 Task: Find a house in Great Bend, United States, for 2 guests from June 2 to June 15, with a price range of ₹10,000 to ₹15,000, 1 bedroom, 1 bed, 1 bathroom, self check-in, and English-speaking host.
Action: Mouse moved to (521, 124)
Screenshot: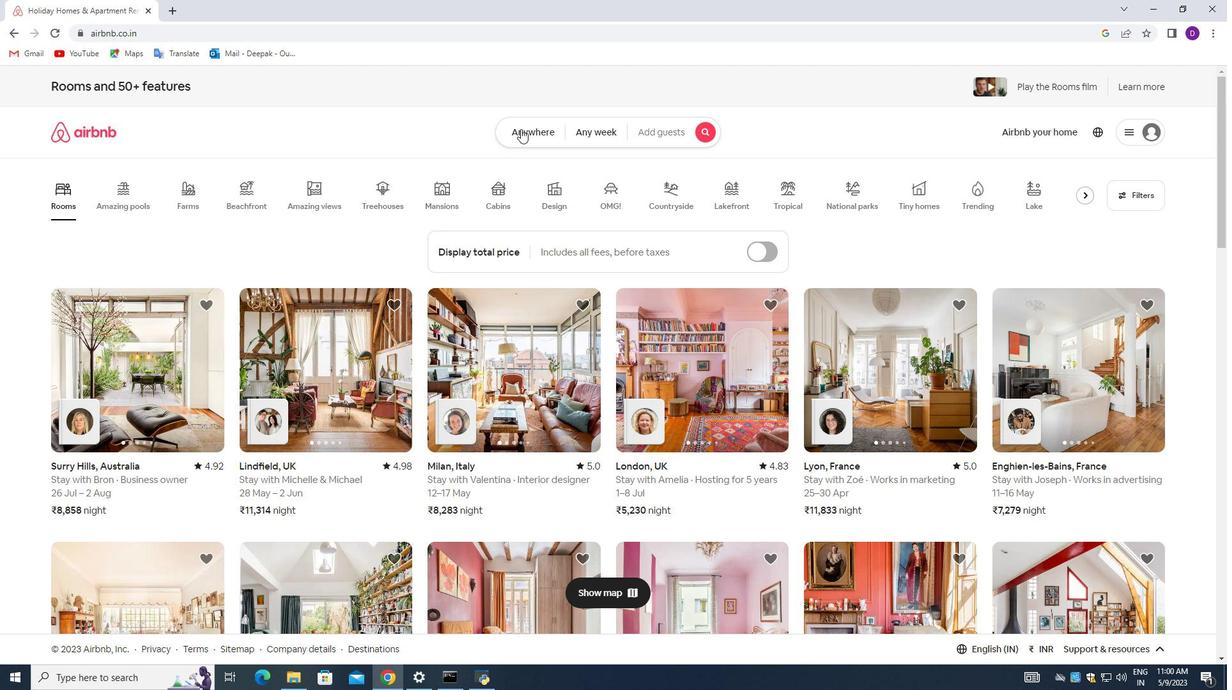
Action: Mouse pressed left at (521, 124)
Screenshot: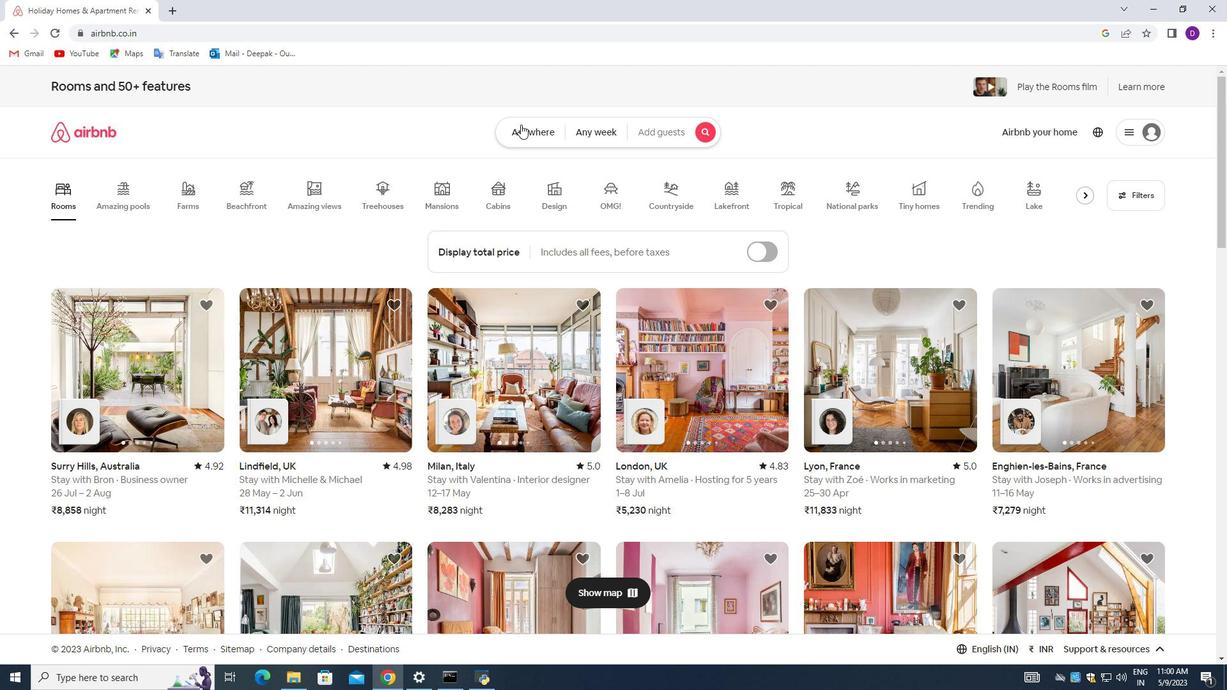 
Action: Mouse moved to (427, 179)
Screenshot: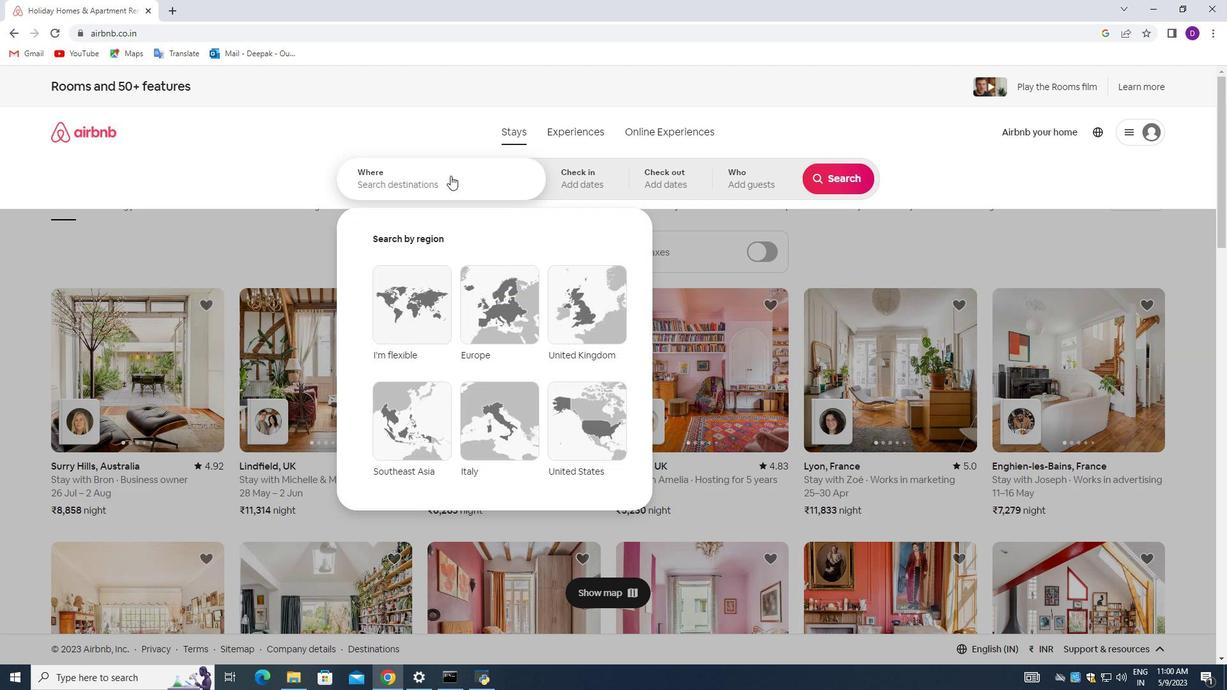 
Action: Mouse pressed left at (427, 179)
Screenshot: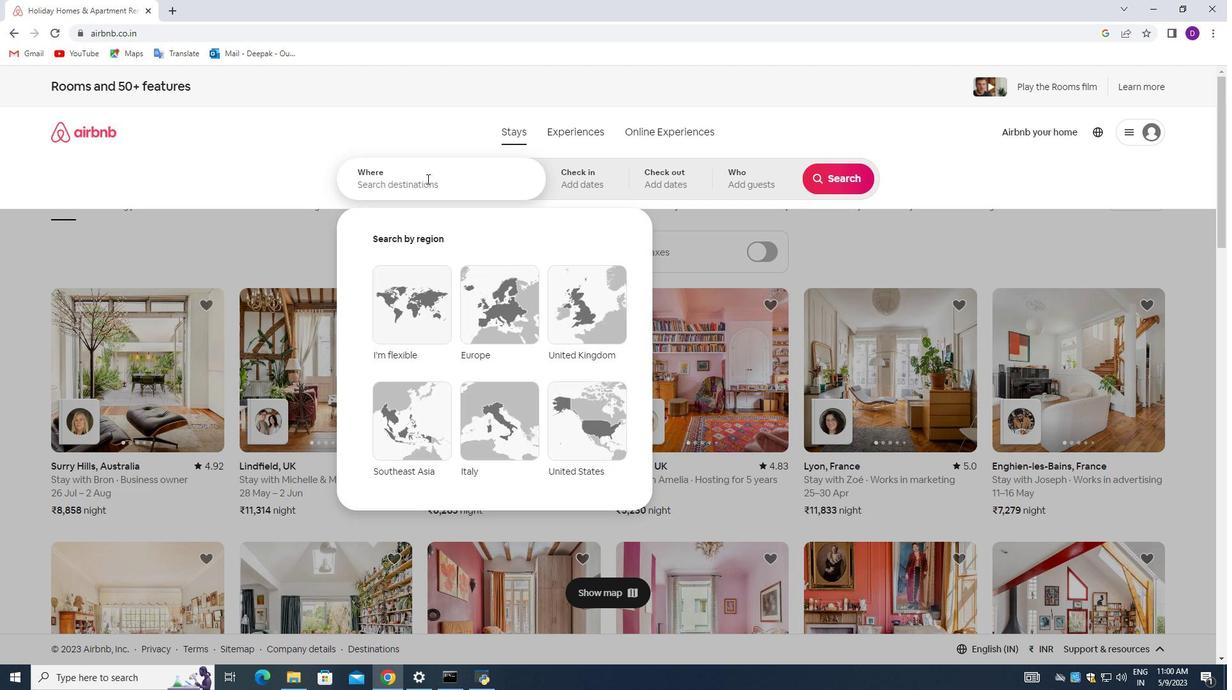 
Action: Mouse moved to (220, 283)
Screenshot: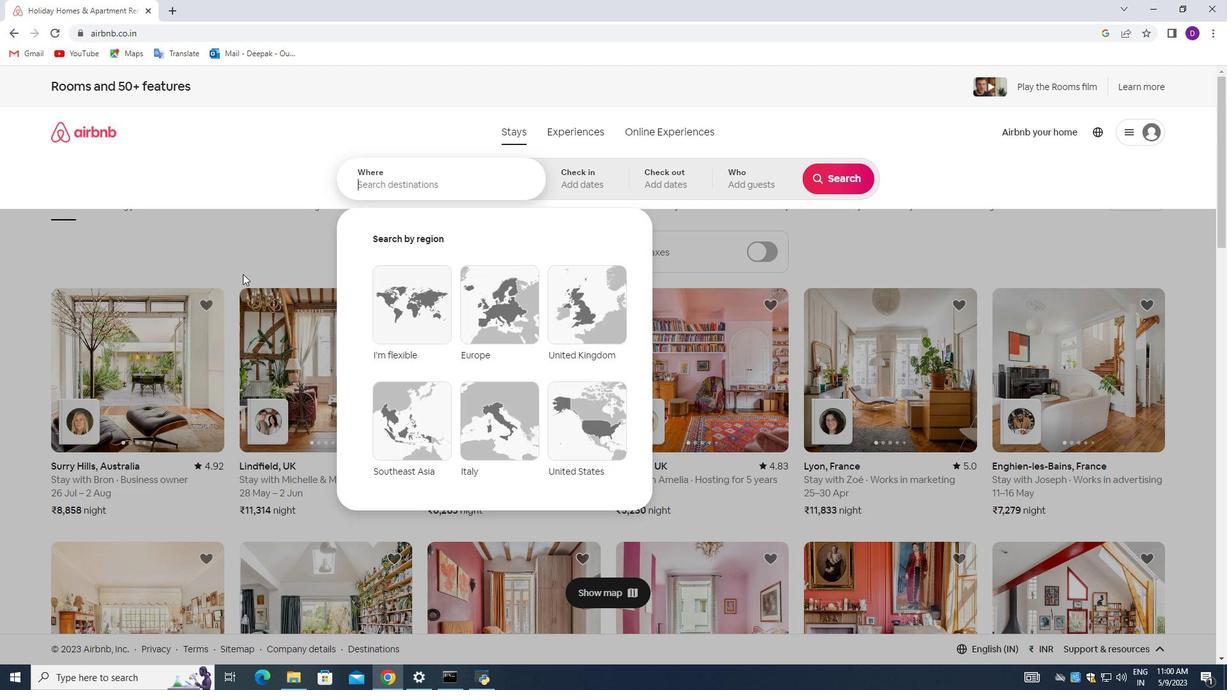 
Action: Key pressed <Key.shift_r><Key.shift_r><Key.shift_r><Key.shift_r><Key.shift_r><Key.shift_r><Key.shift_r><Key.shift_r><Key.shift_r><Key.shift_r><Key.shift_r>Great<Key.space><Key.shift_r>Bend,<Key.space><Key.shift>United<Key.space><Key.shift_r>States<Key.enter>
Screenshot: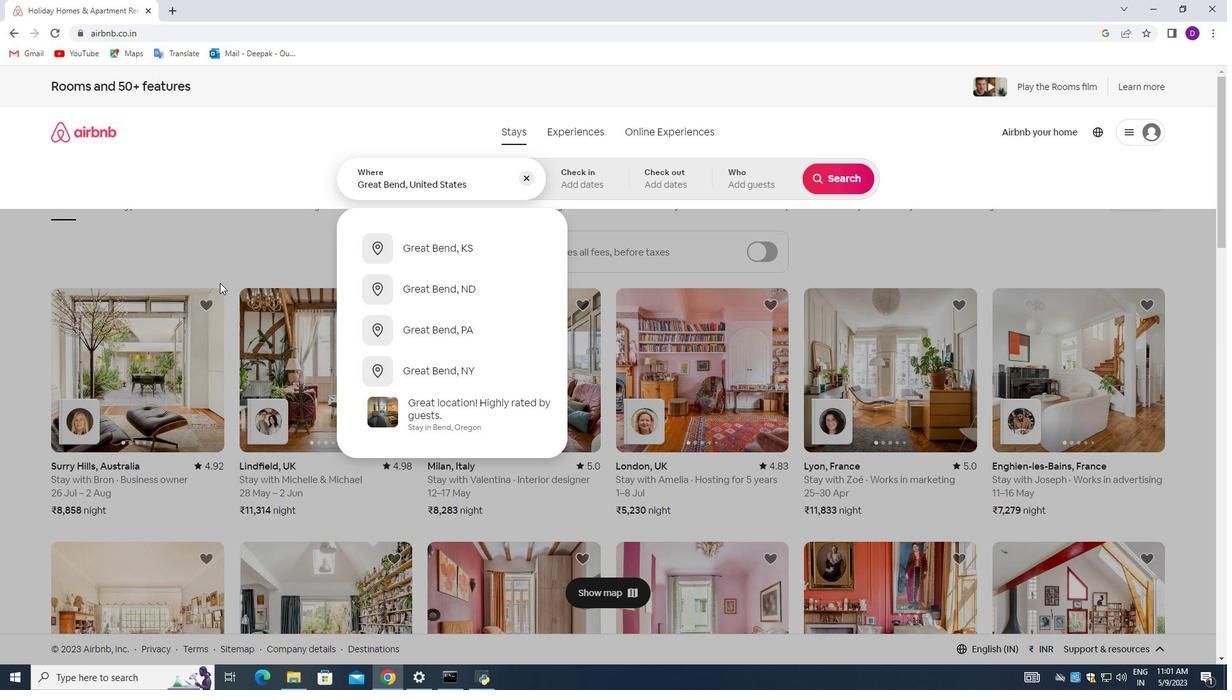 
Action: Mouse moved to (787, 339)
Screenshot: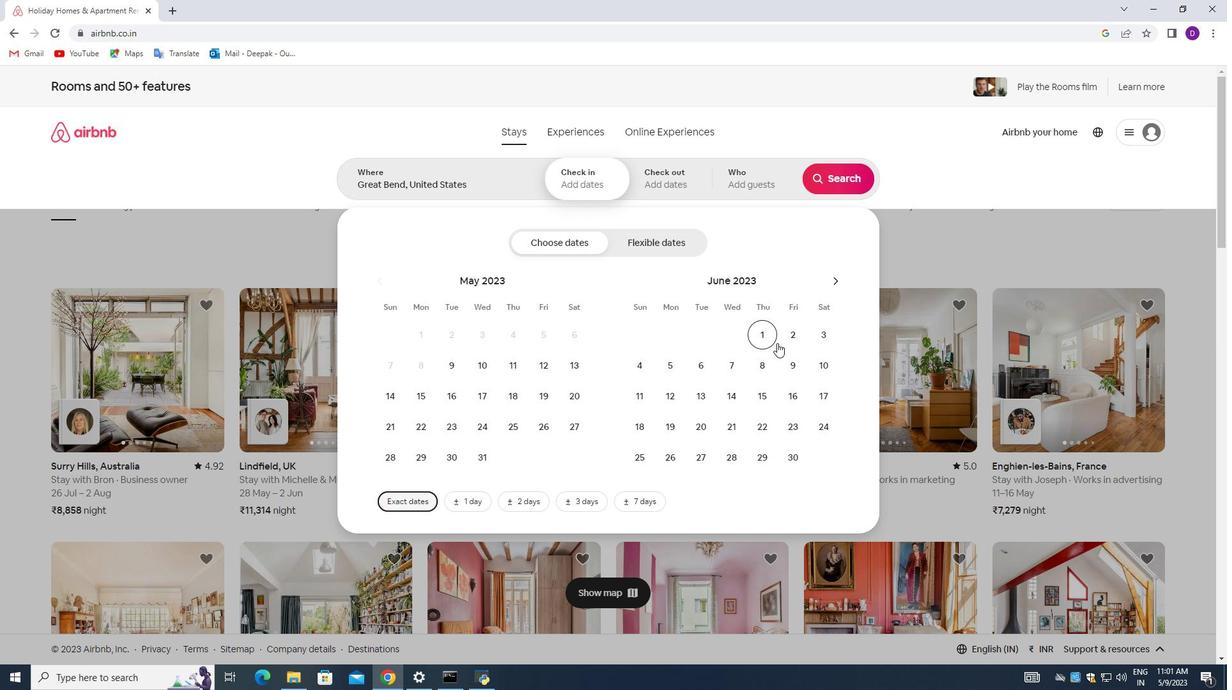 
Action: Mouse pressed left at (787, 339)
Screenshot: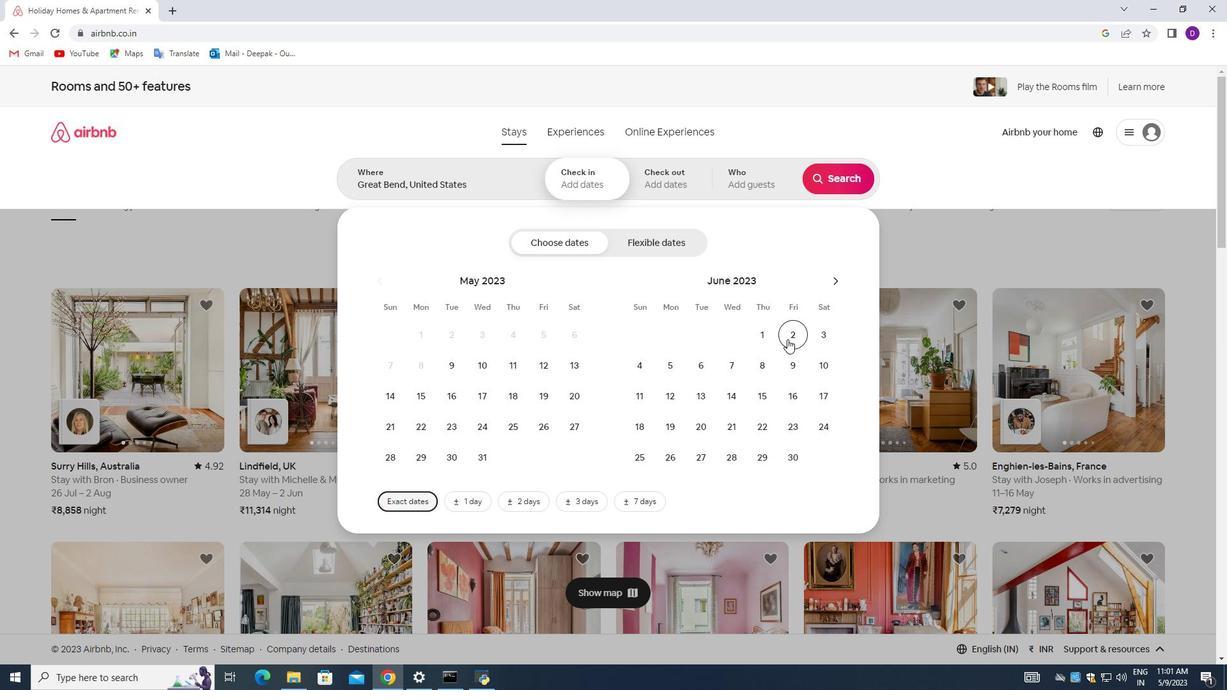 
Action: Mouse moved to (765, 396)
Screenshot: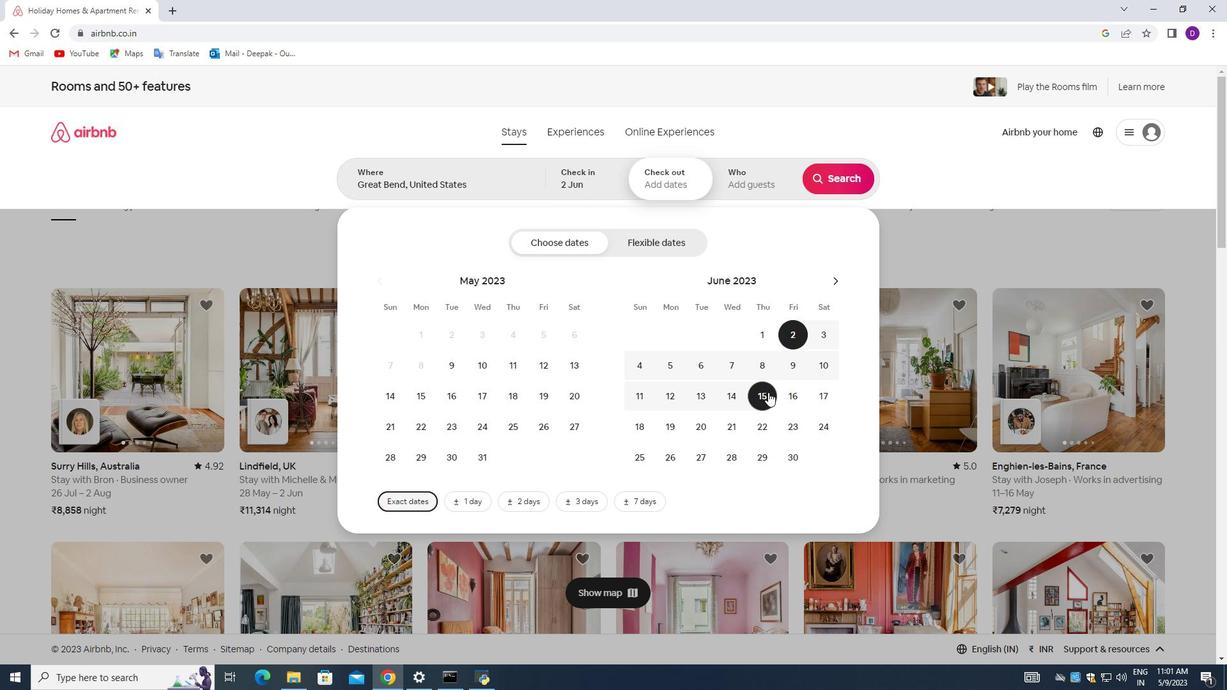 
Action: Mouse pressed left at (765, 396)
Screenshot: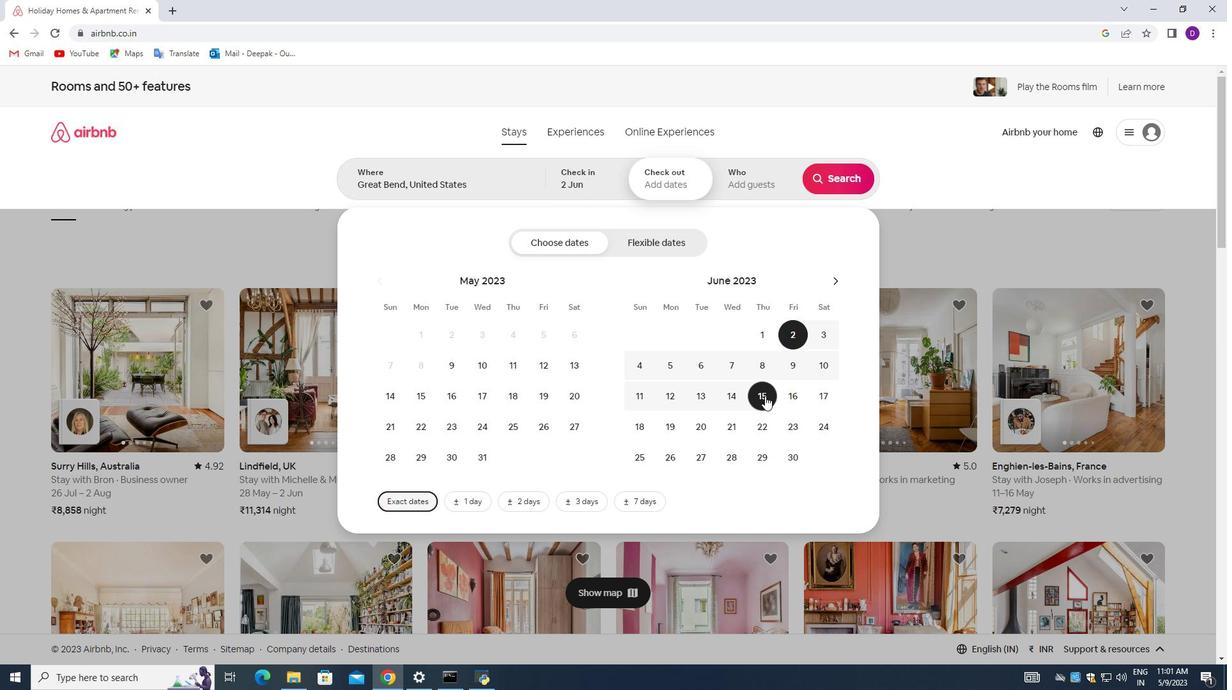 
Action: Mouse moved to (743, 181)
Screenshot: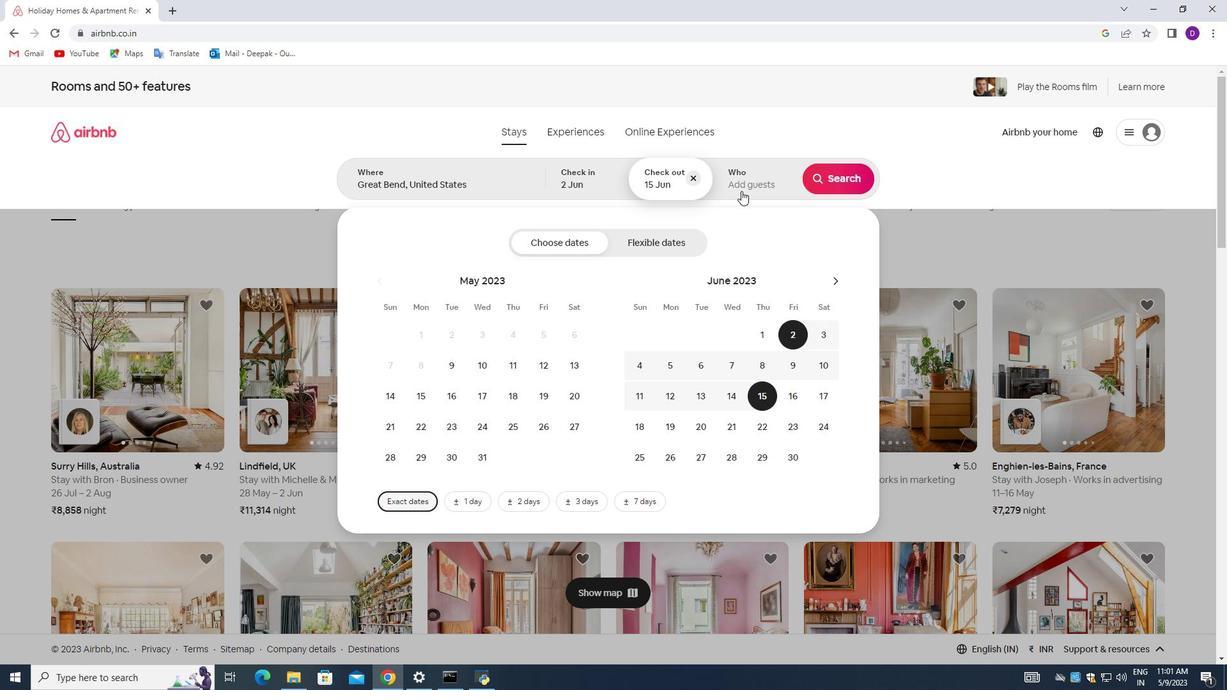 
Action: Mouse pressed left at (743, 181)
Screenshot: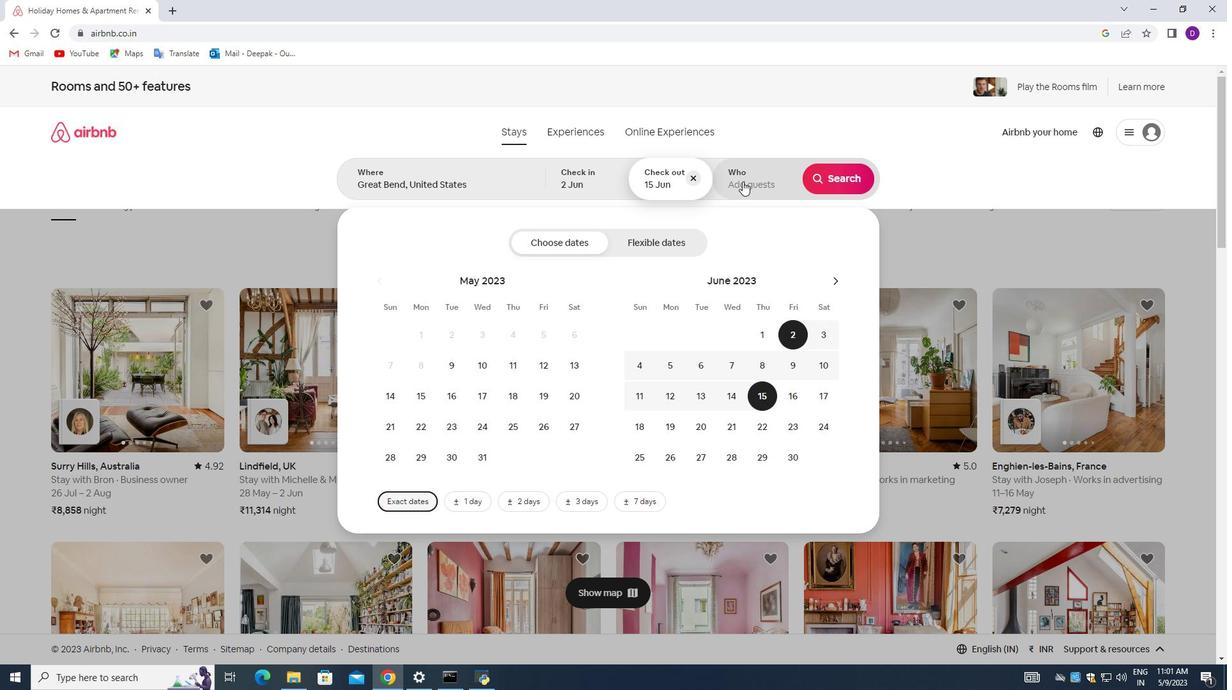 
Action: Mouse moved to (842, 247)
Screenshot: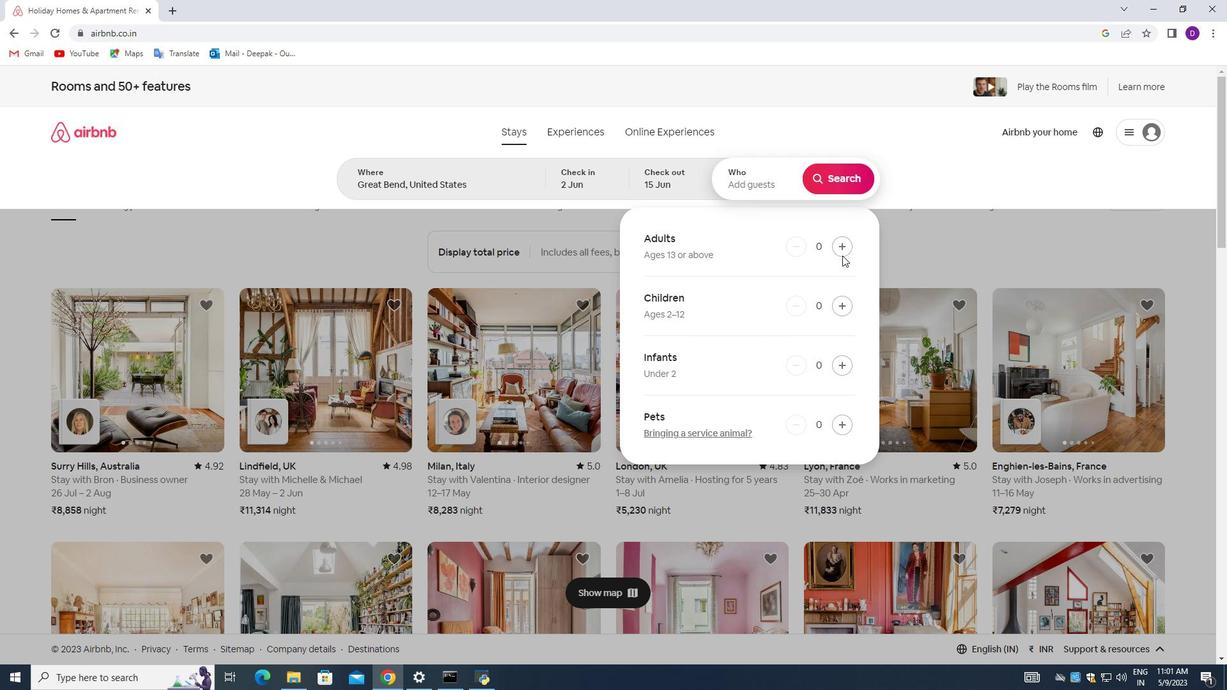 
Action: Mouse pressed left at (842, 247)
Screenshot: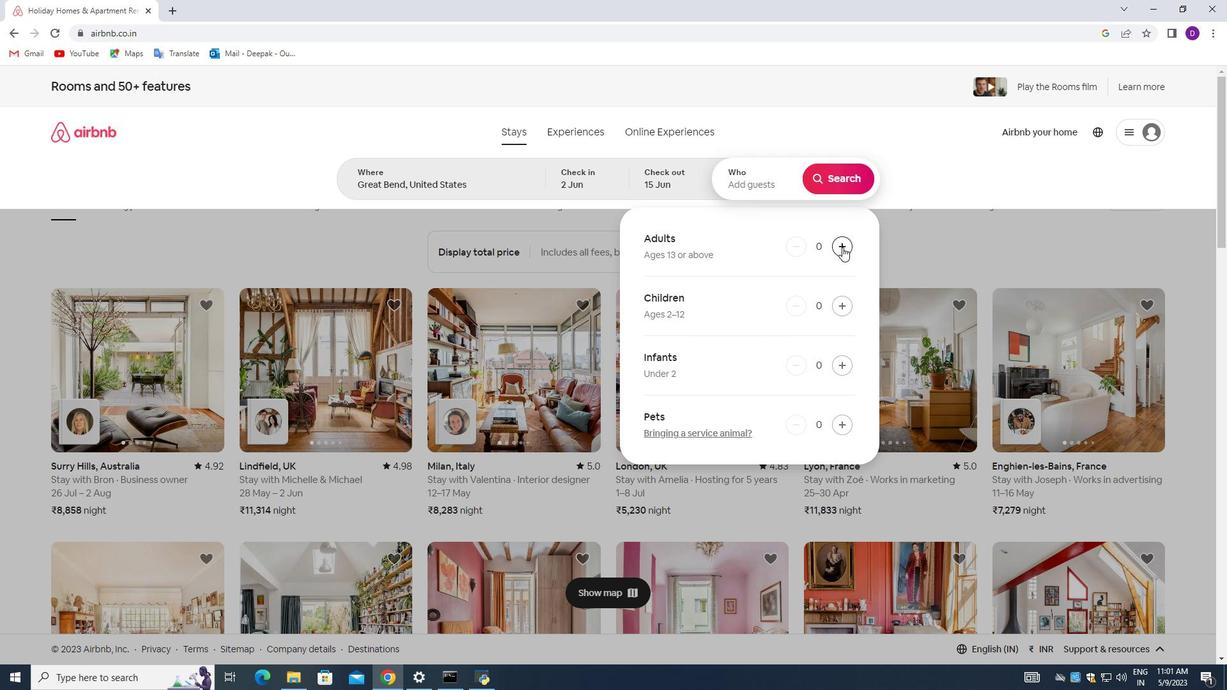 
Action: Mouse pressed left at (842, 247)
Screenshot: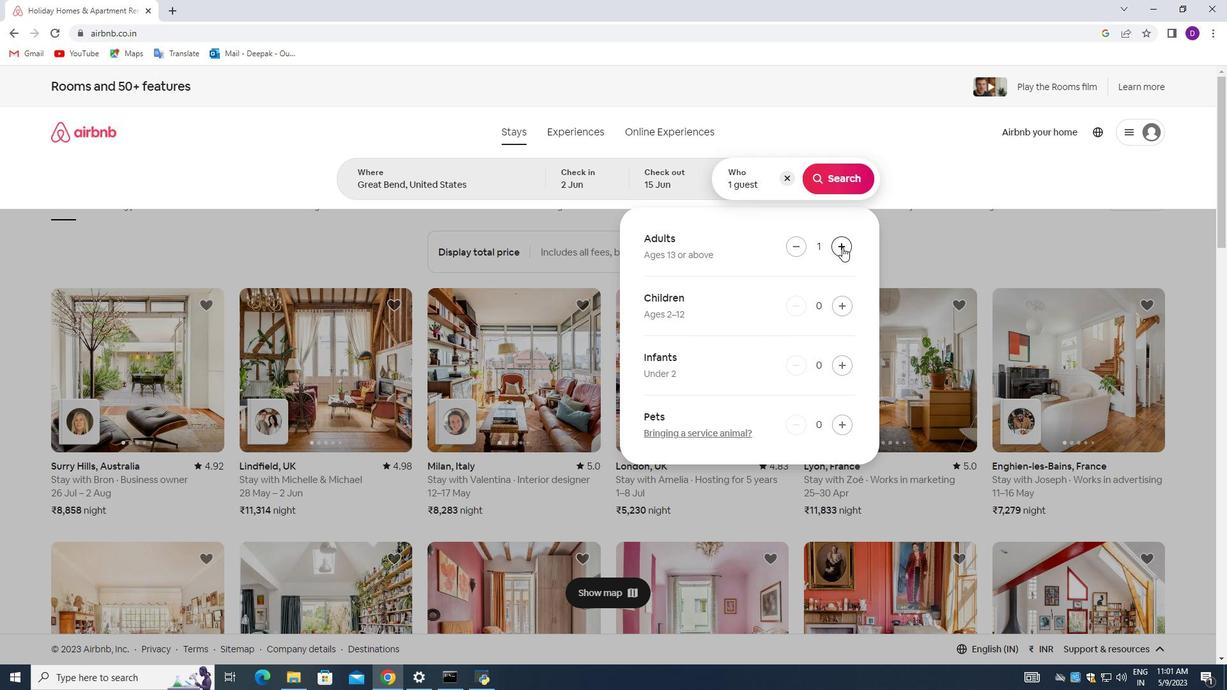 
Action: Mouse moved to (842, 175)
Screenshot: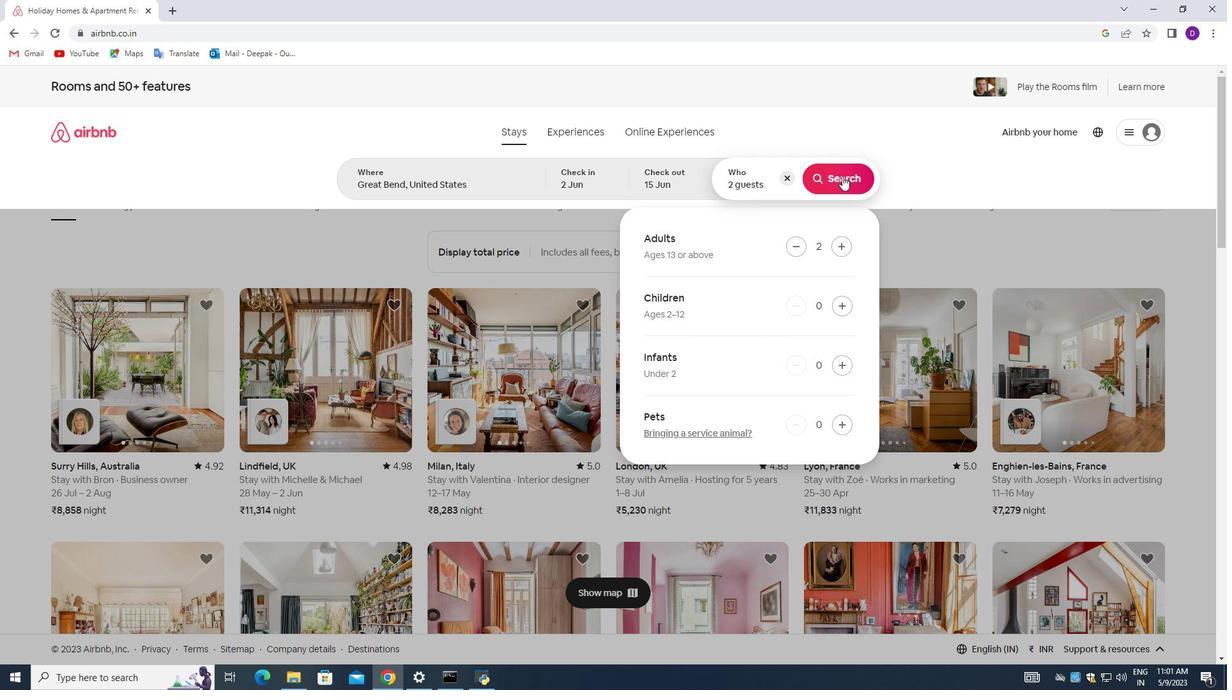
Action: Mouse pressed left at (842, 175)
Screenshot: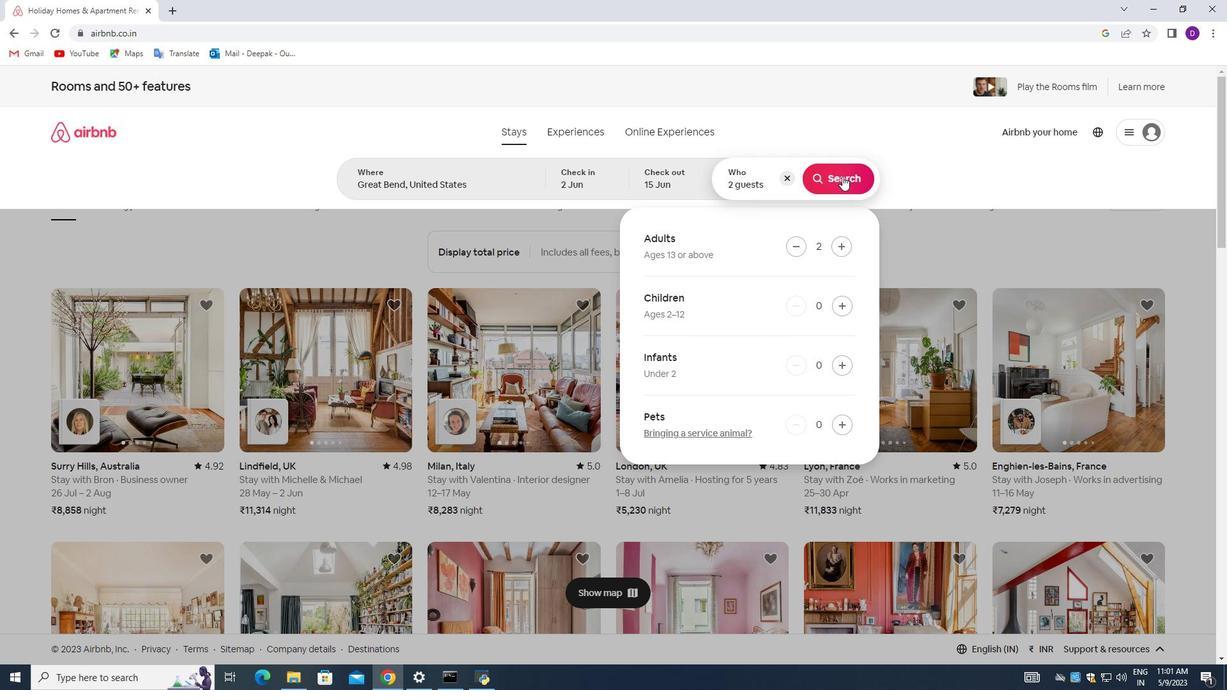 
Action: Mouse moved to (1160, 141)
Screenshot: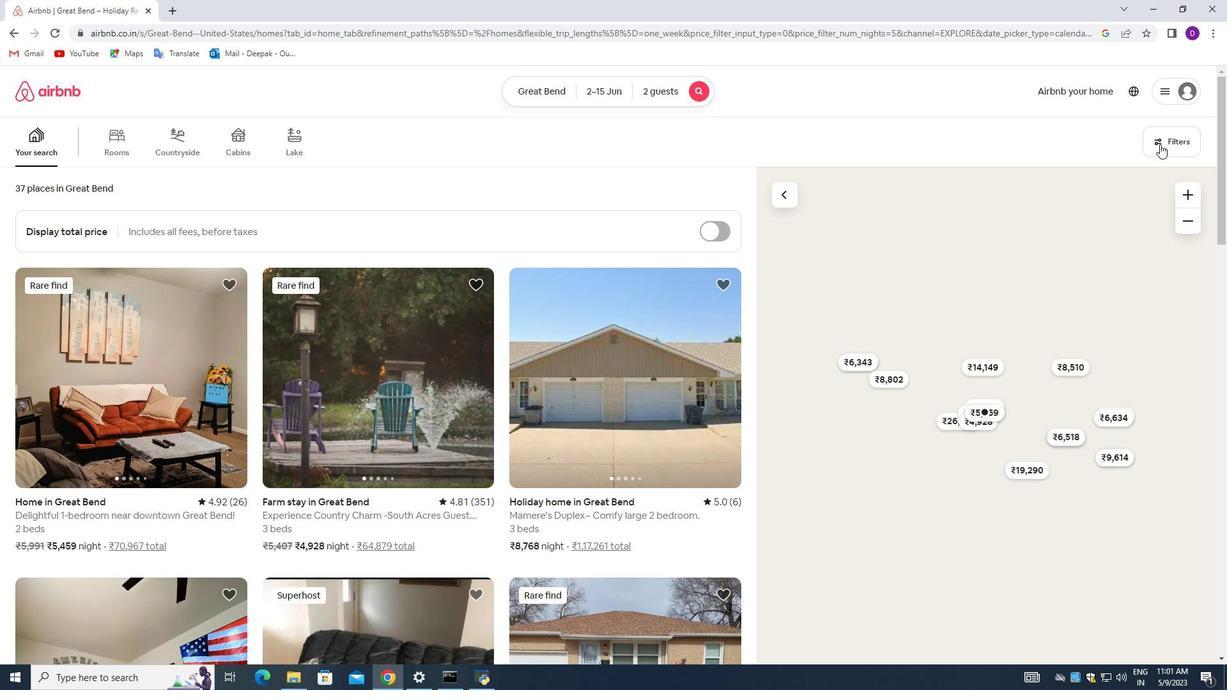 
Action: Mouse pressed left at (1160, 141)
Screenshot: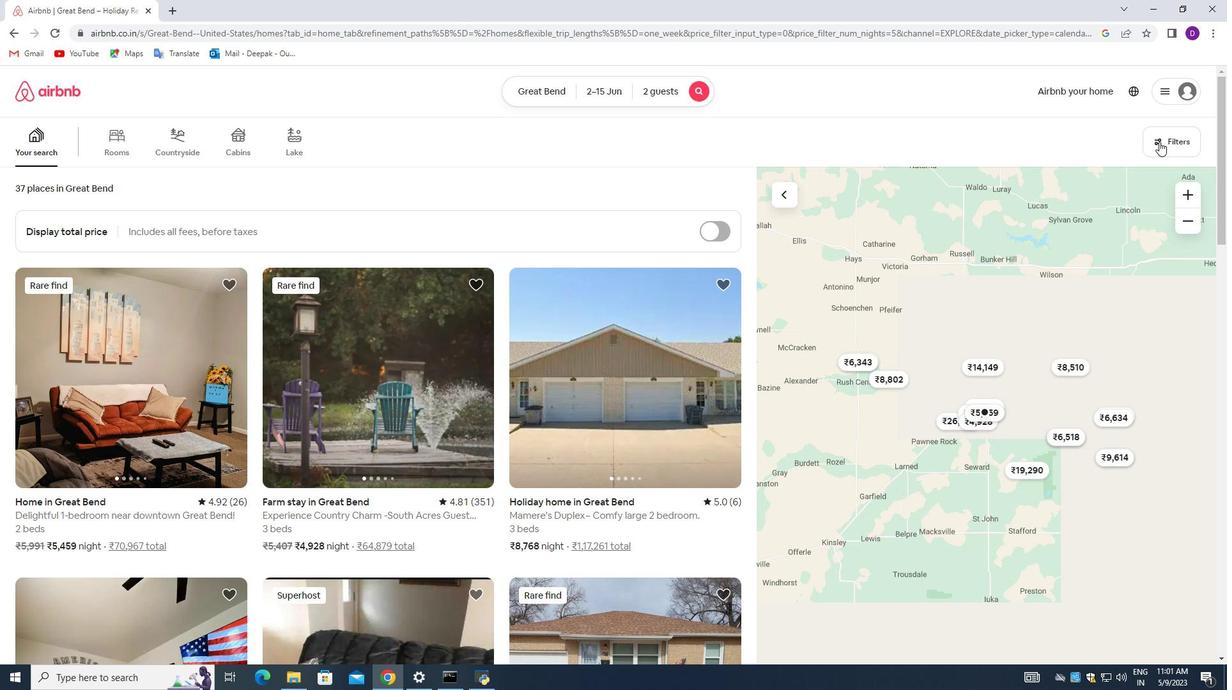 
Action: Mouse moved to (477, 457)
Screenshot: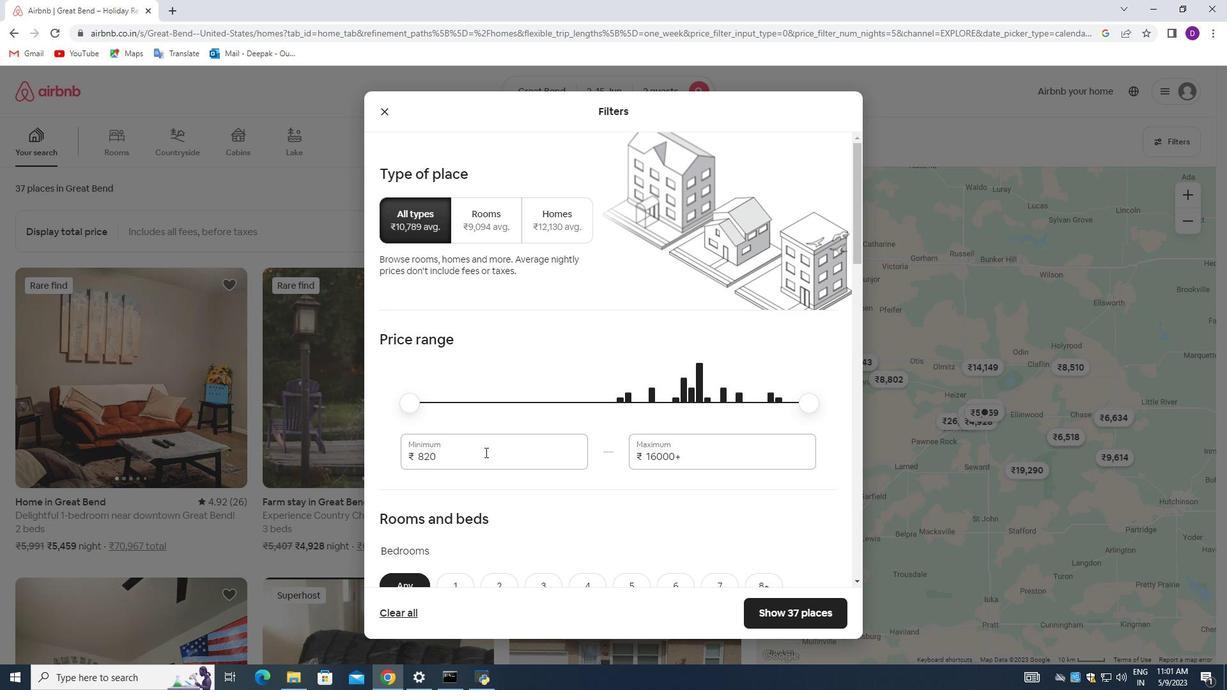 
Action: Mouse pressed left at (477, 457)
Screenshot: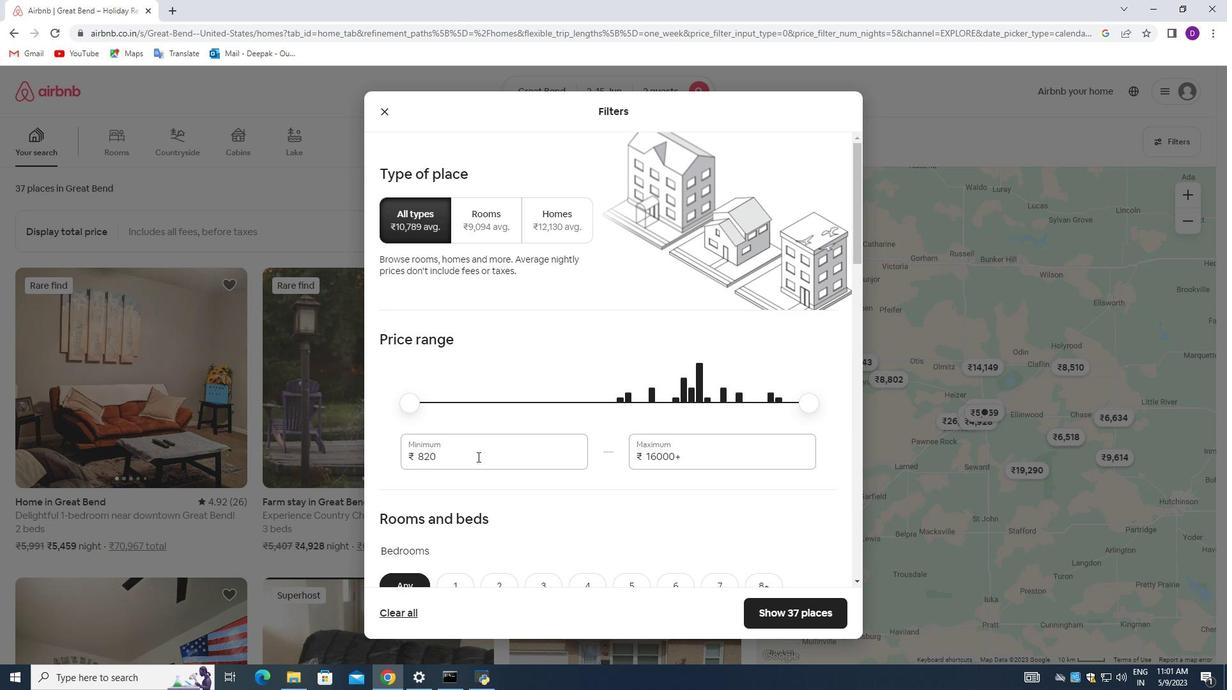 
Action: Mouse pressed left at (477, 457)
Screenshot: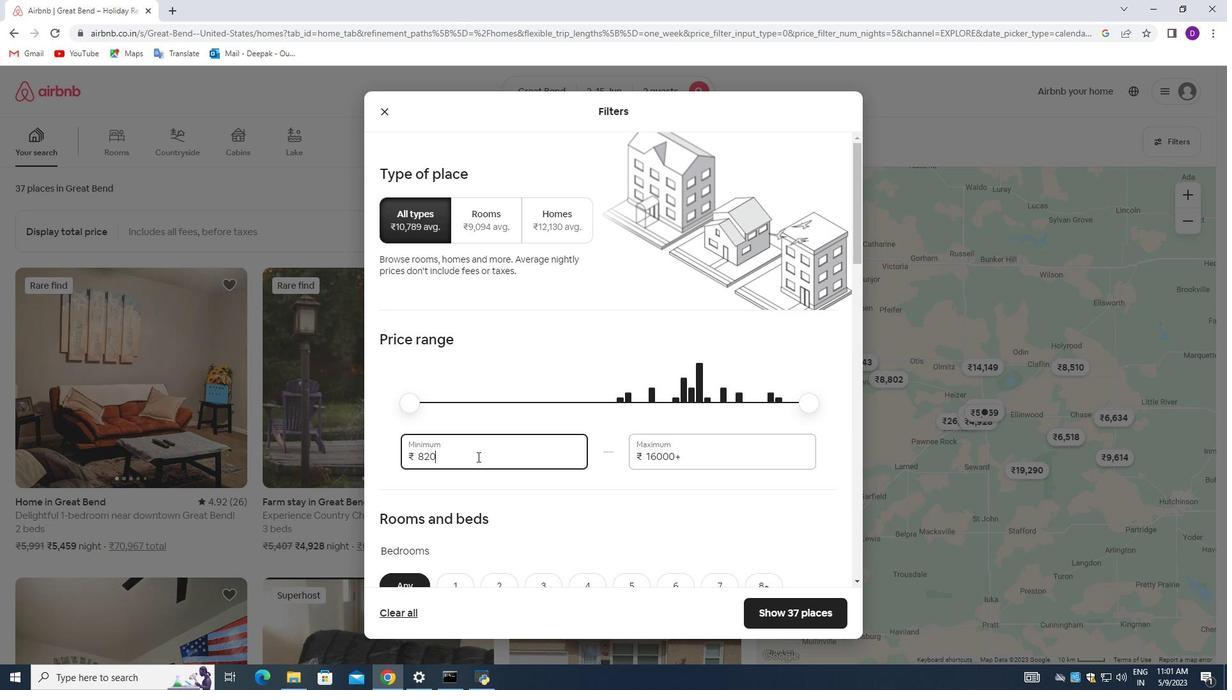 
Action: Key pressed 10000<Key.tab>15000
Screenshot: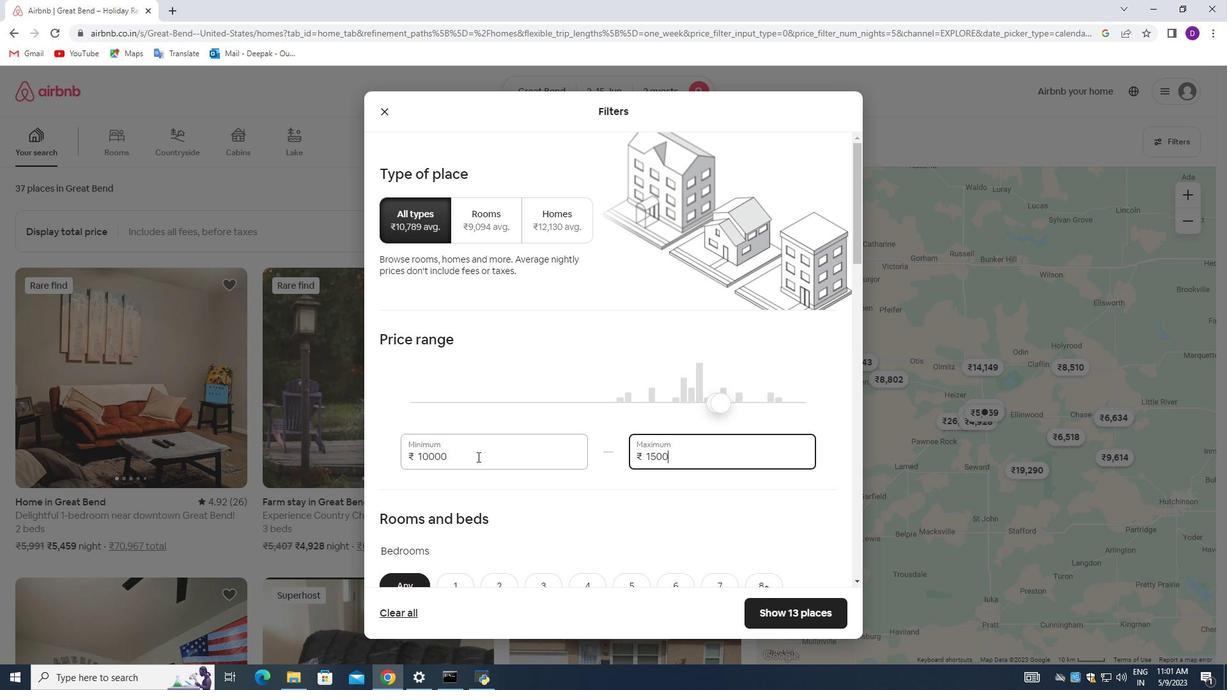 
Action: Mouse moved to (633, 394)
Screenshot: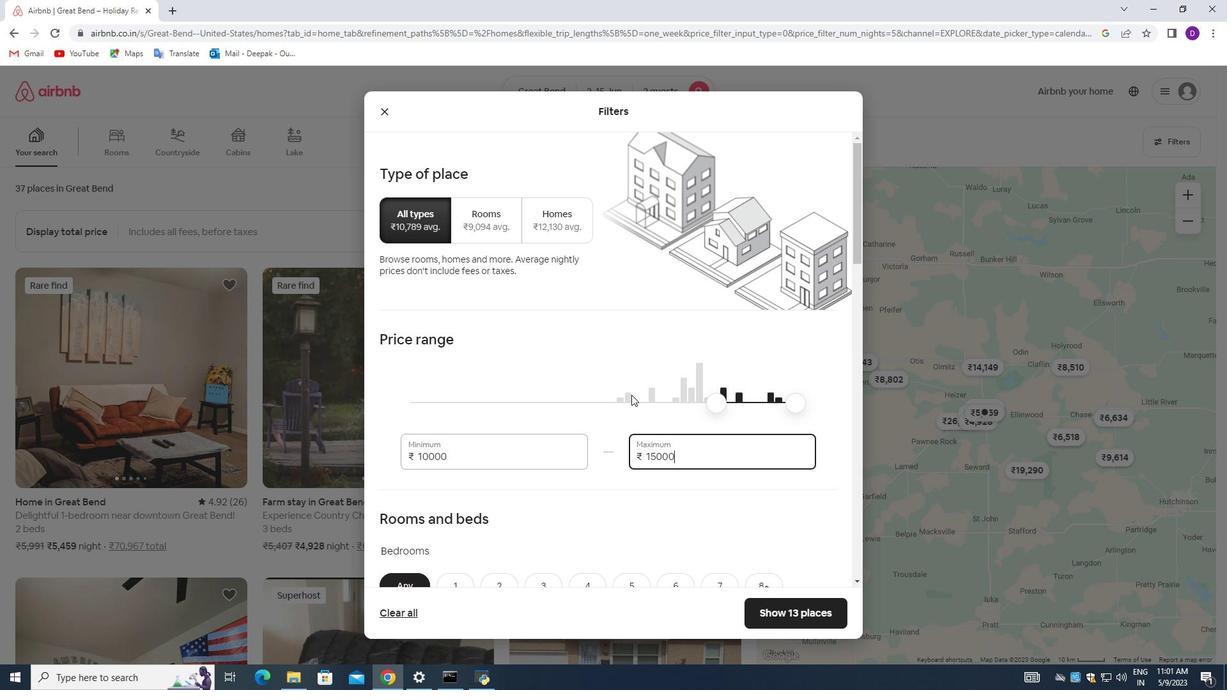 
Action: Mouse scrolled (633, 393) with delta (0, 0)
Screenshot: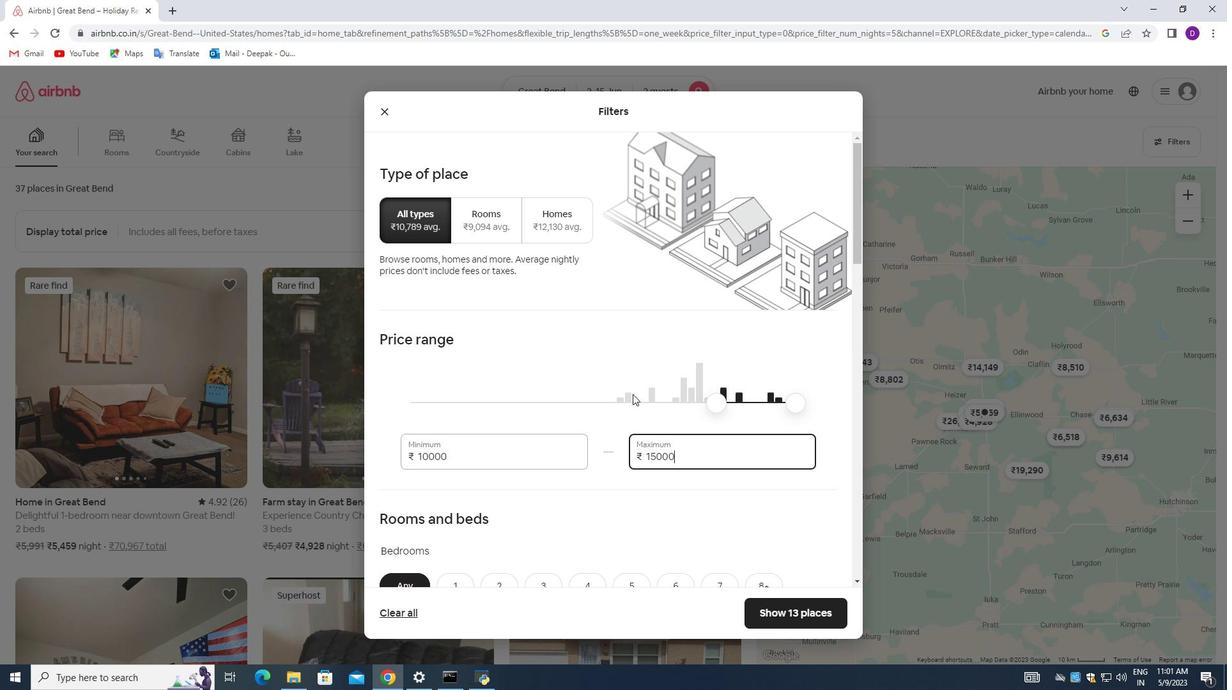 
Action: Mouse moved to (635, 394)
Screenshot: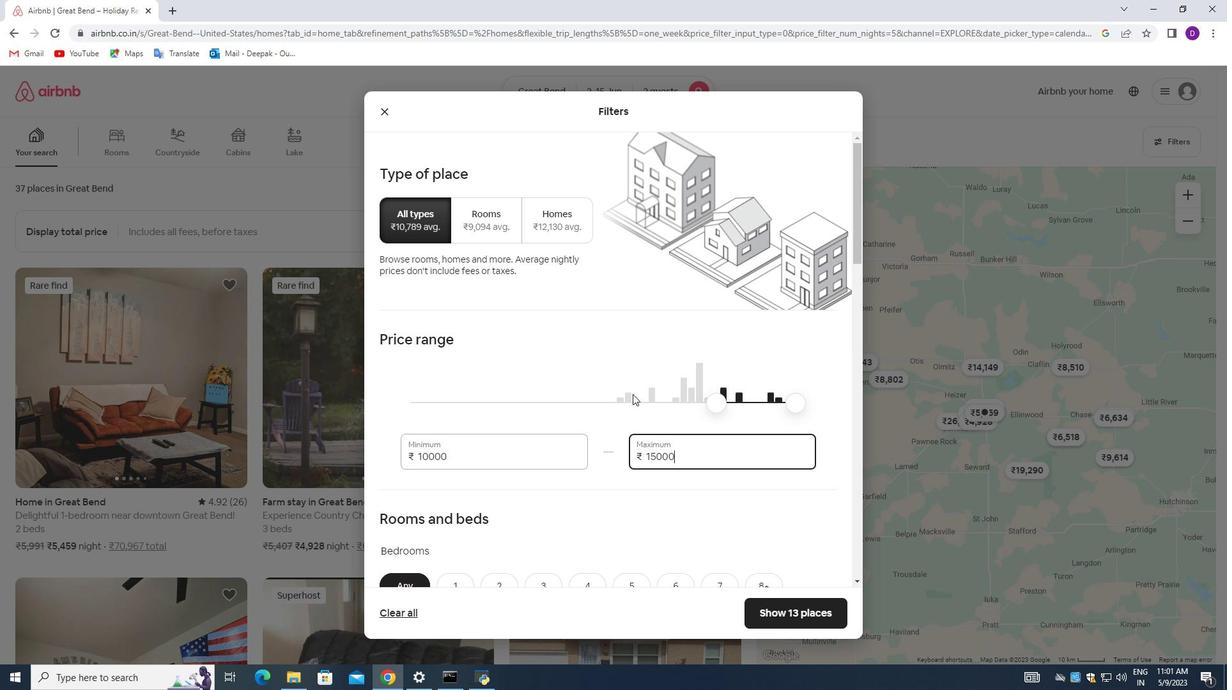 
Action: Mouse scrolled (635, 393) with delta (0, 0)
Screenshot: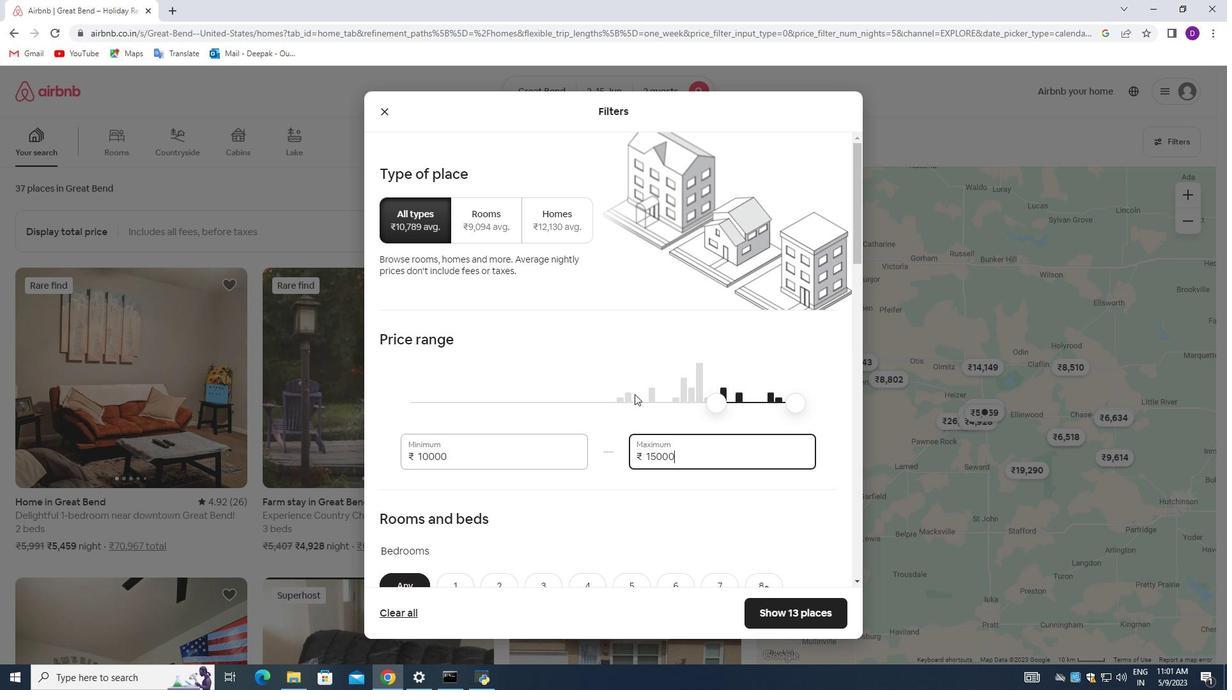 
Action: Mouse moved to (635, 395)
Screenshot: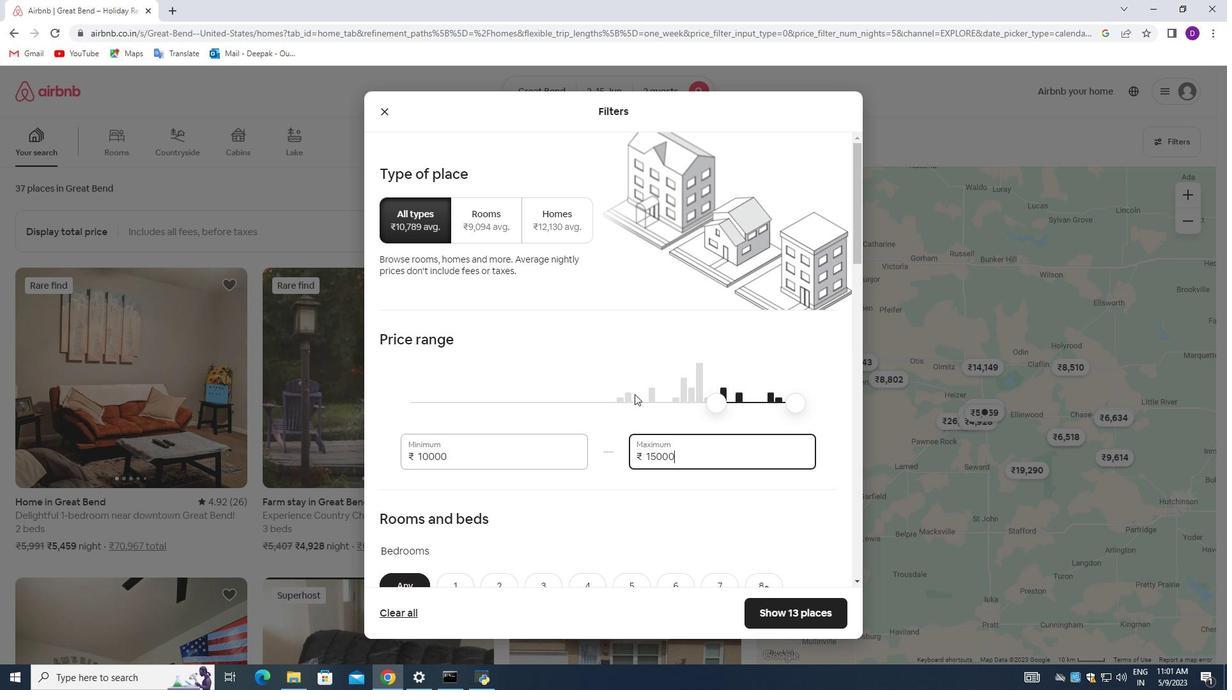 
Action: Mouse scrolled (635, 395) with delta (0, 0)
Screenshot: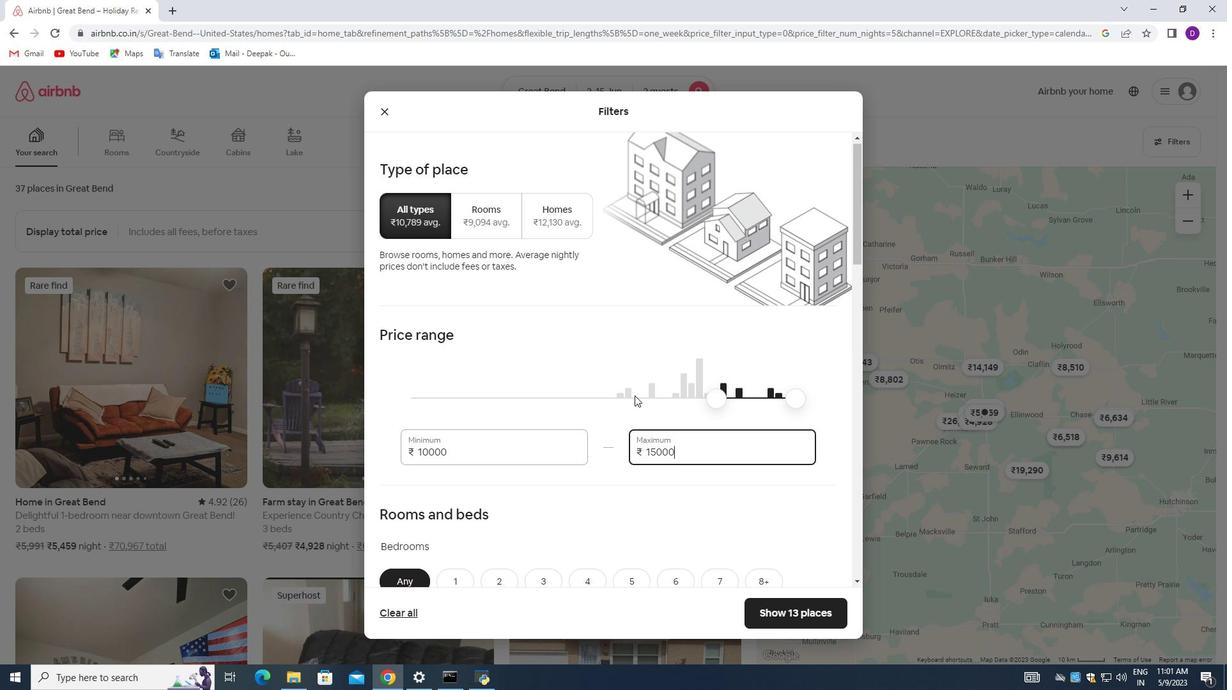
Action: Mouse scrolled (635, 395) with delta (0, 0)
Screenshot: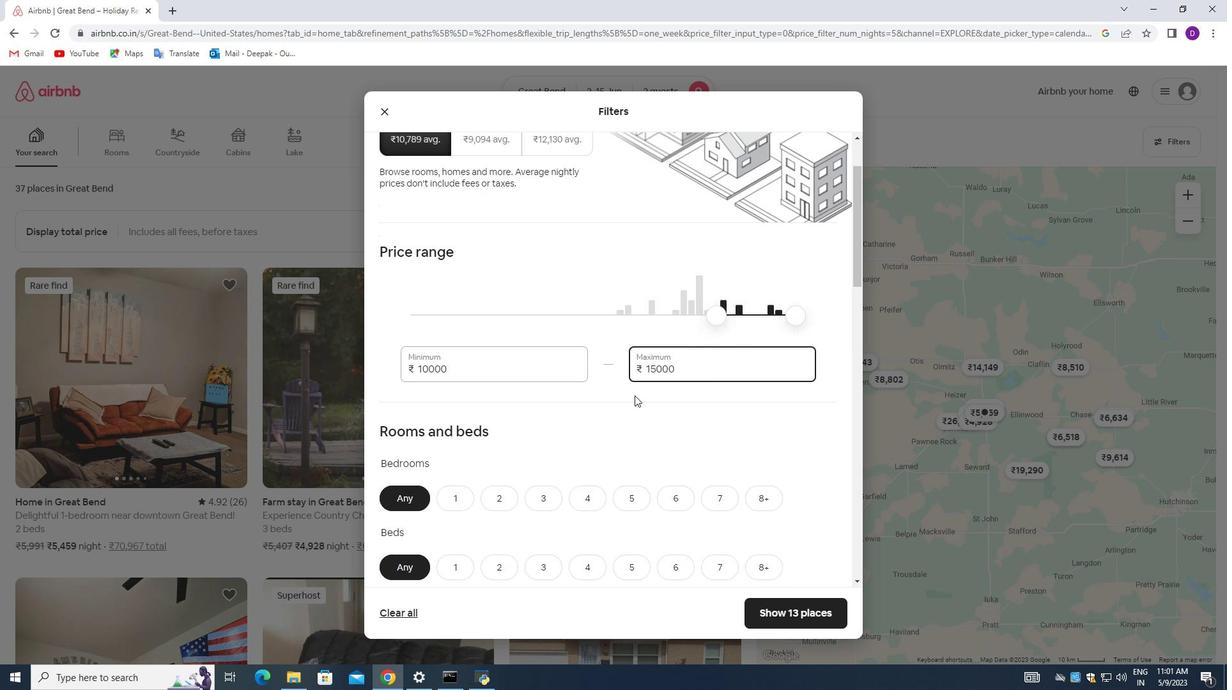 
Action: Mouse moved to (459, 342)
Screenshot: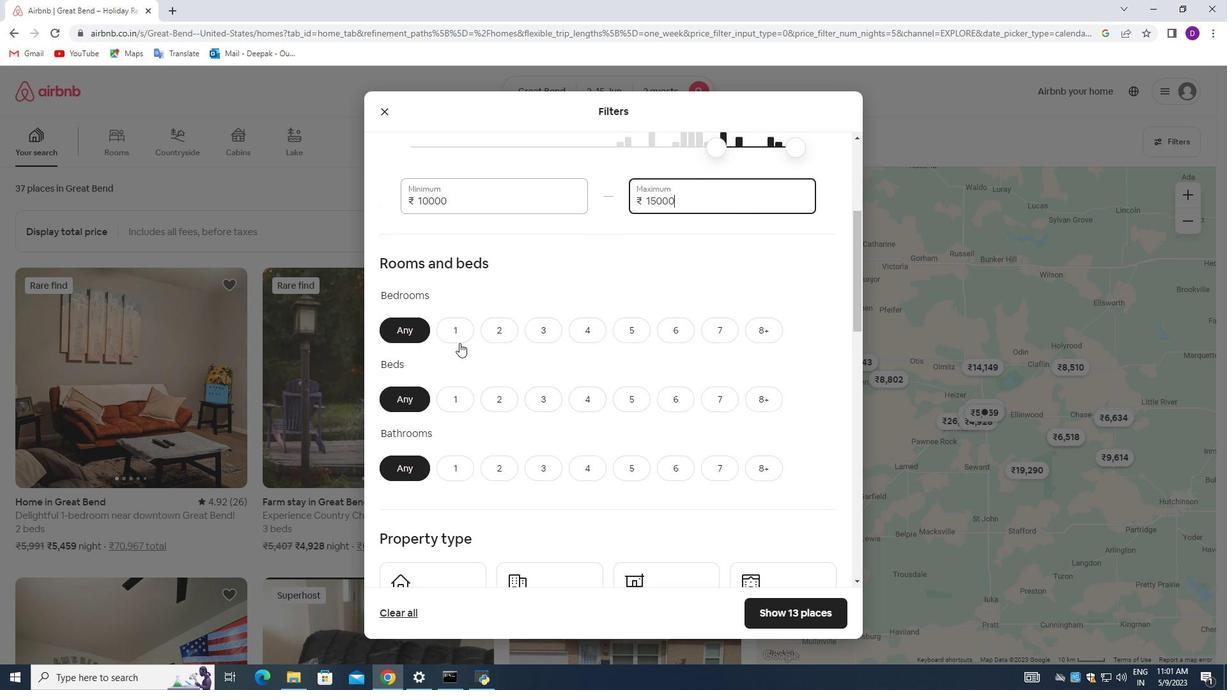 
Action: Mouse pressed left at (459, 342)
Screenshot: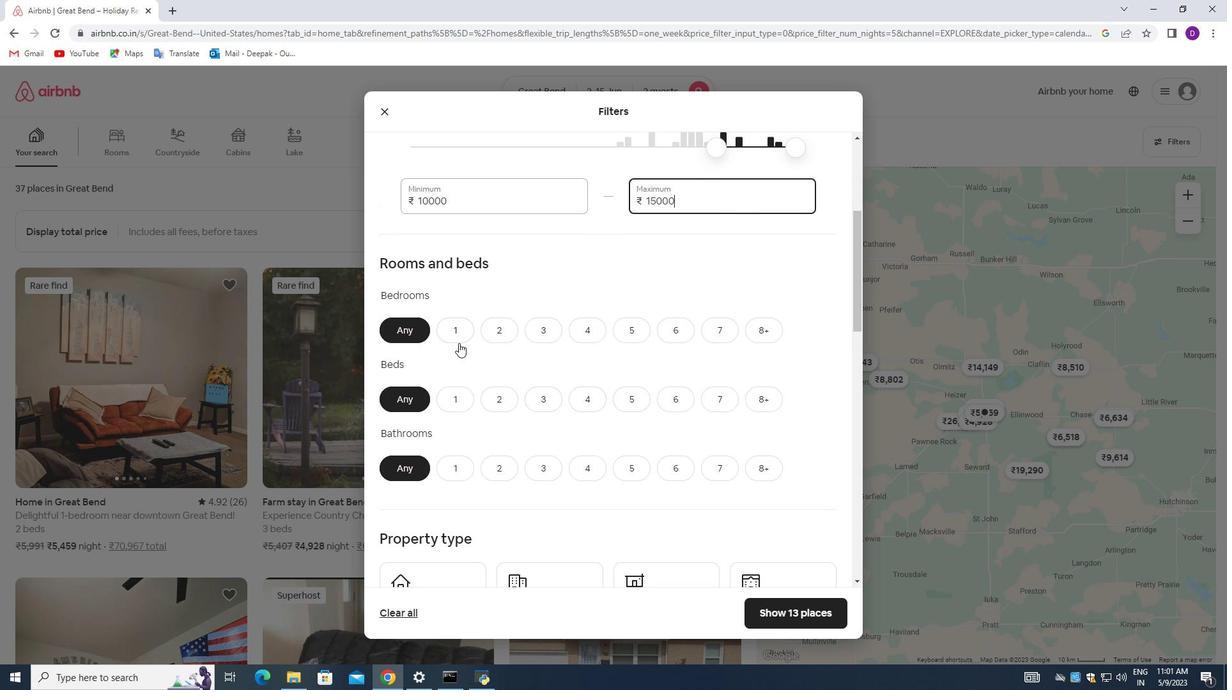 
Action: Mouse moved to (462, 404)
Screenshot: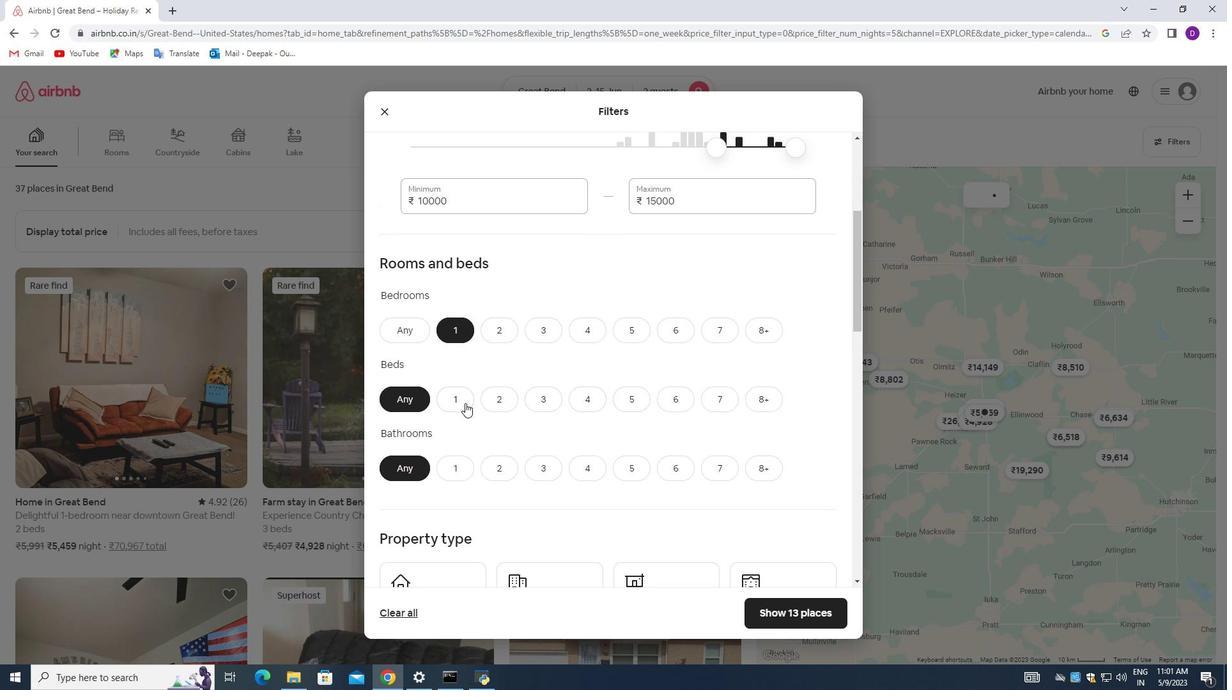 
Action: Mouse pressed left at (462, 404)
Screenshot: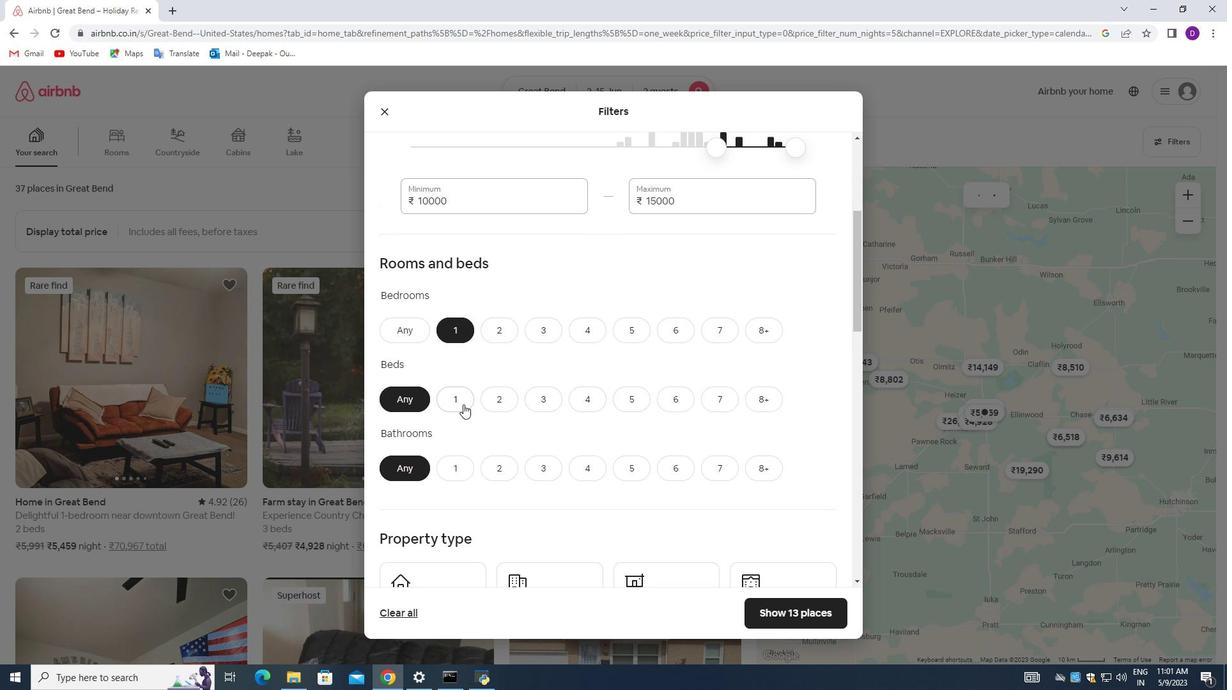 
Action: Mouse moved to (463, 471)
Screenshot: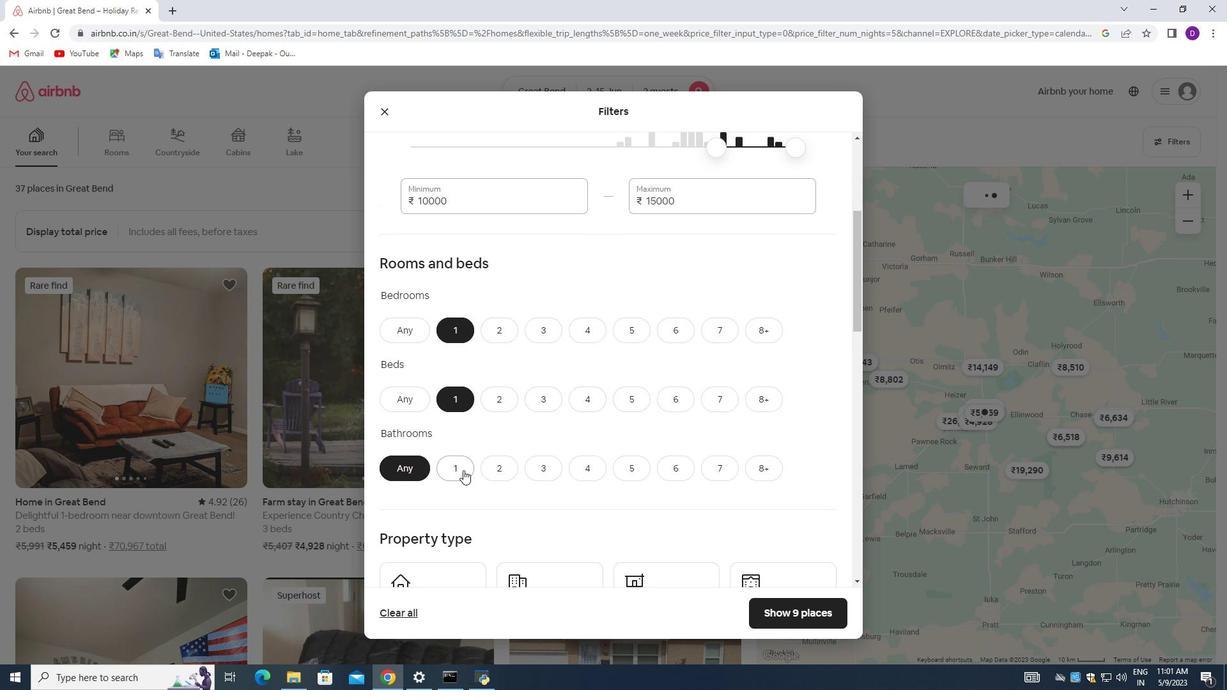 
Action: Mouse pressed left at (463, 471)
Screenshot: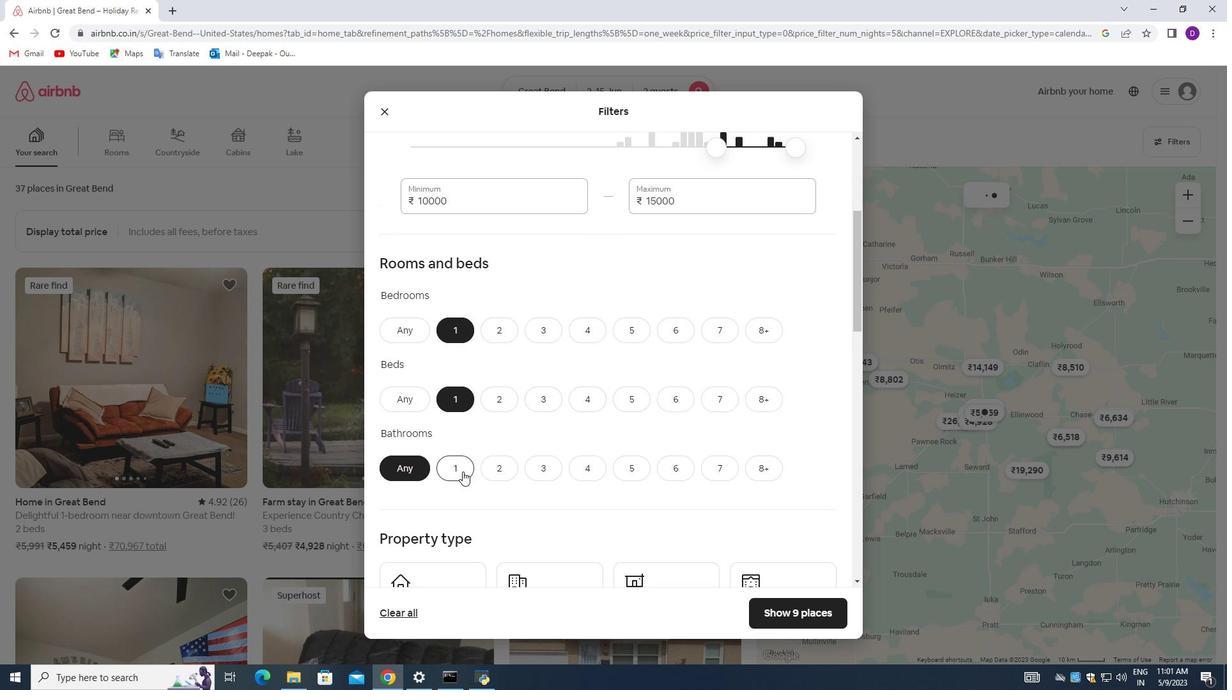 
Action: Mouse moved to (524, 389)
Screenshot: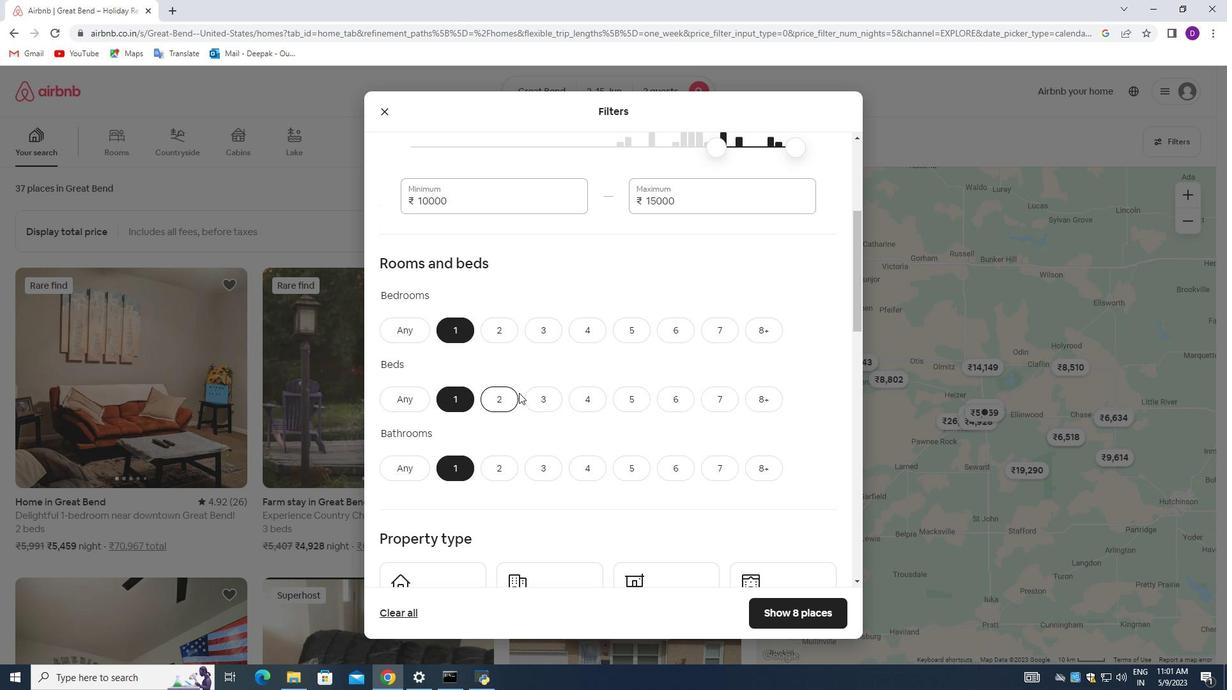 
Action: Mouse scrolled (524, 388) with delta (0, 0)
Screenshot: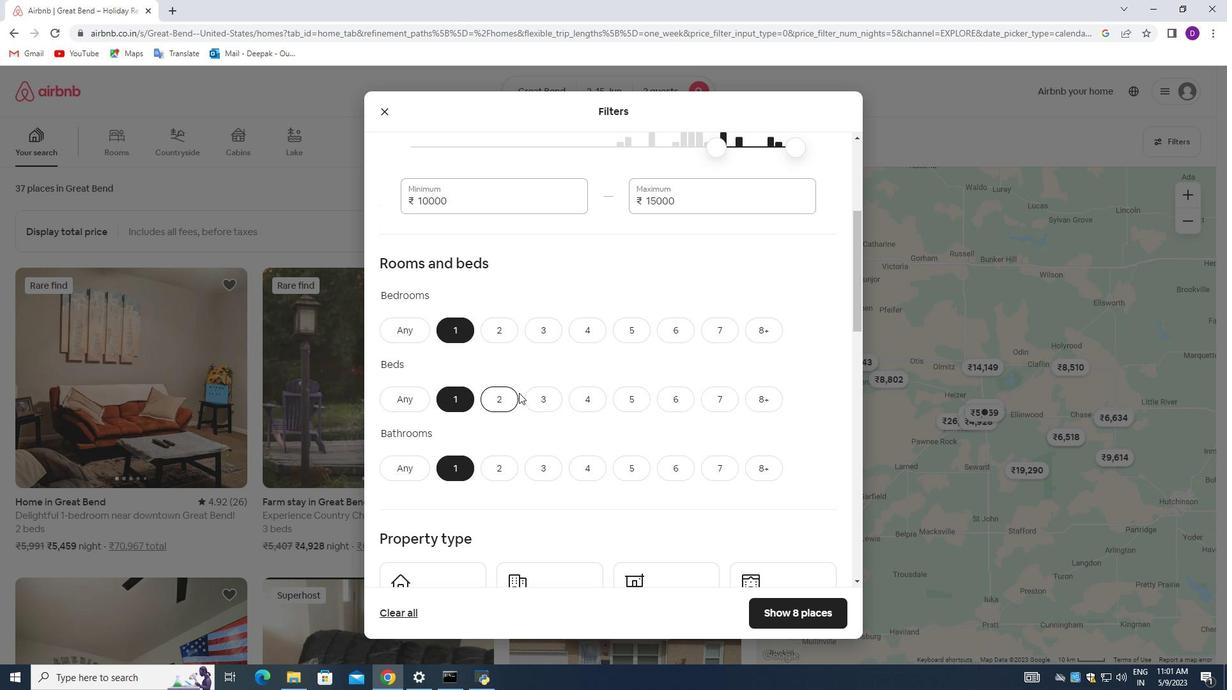 
Action: Mouse moved to (541, 353)
Screenshot: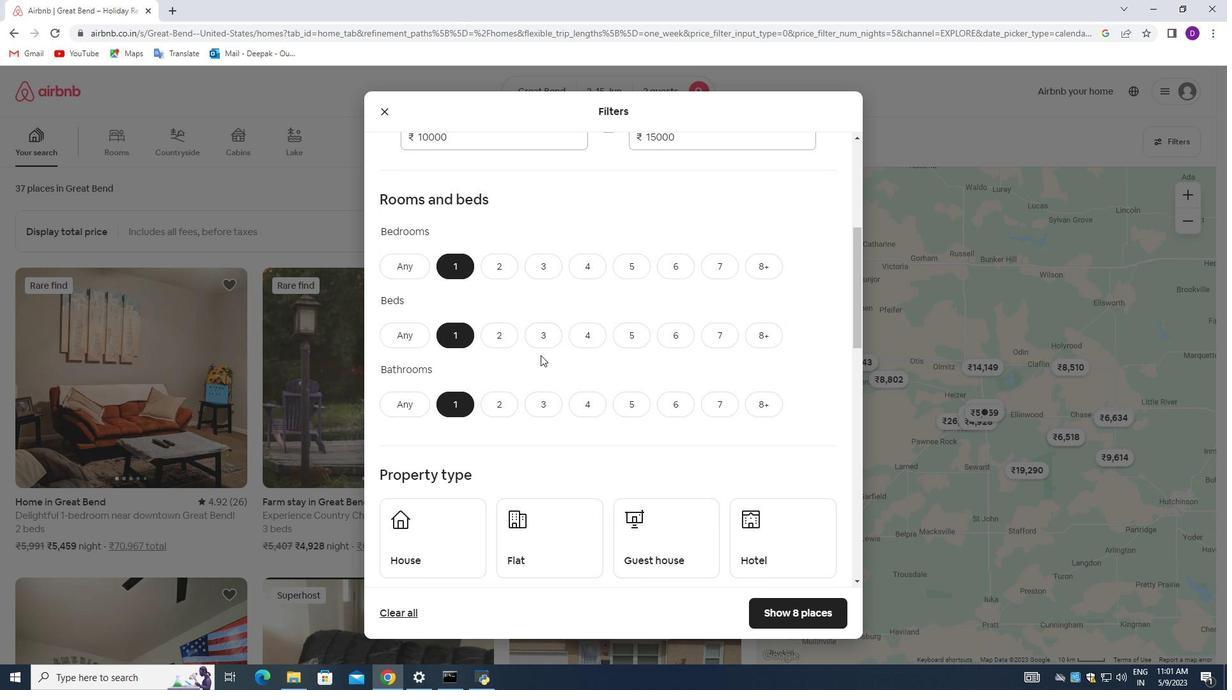 
Action: Mouse scrolled (541, 353) with delta (0, 0)
Screenshot: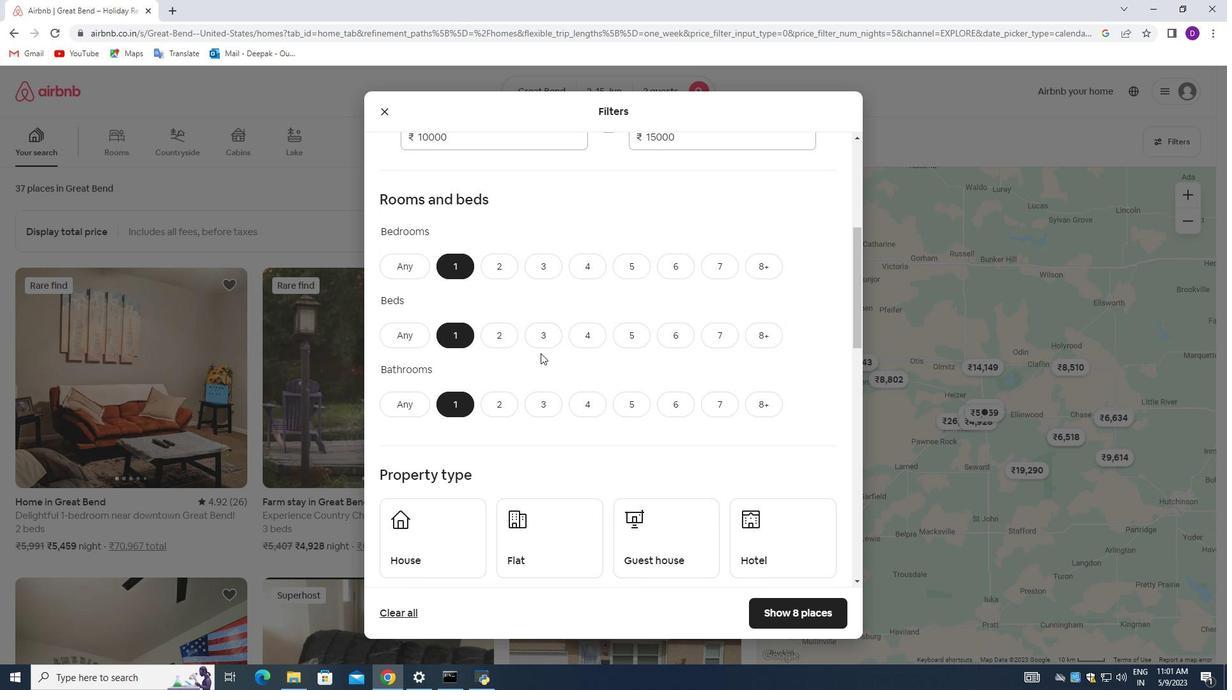 
Action: Mouse scrolled (541, 353) with delta (0, 0)
Screenshot: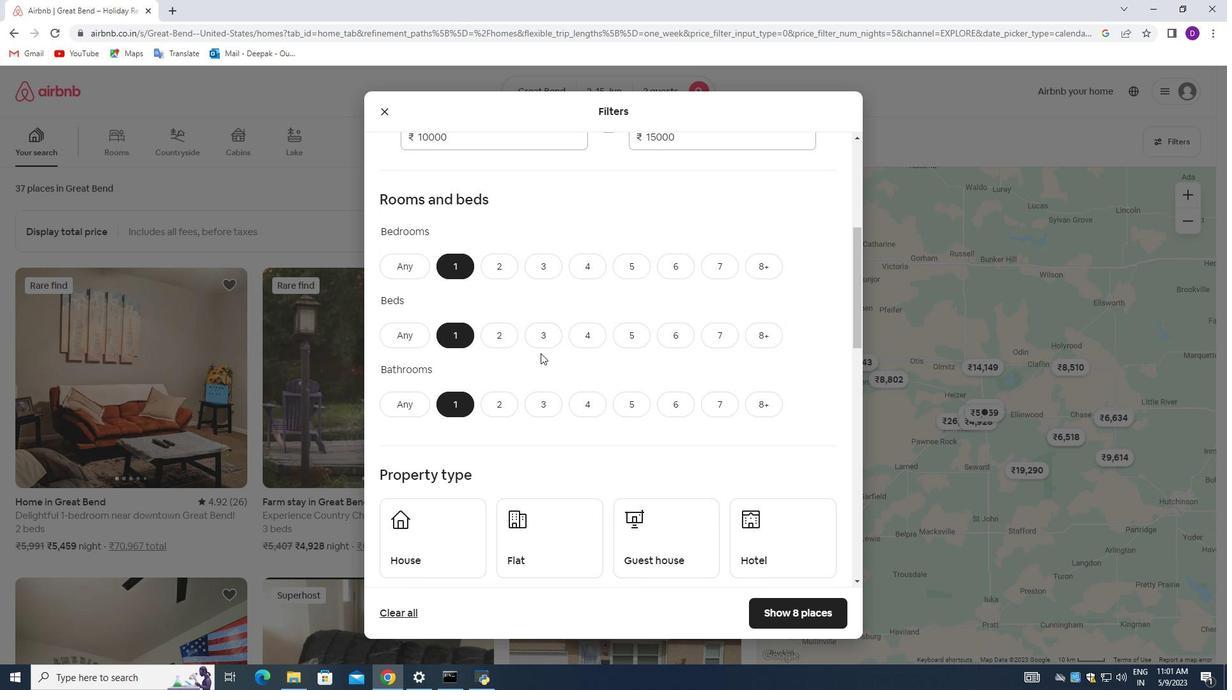 
Action: Mouse scrolled (541, 353) with delta (0, 0)
Screenshot: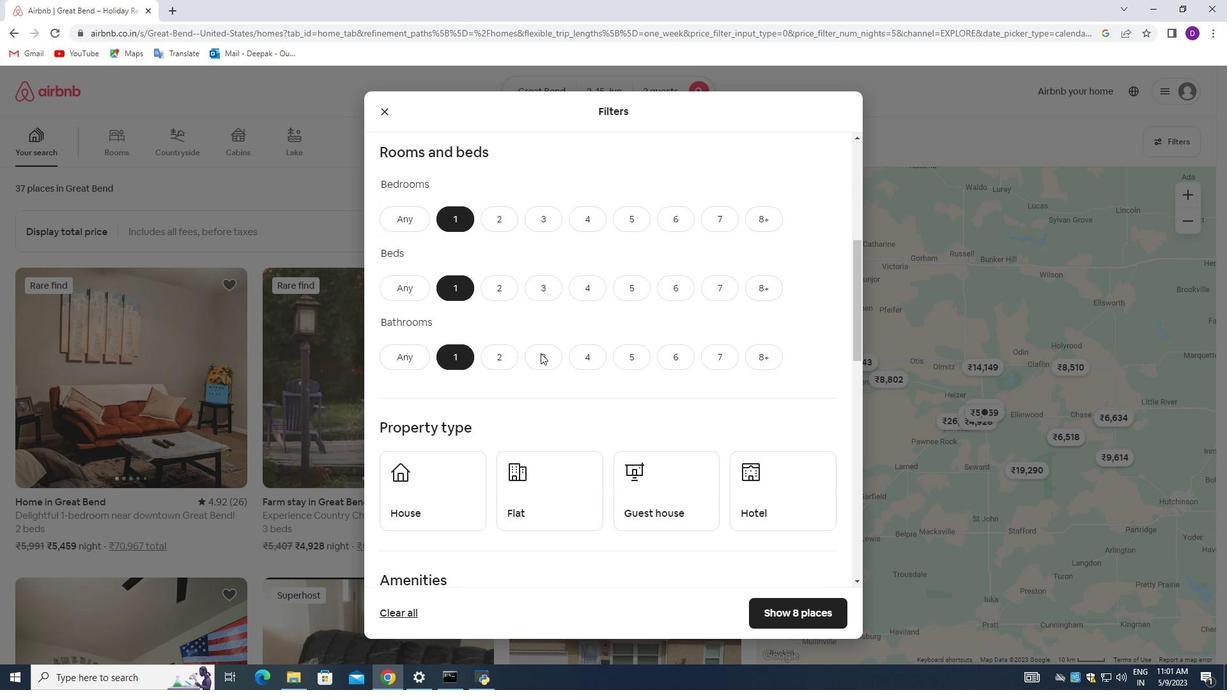 
Action: Mouse moved to (447, 333)
Screenshot: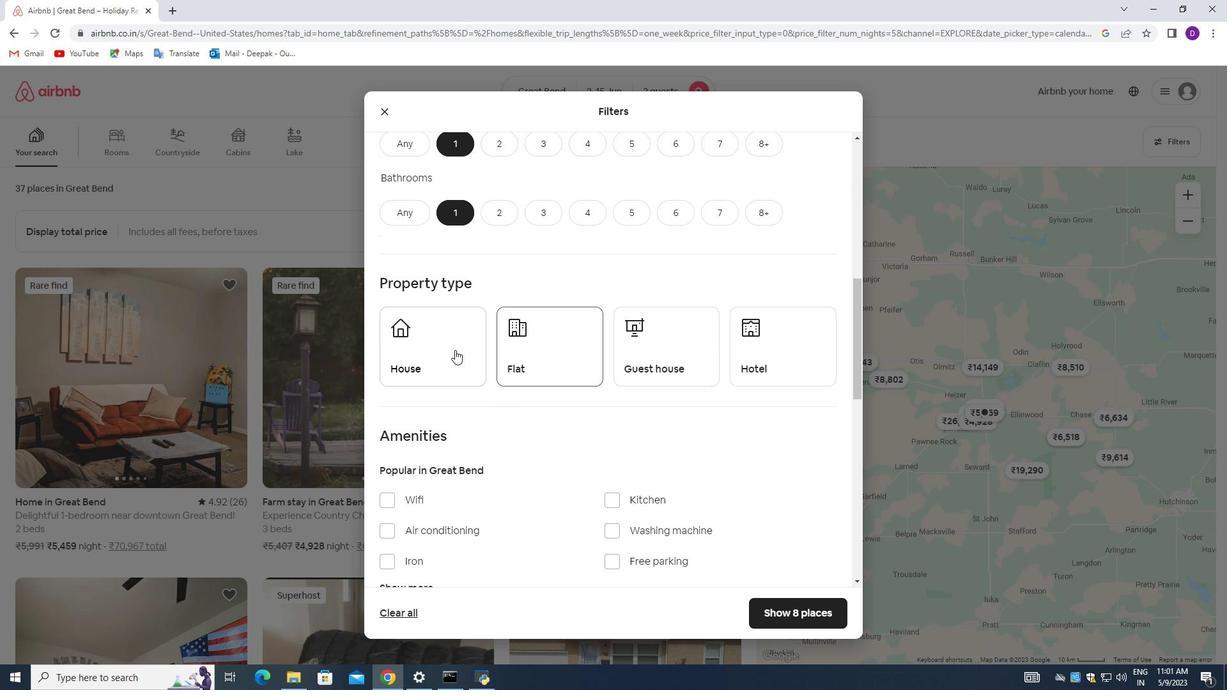 
Action: Mouse pressed left at (447, 333)
Screenshot: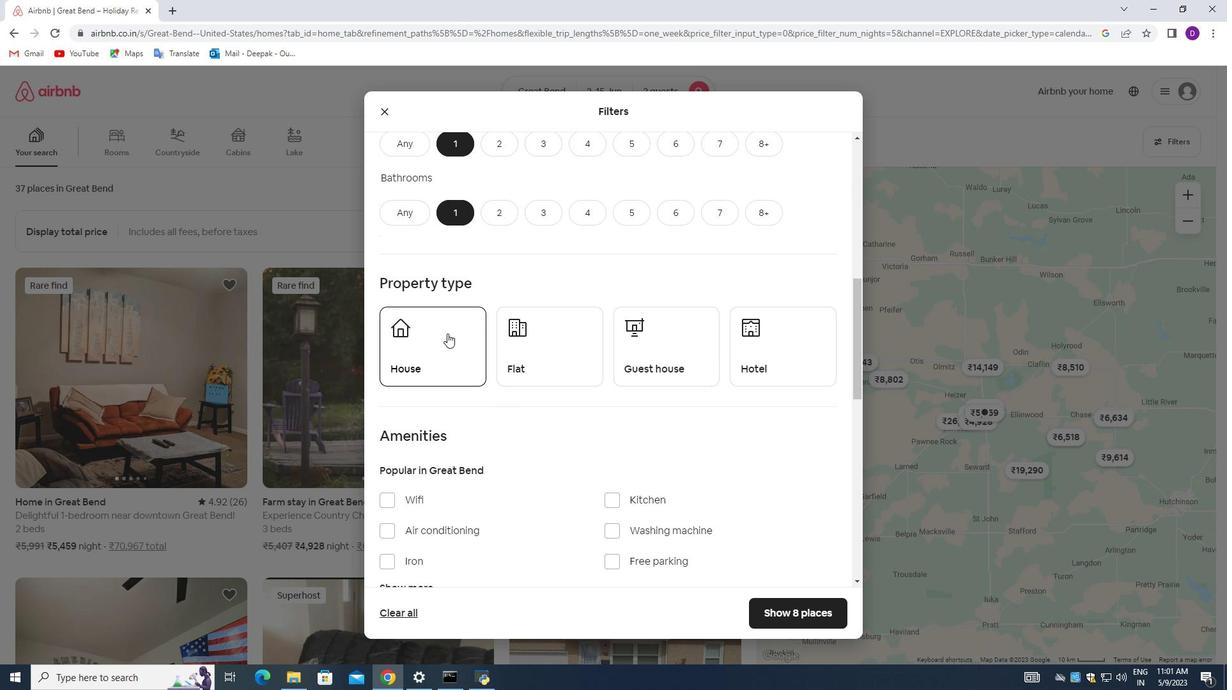 
Action: Mouse moved to (539, 341)
Screenshot: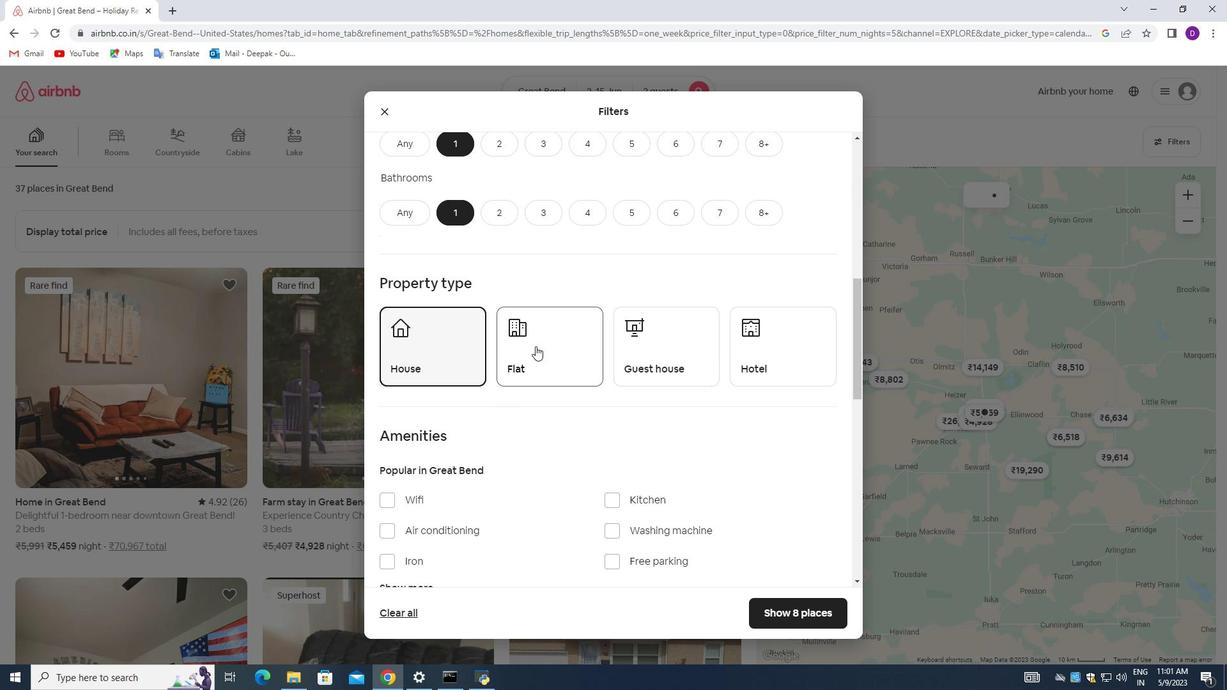 
Action: Mouse pressed left at (539, 341)
Screenshot: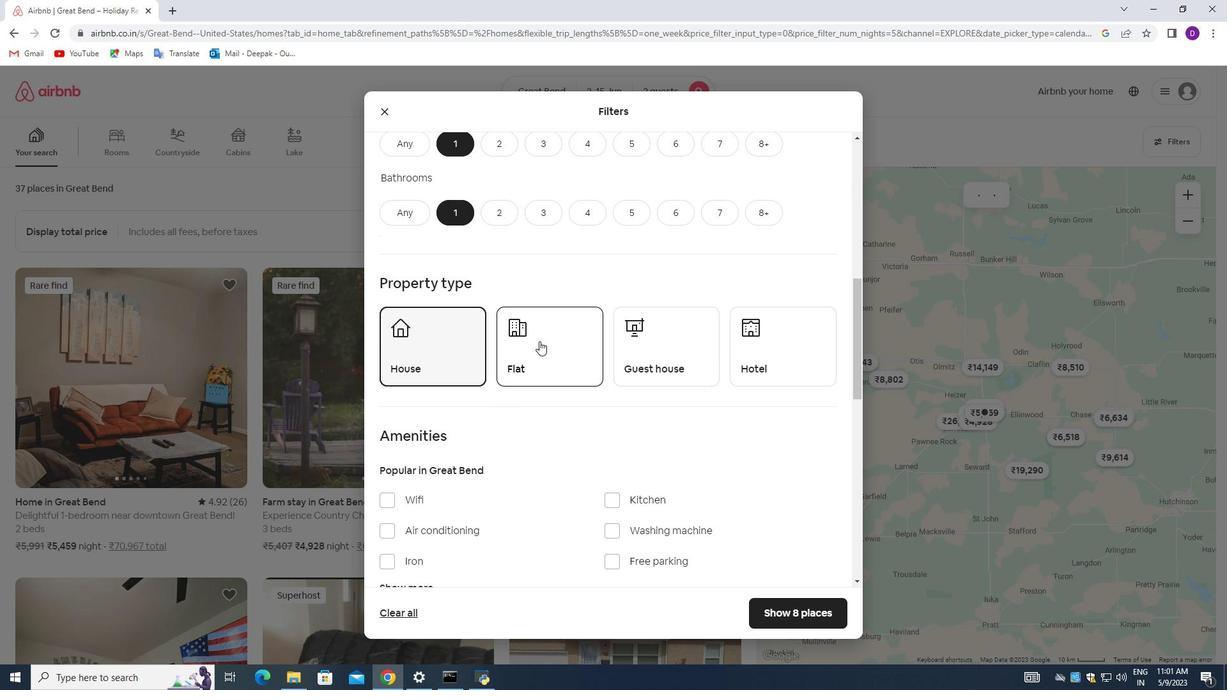 
Action: Mouse moved to (652, 344)
Screenshot: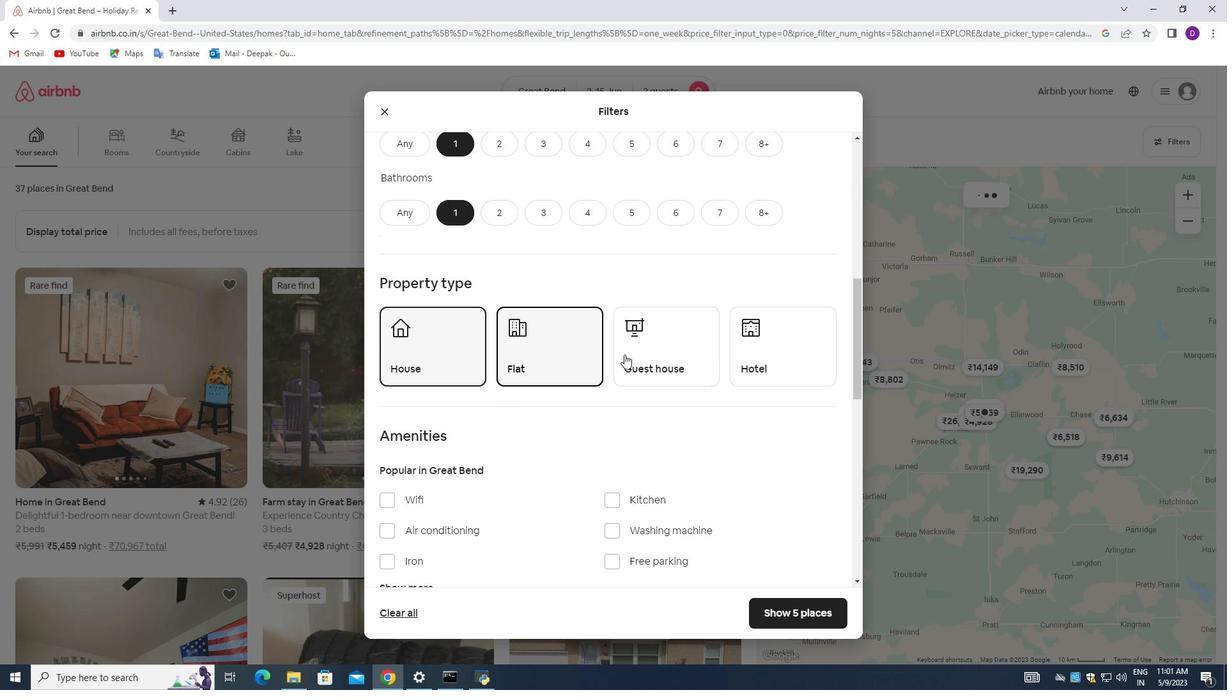 
Action: Mouse pressed left at (652, 344)
Screenshot: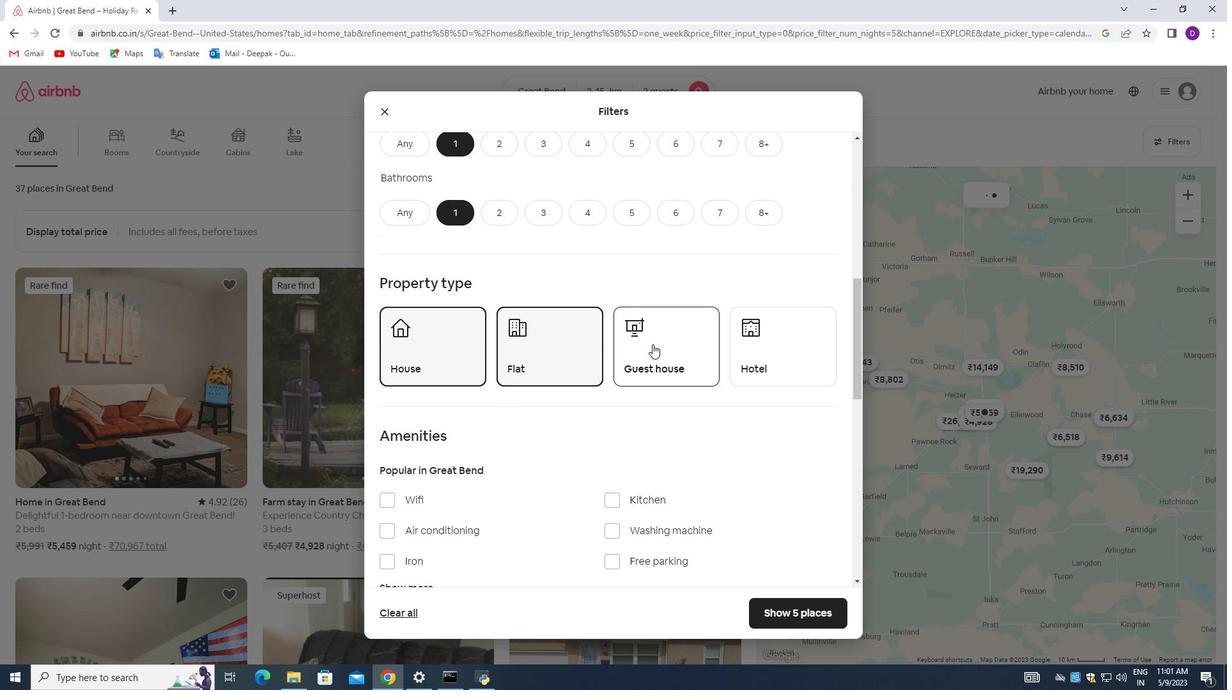
Action: Mouse moved to (767, 347)
Screenshot: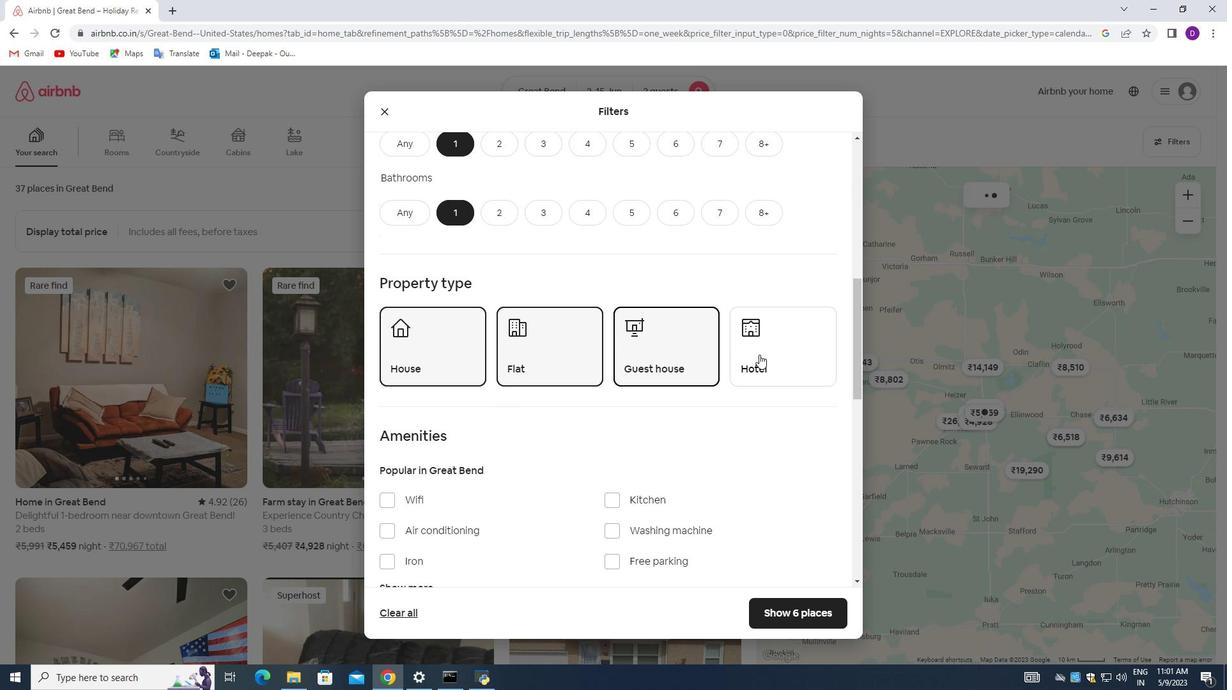 
Action: Mouse pressed left at (767, 347)
Screenshot: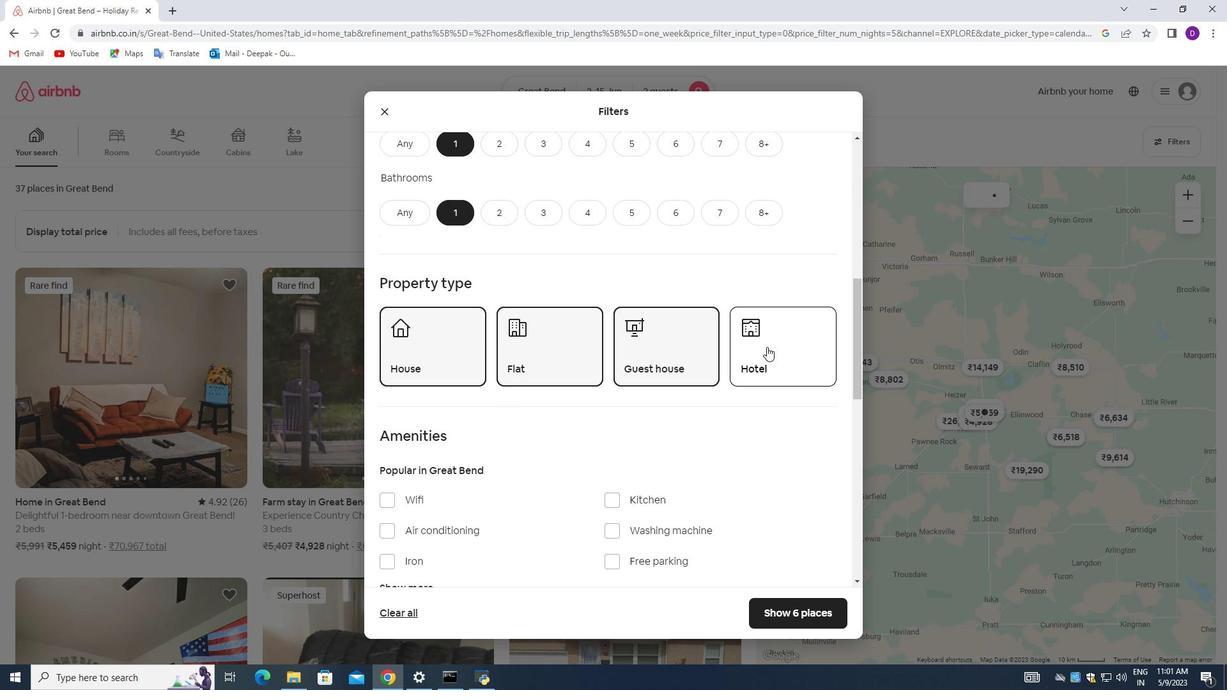 
Action: Mouse moved to (523, 377)
Screenshot: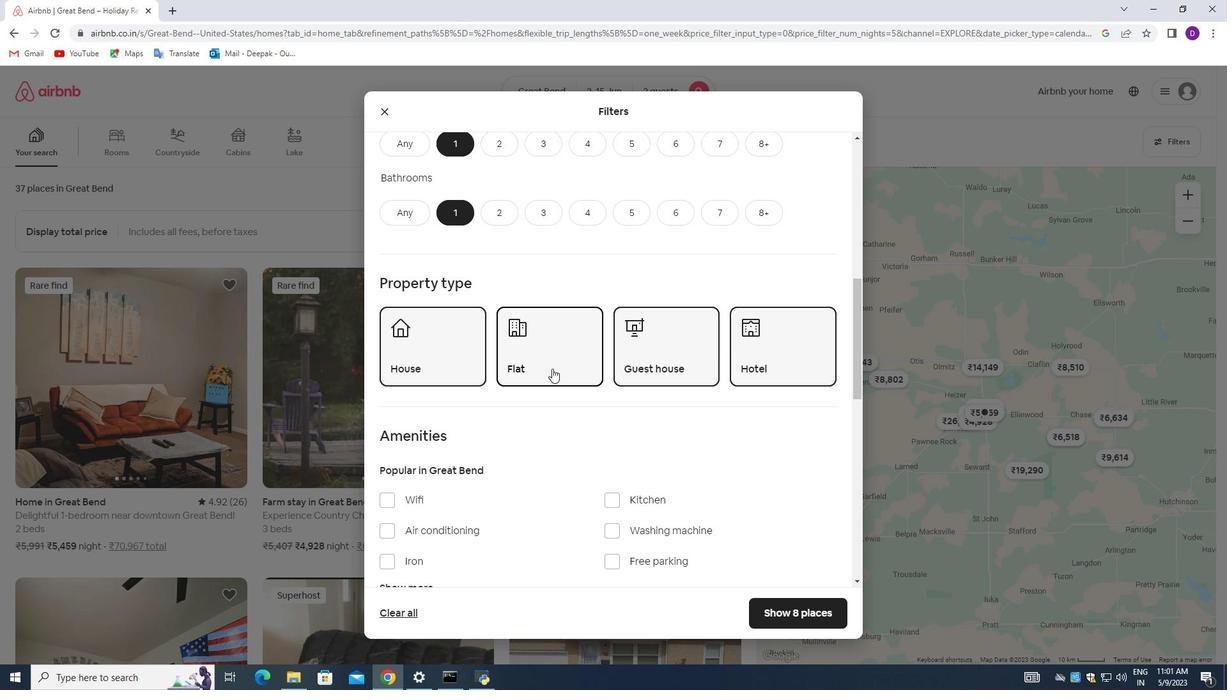 
Action: Mouse scrolled (523, 377) with delta (0, 0)
Screenshot: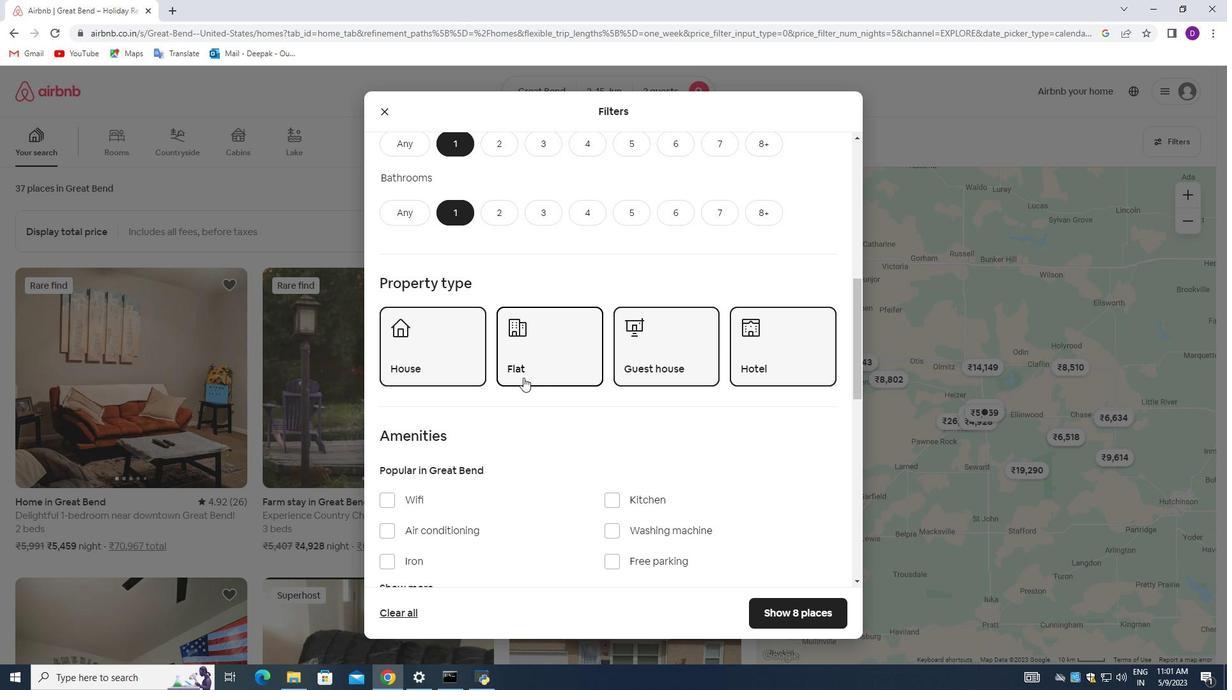 
Action: Mouse moved to (535, 376)
Screenshot: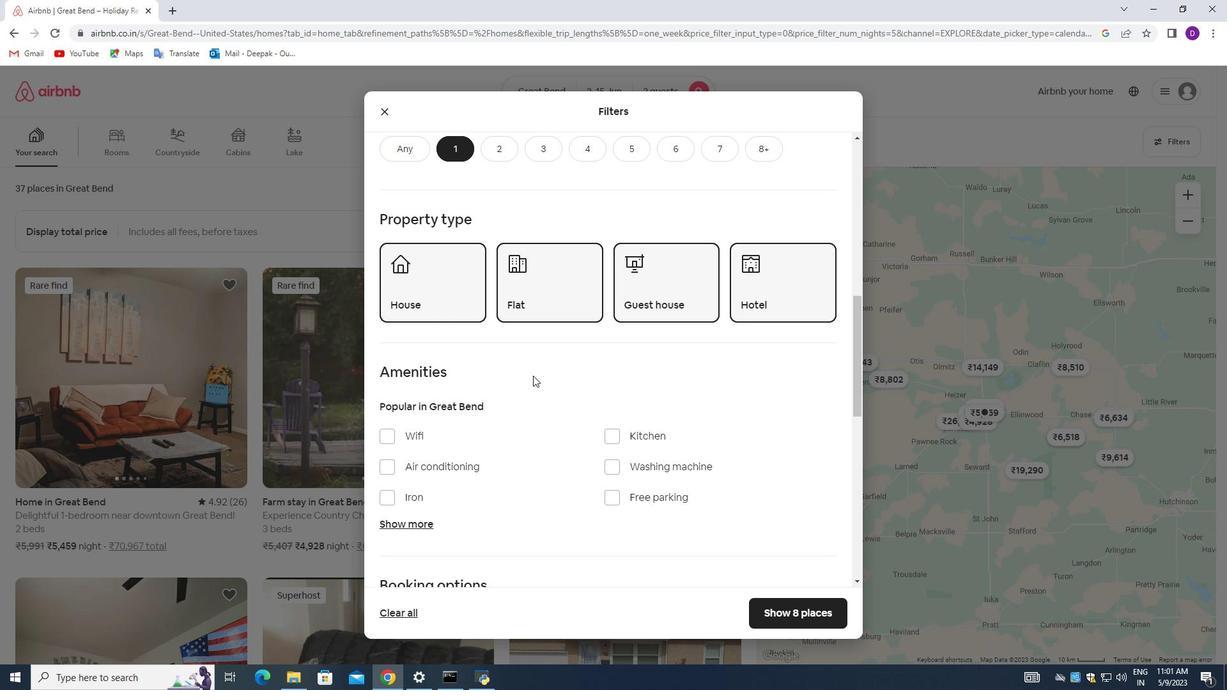 
Action: Mouse scrolled (535, 375) with delta (0, 0)
Screenshot: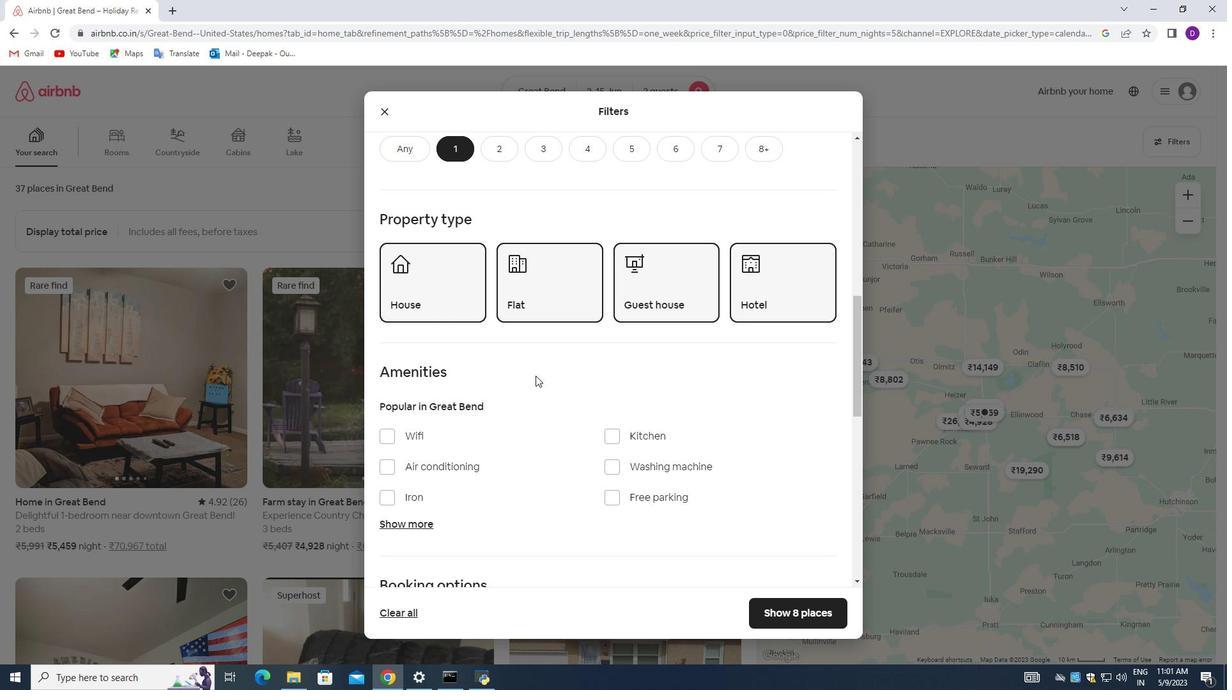 
Action: Mouse scrolled (535, 375) with delta (0, 0)
Screenshot: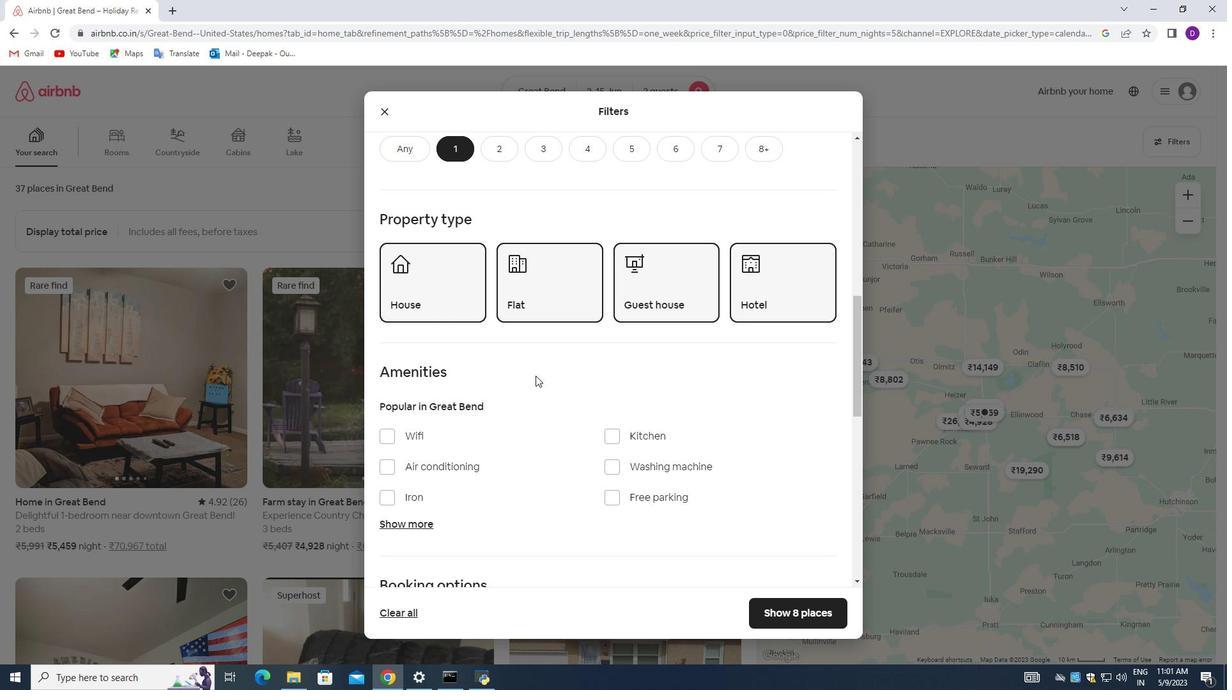 
Action: Mouse moved to (587, 386)
Screenshot: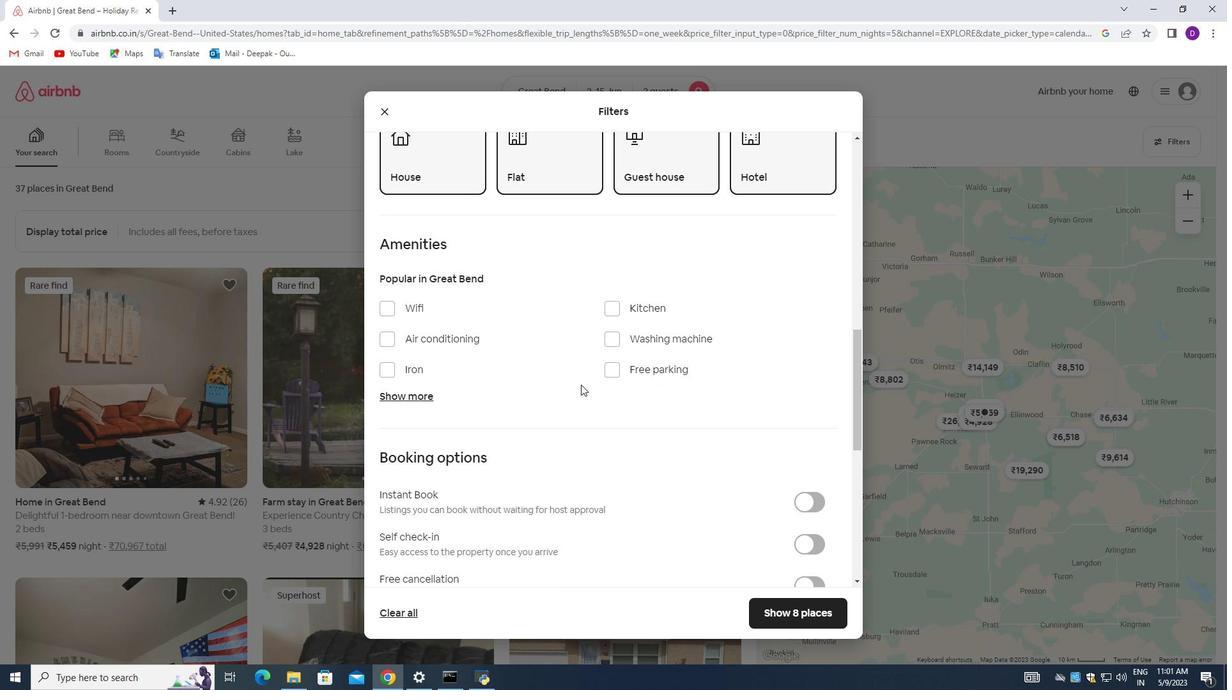 
Action: Mouse scrolled (587, 386) with delta (0, 0)
Screenshot: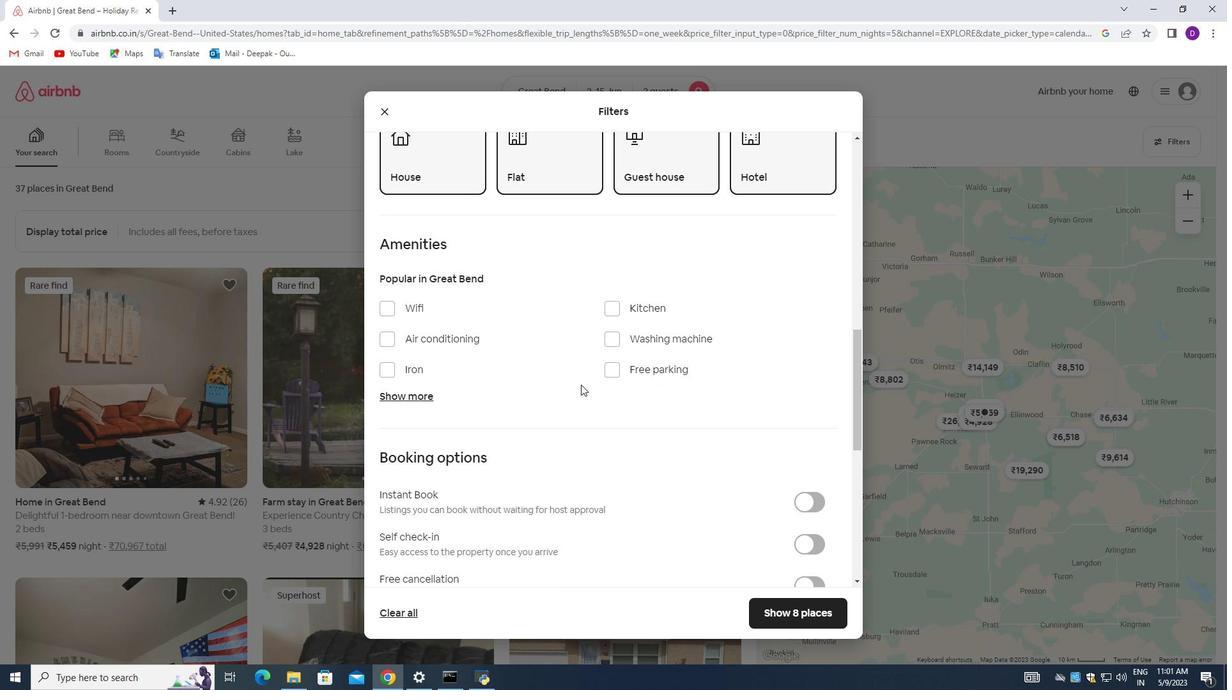 
Action: Mouse moved to (590, 388)
Screenshot: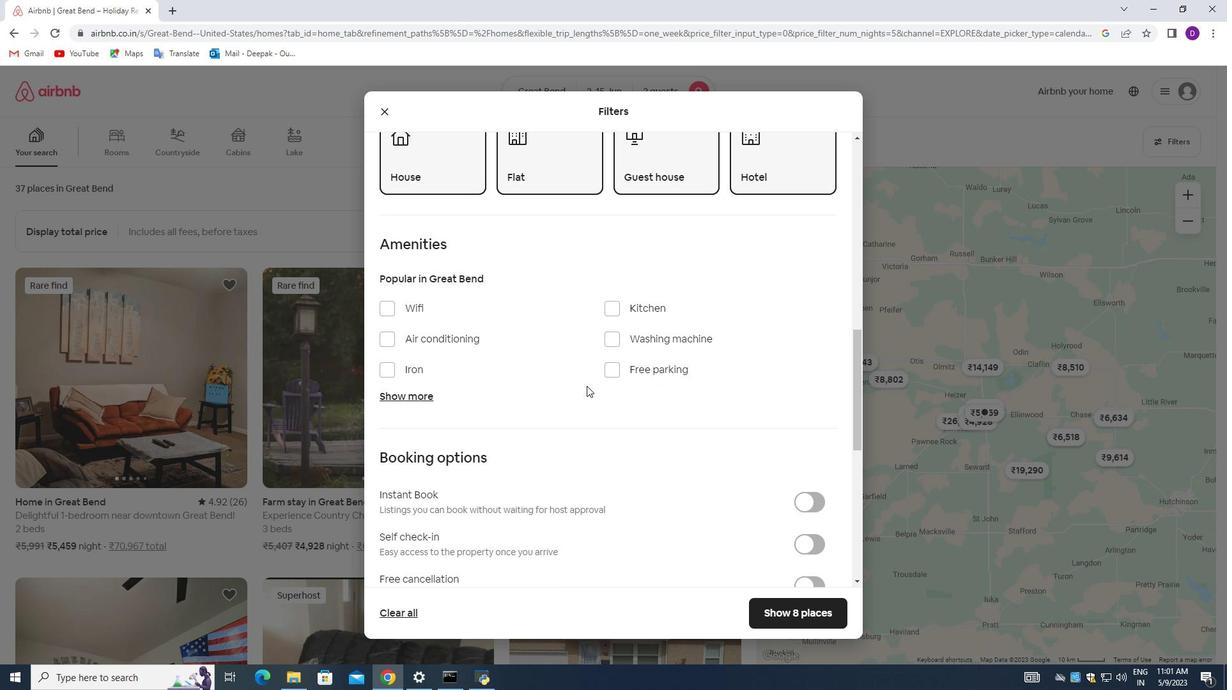 
Action: Mouse scrolled (590, 387) with delta (0, 0)
Screenshot: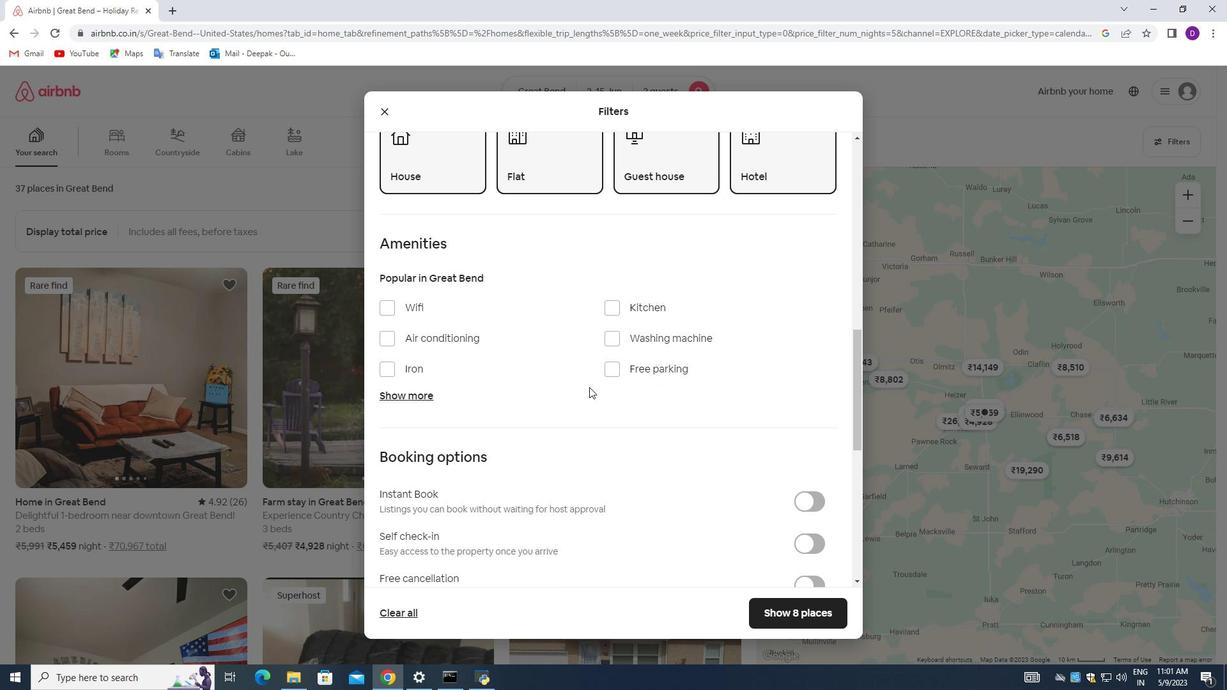 
Action: Mouse moved to (803, 412)
Screenshot: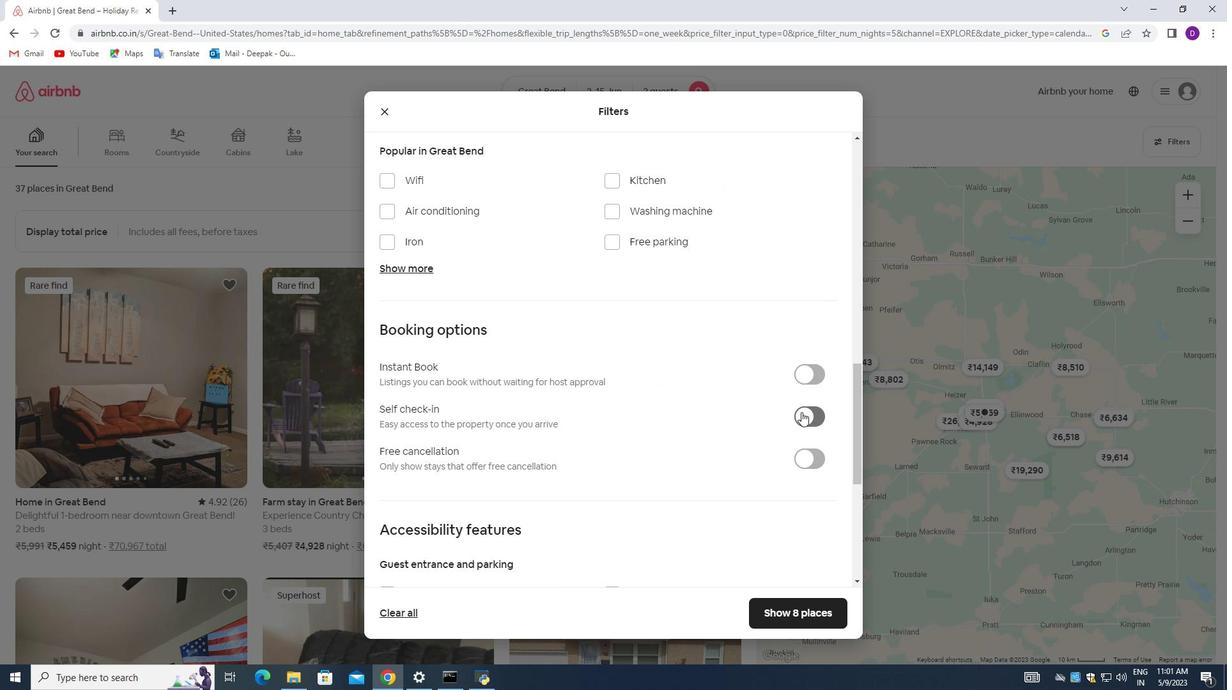 
Action: Mouse pressed left at (803, 412)
Screenshot: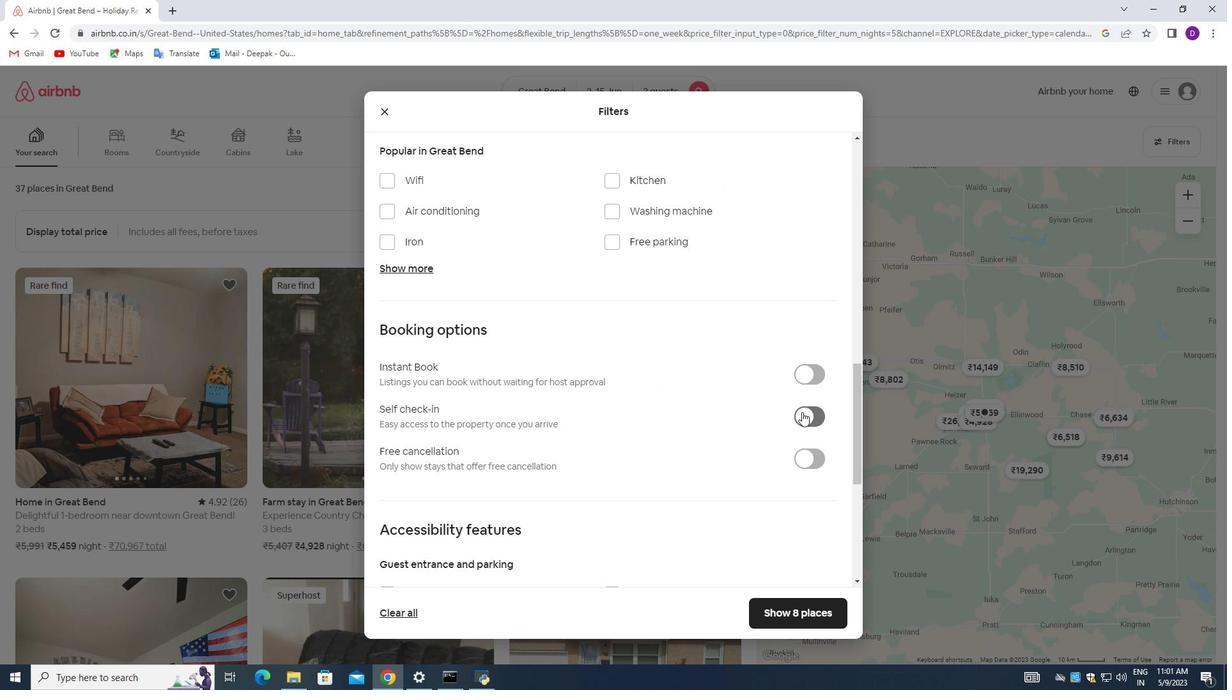 
Action: Mouse moved to (604, 410)
Screenshot: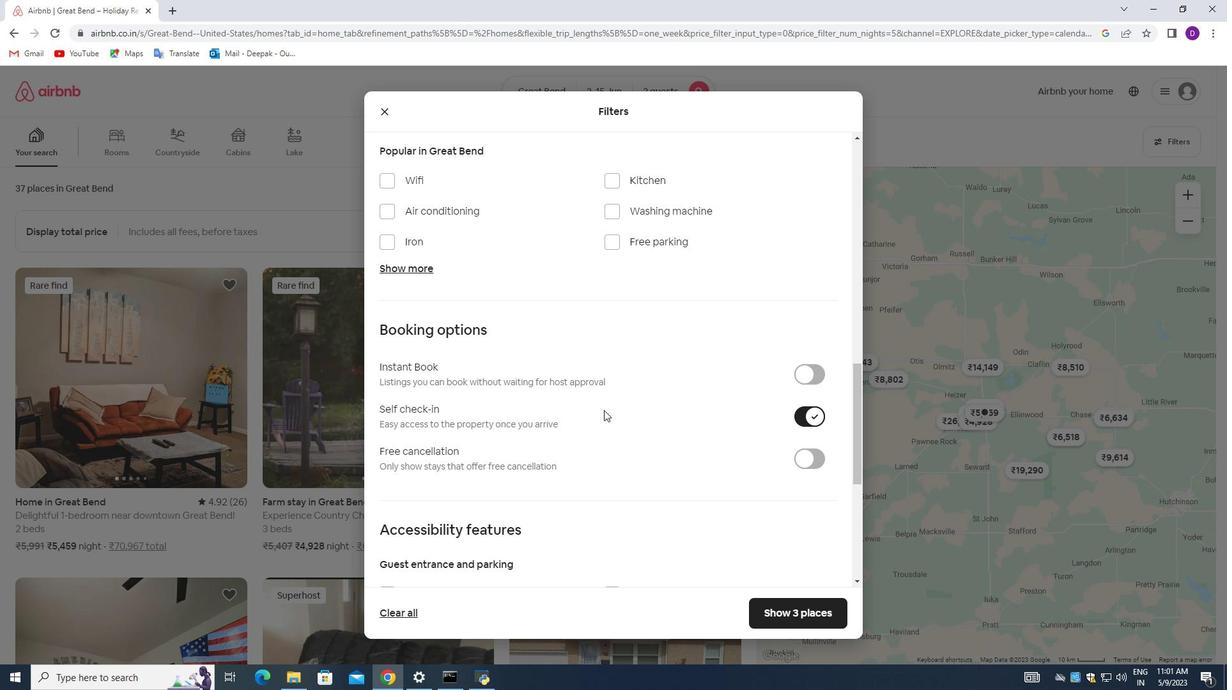
Action: Mouse scrolled (604, 409) with delta (0, 0)
Screenshot: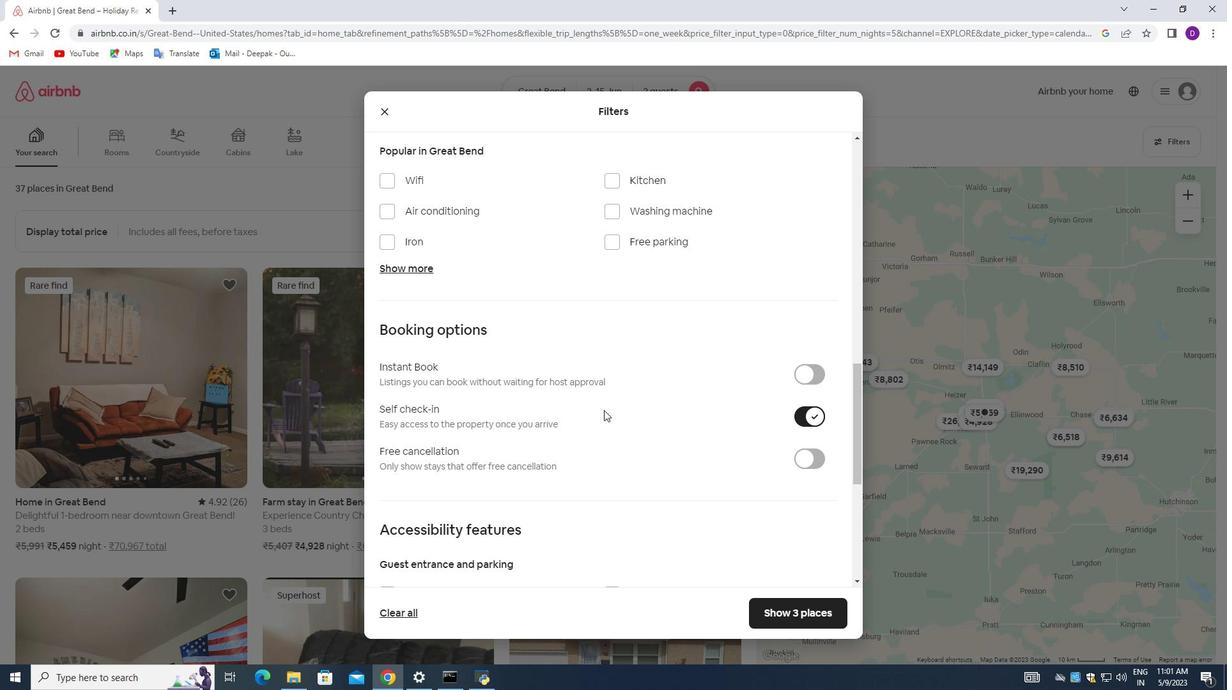 
Action: Mouse scrolled (604, 409) with delta (0, 0)
Screenshot: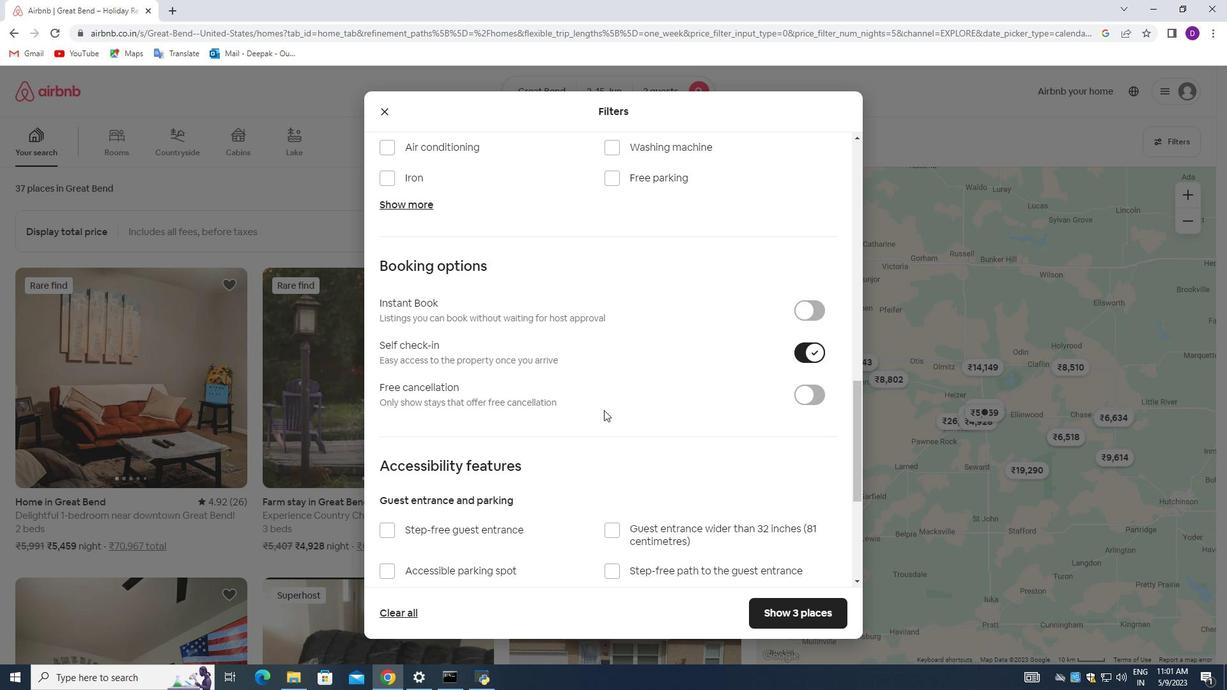 
Action: Mouse scrolled (604, 409) with delta (0, 0)
Screenshot: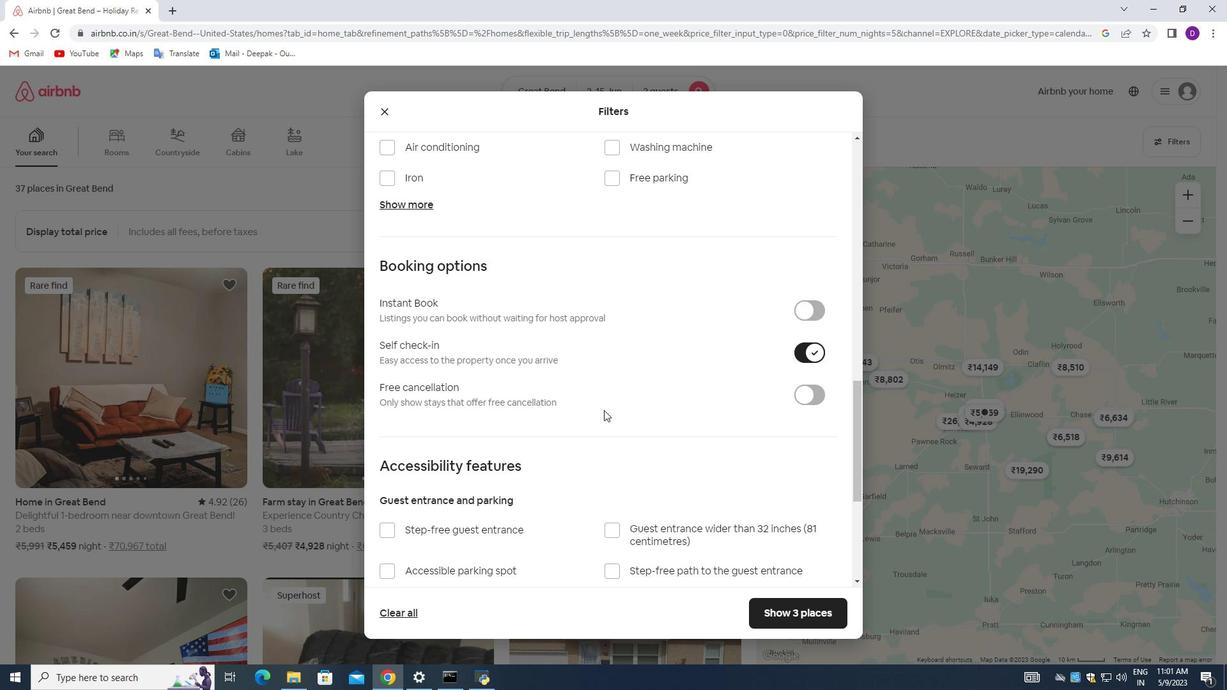 
Action: Mouse scrolled (604, 409) with delta (0, 0)
Screenshot: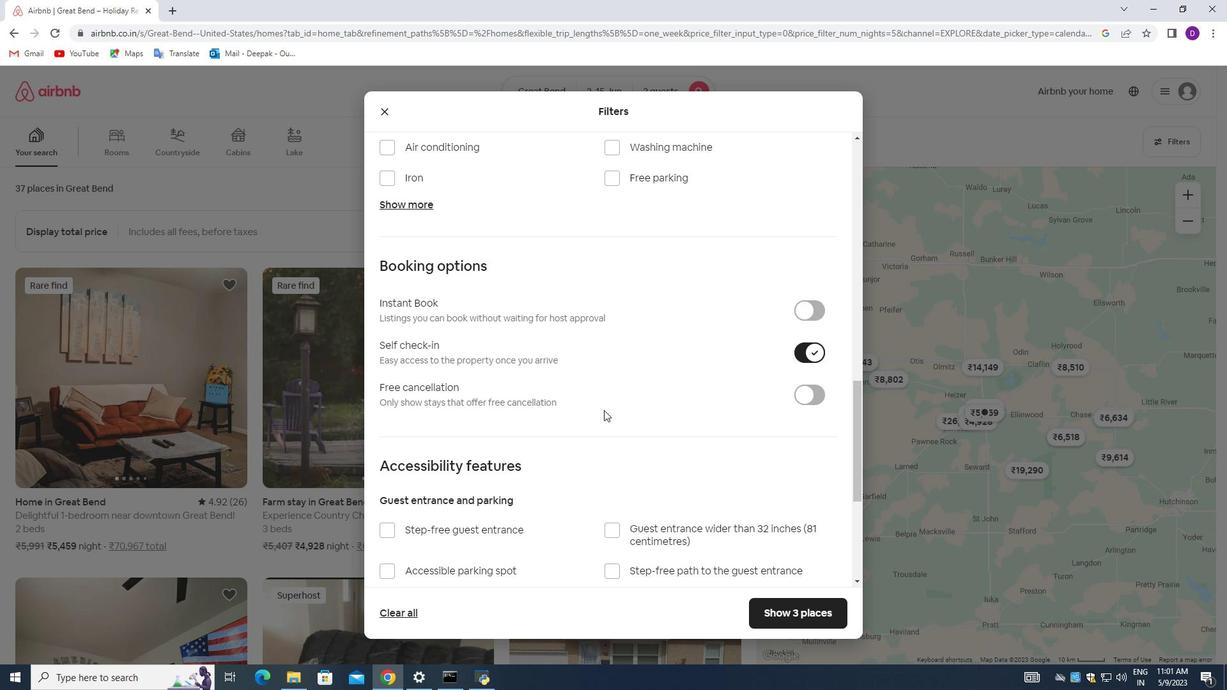 
Action: Mouse moved to (604, 411)
Screenshot: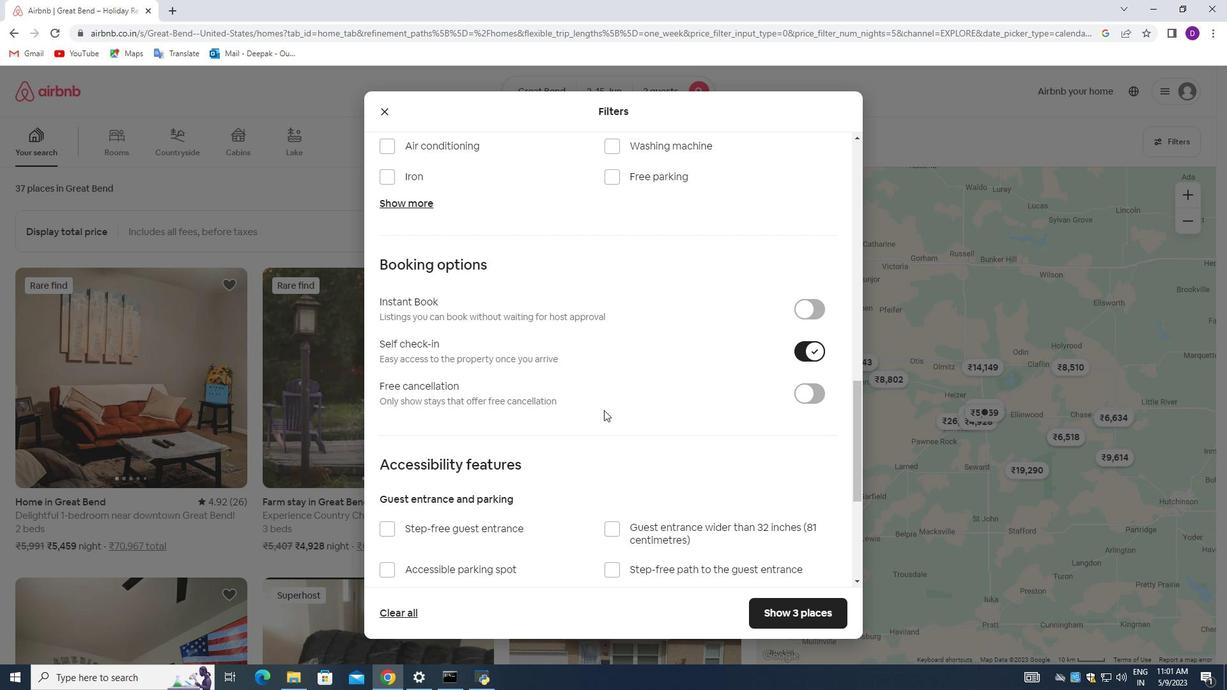 
Action: Mouse scrolled (604, 411) with delta (0, 0)
Screenshot: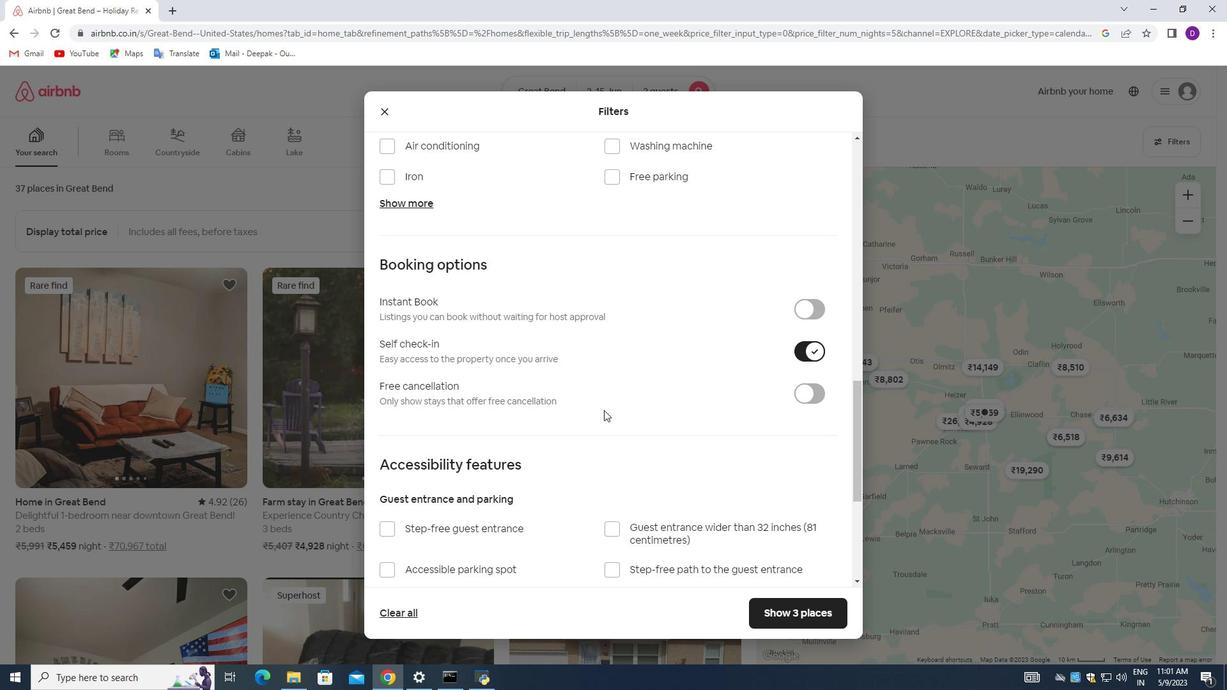 
Action: Mouse moved to (569, 431)
Screenshot: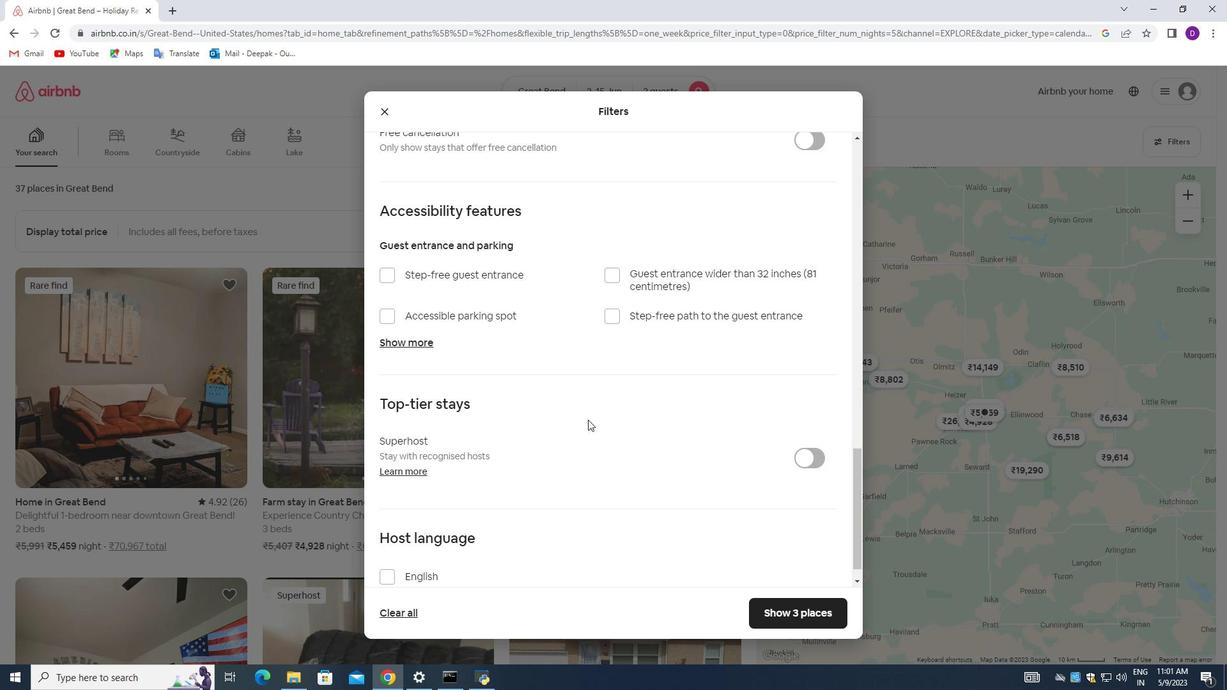 
Action: Mouse scrolled (569, 431) with delta (0, 0)
Screenshot: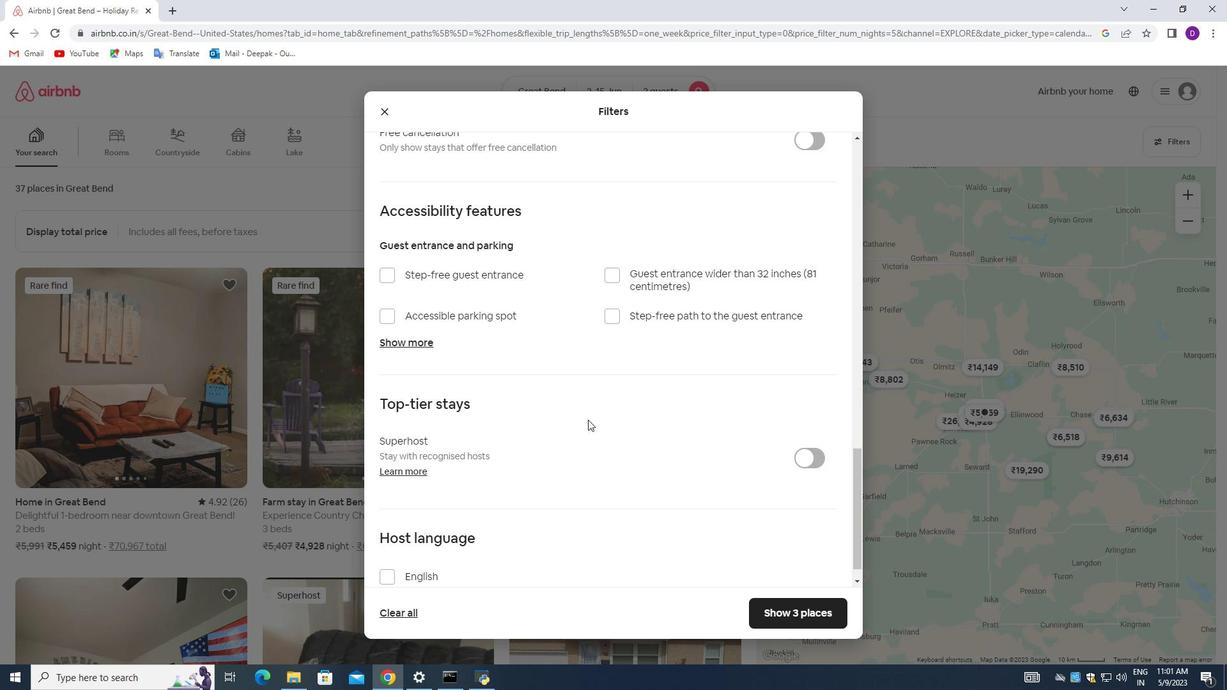 
Action: Mouse moved to (567, 434)
Screenshot: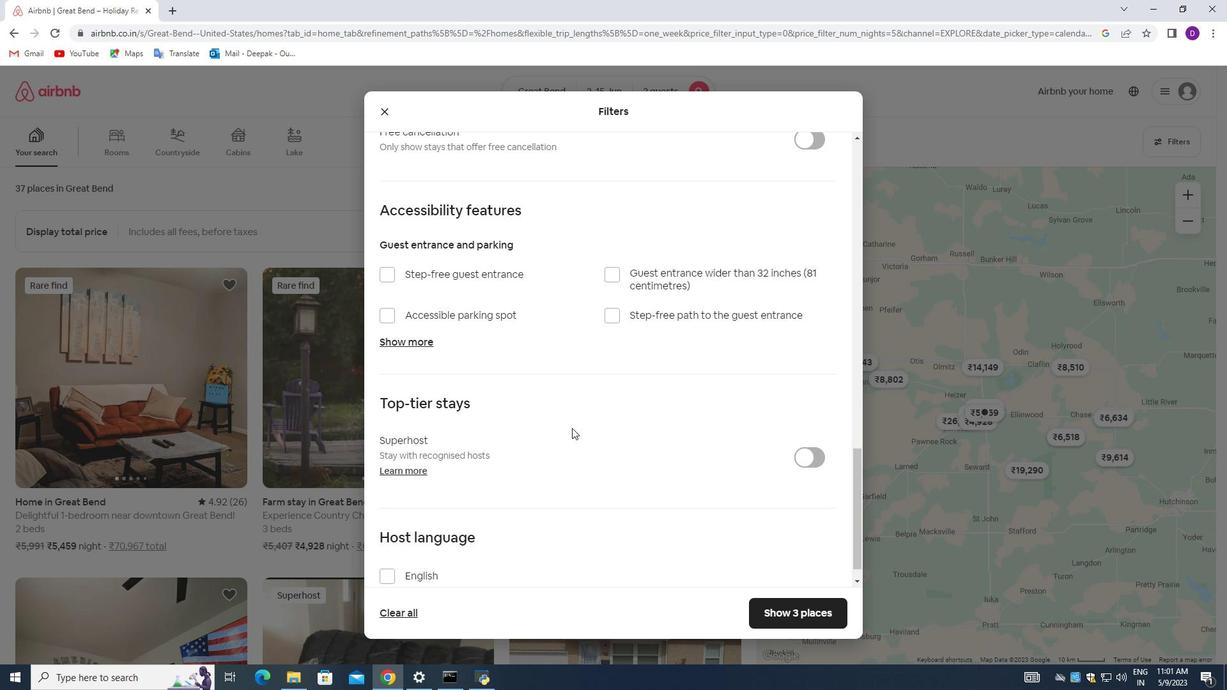 
Action: Mouse scrolled (567, 433) with delta (0, 0)
Screenshot: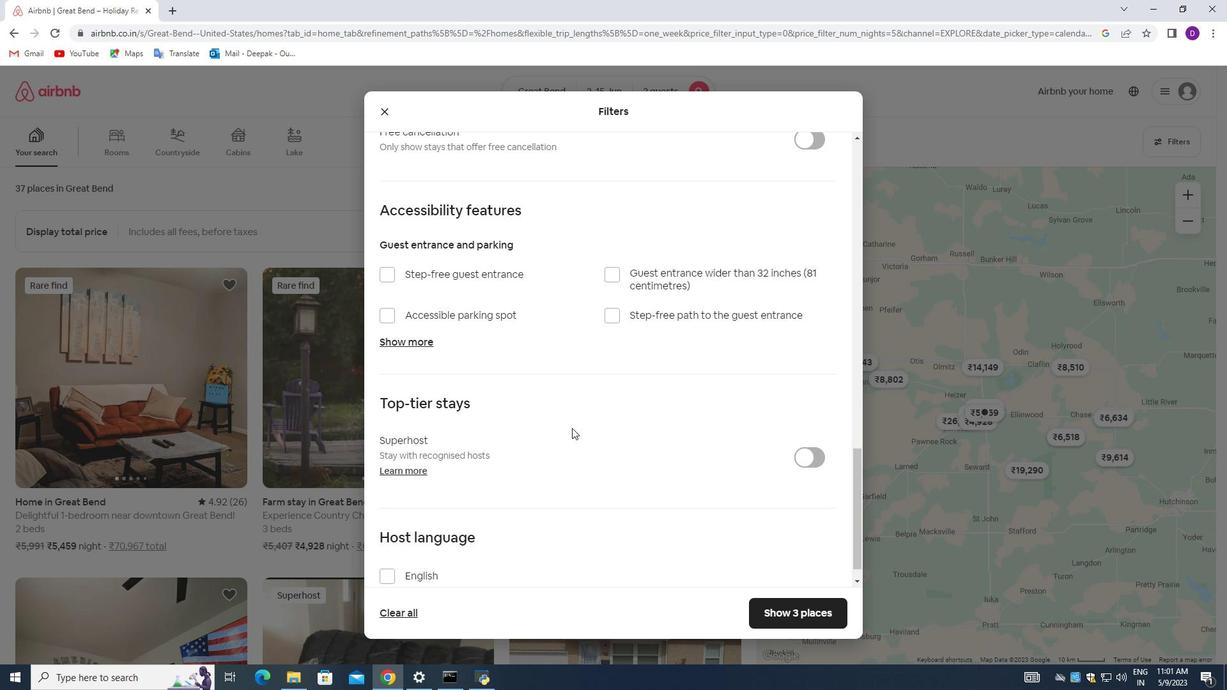 
Action: Mouse moved to (566, 434)
Screenshot: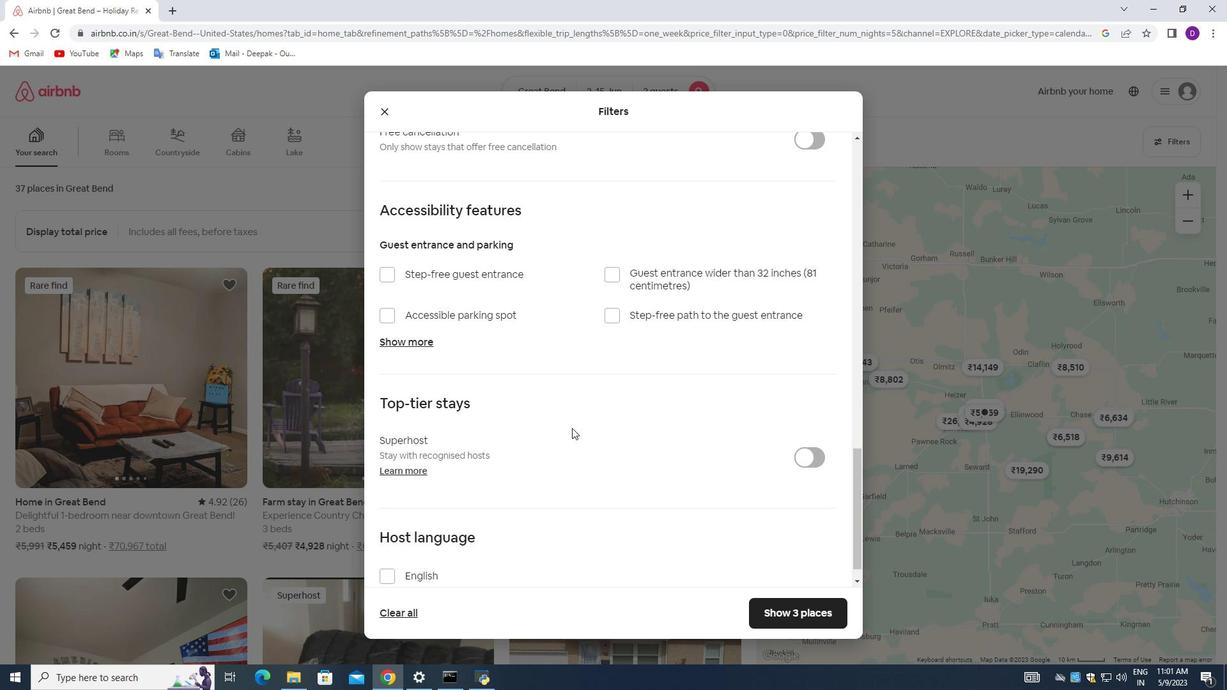 
Action: Mouse scrolled (566, 434) with delta (0, 0)
Screenshot: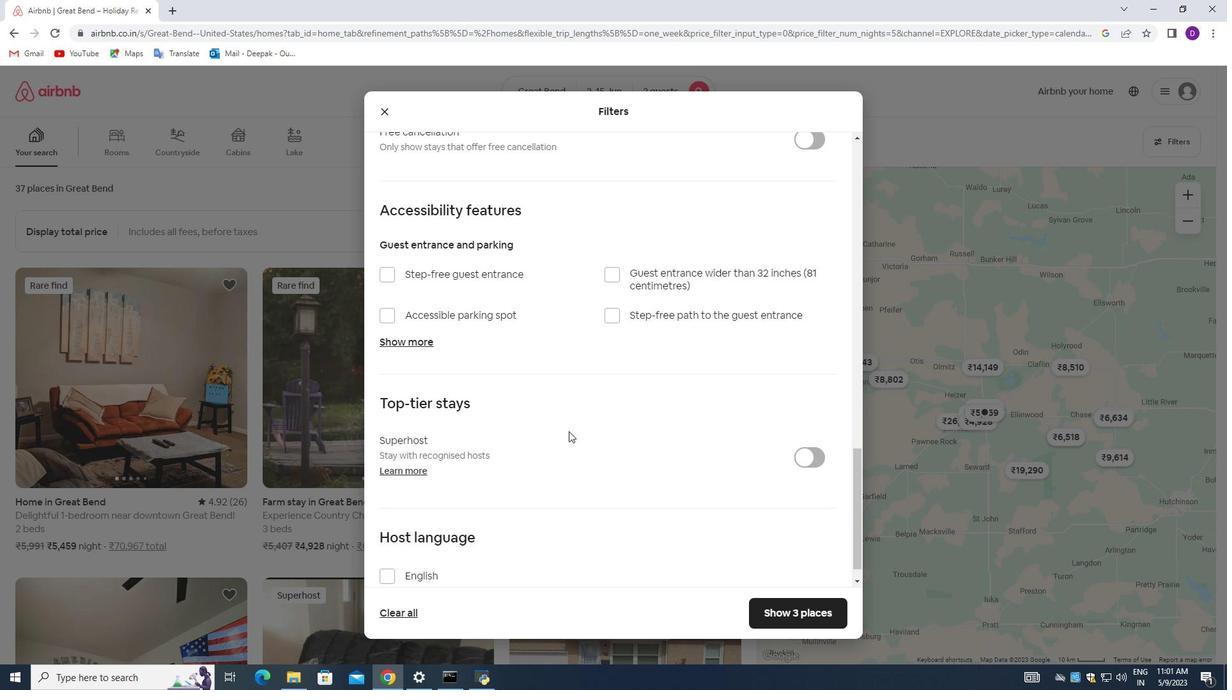 
Action: Mouse moved to (548, 450)
Screenshot: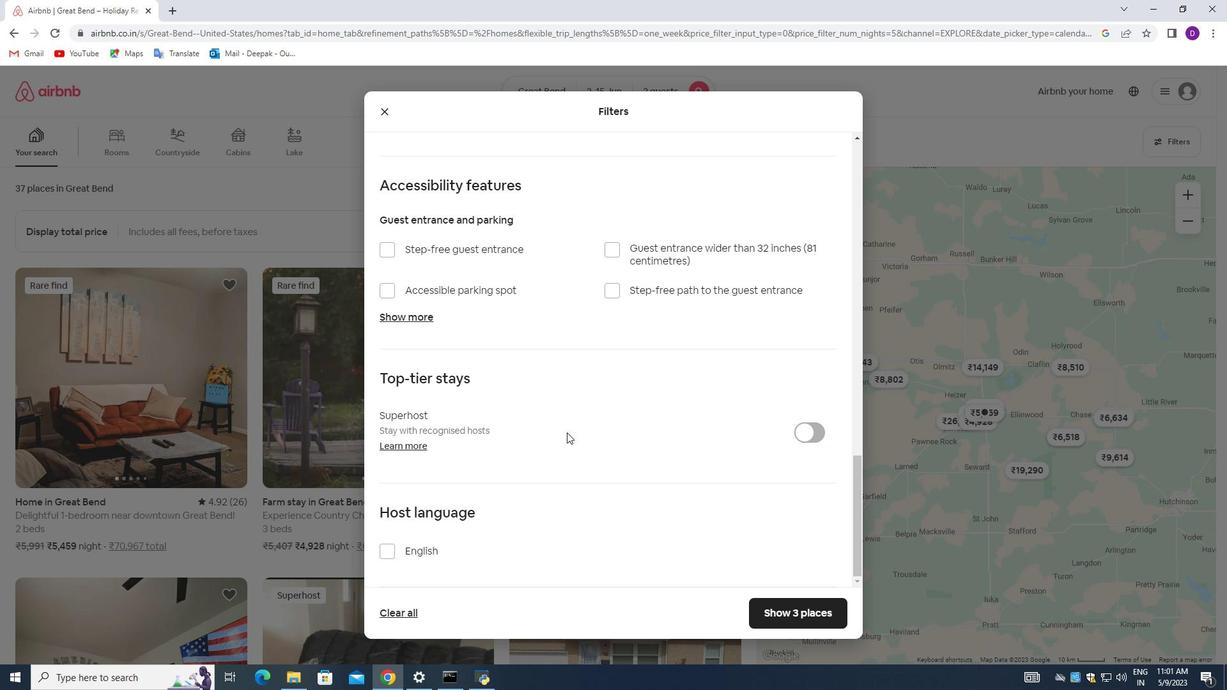 
Action: Mouse scrolled (548, 449) with delta (0, 0)
Screenshot: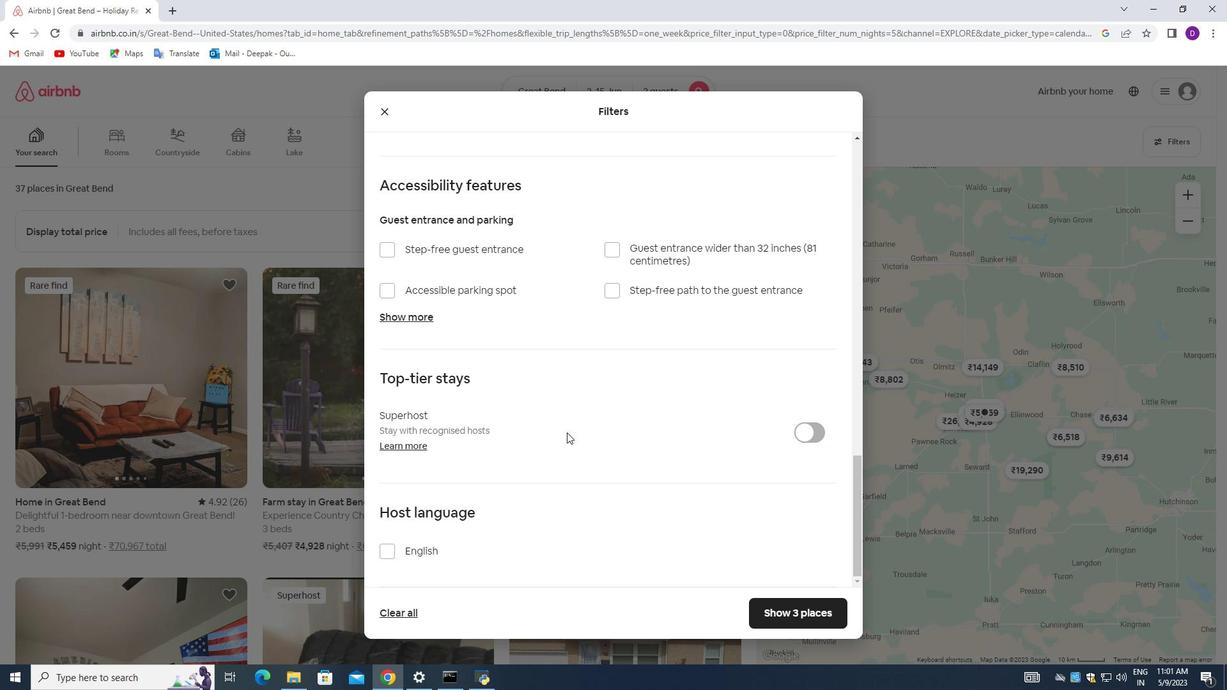 
Action: Mouse moved to (390, 544)
Screenshot: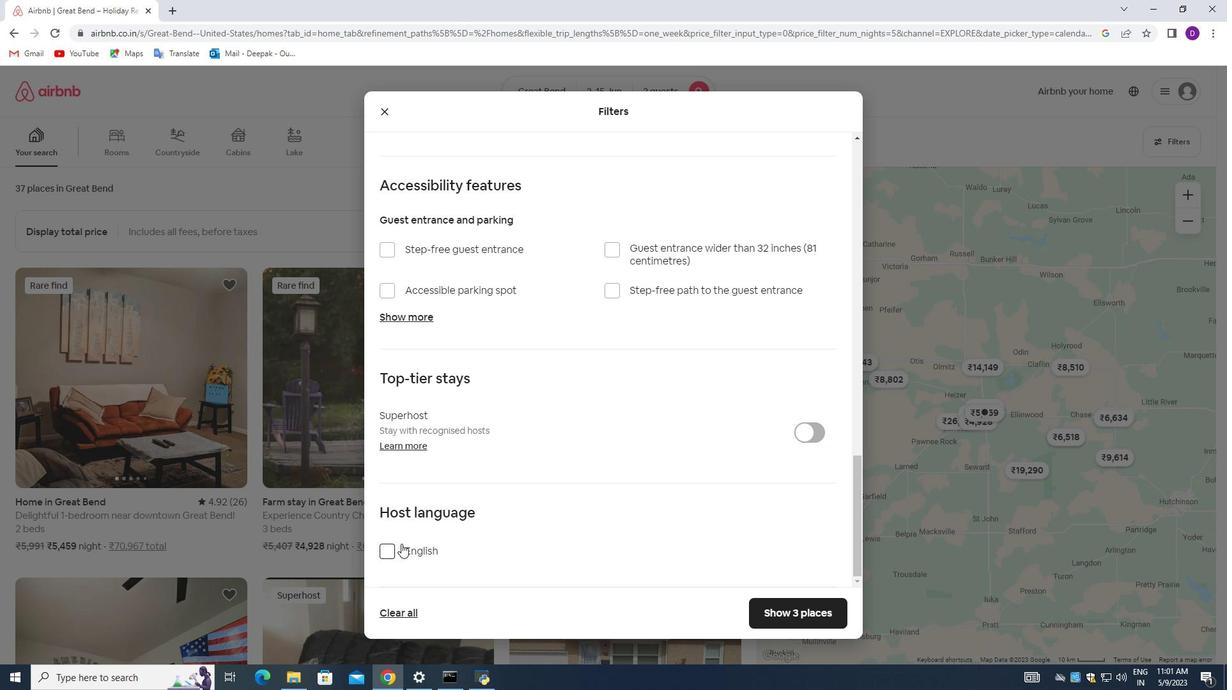 
Action: Mouse pressed left at (390, 544)
Screenshot: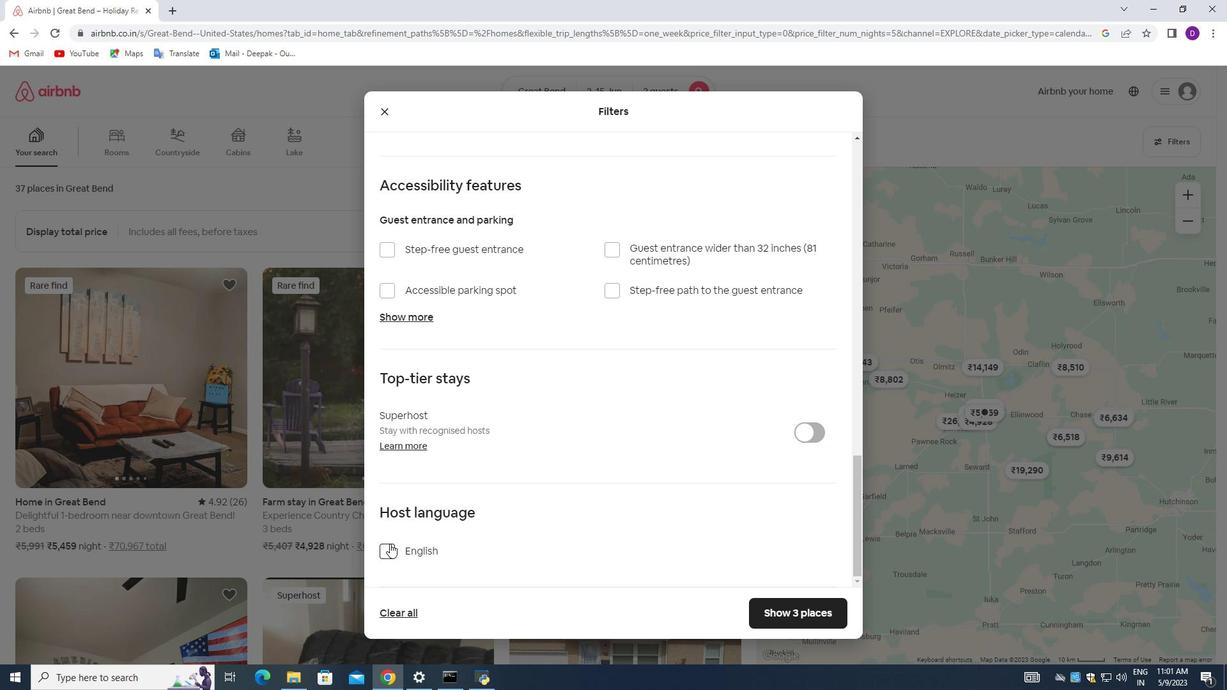
Action: Mouse moved to (765, 565)
Screenshot: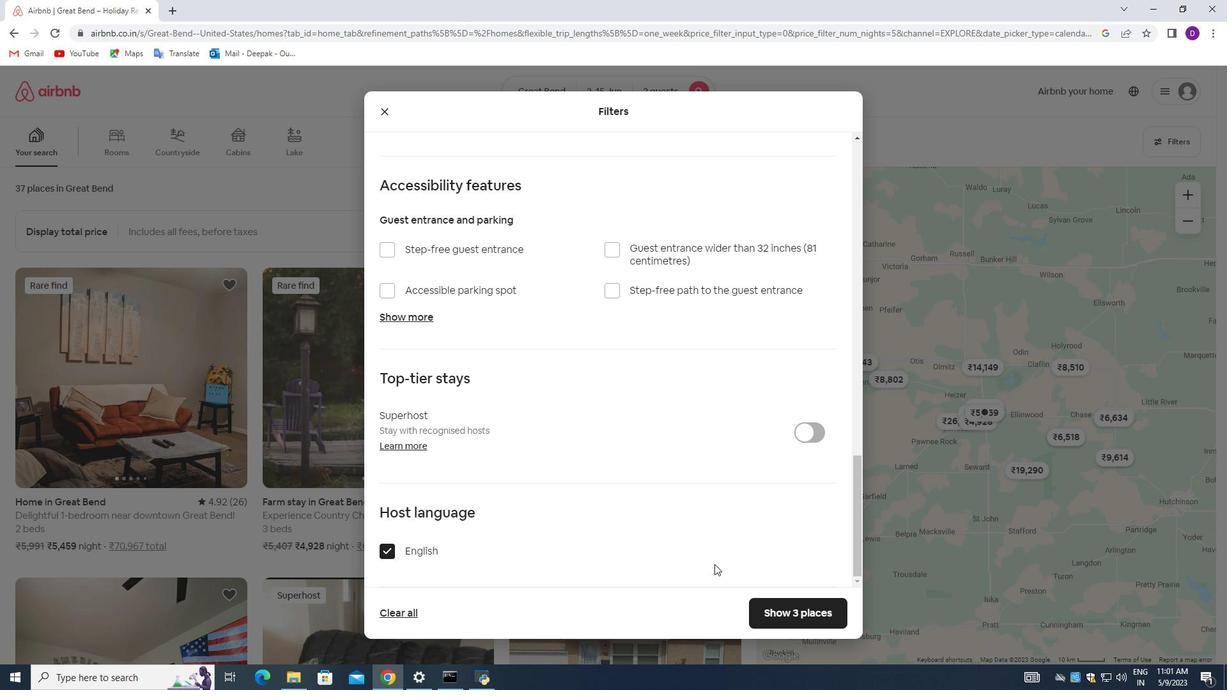 
Action: Mouse scrolled (765, 564) with delta (0, 0)
Screenshot: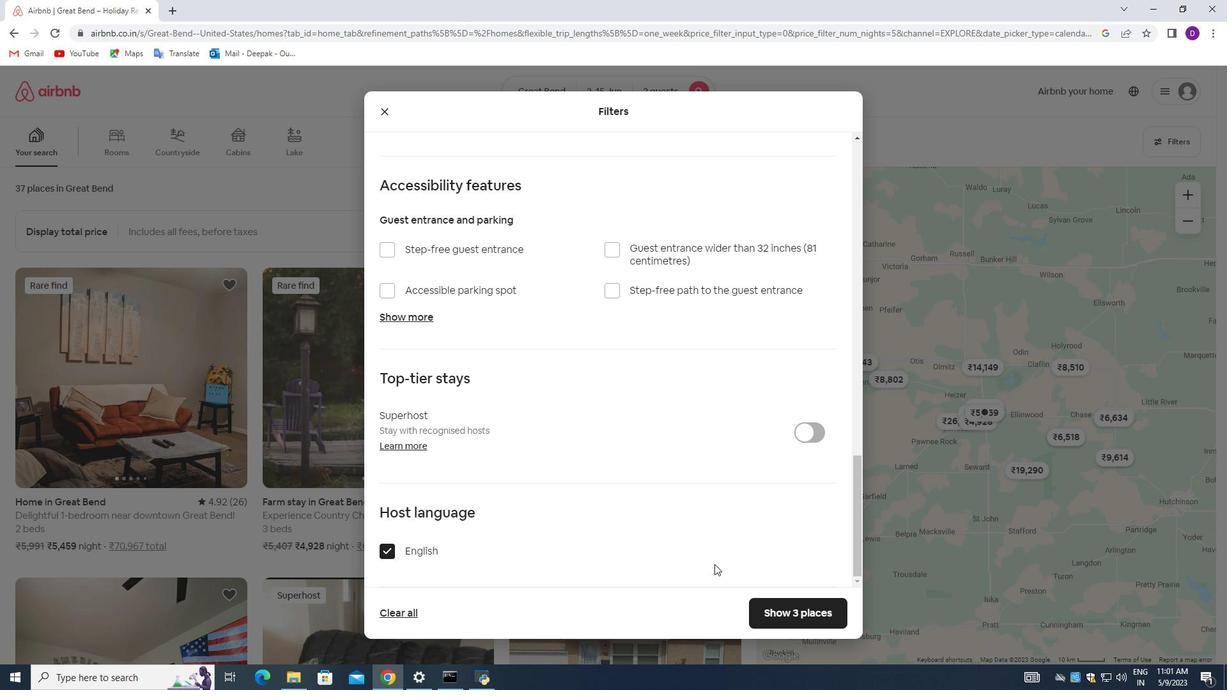 
Action: Mouse moved to (776, 568)
Screenshot: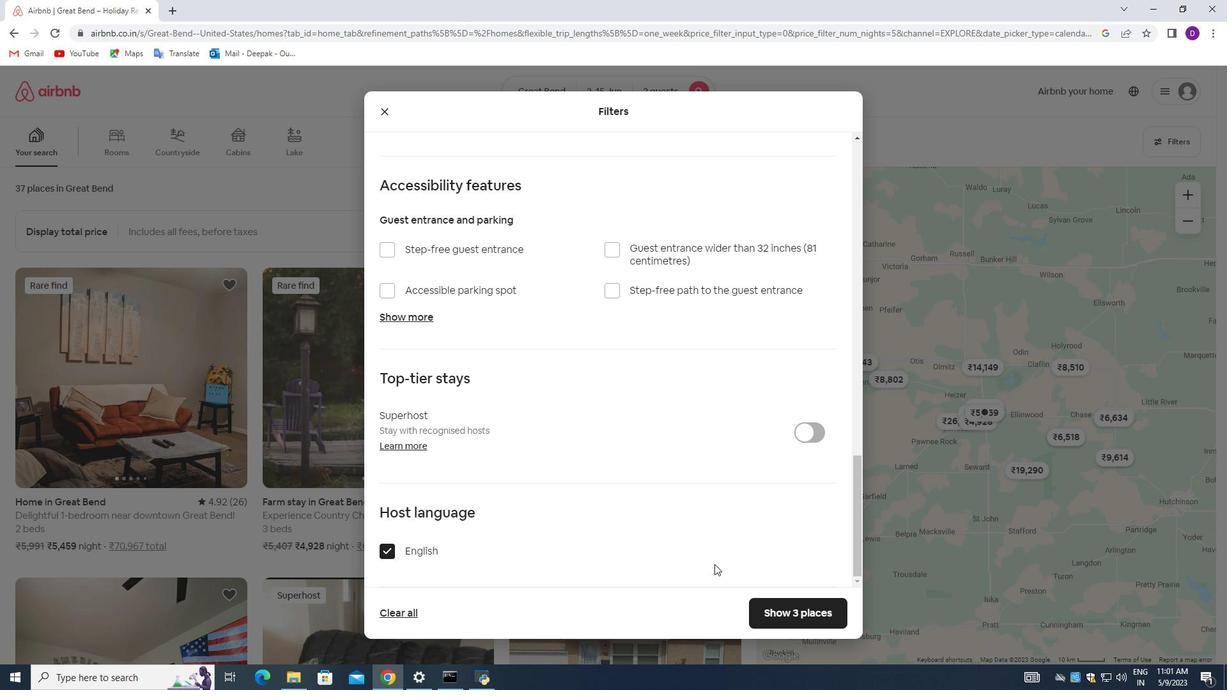 
Action: Mouse scrolled (776, 567) with delta (0, 0)
Screenshot: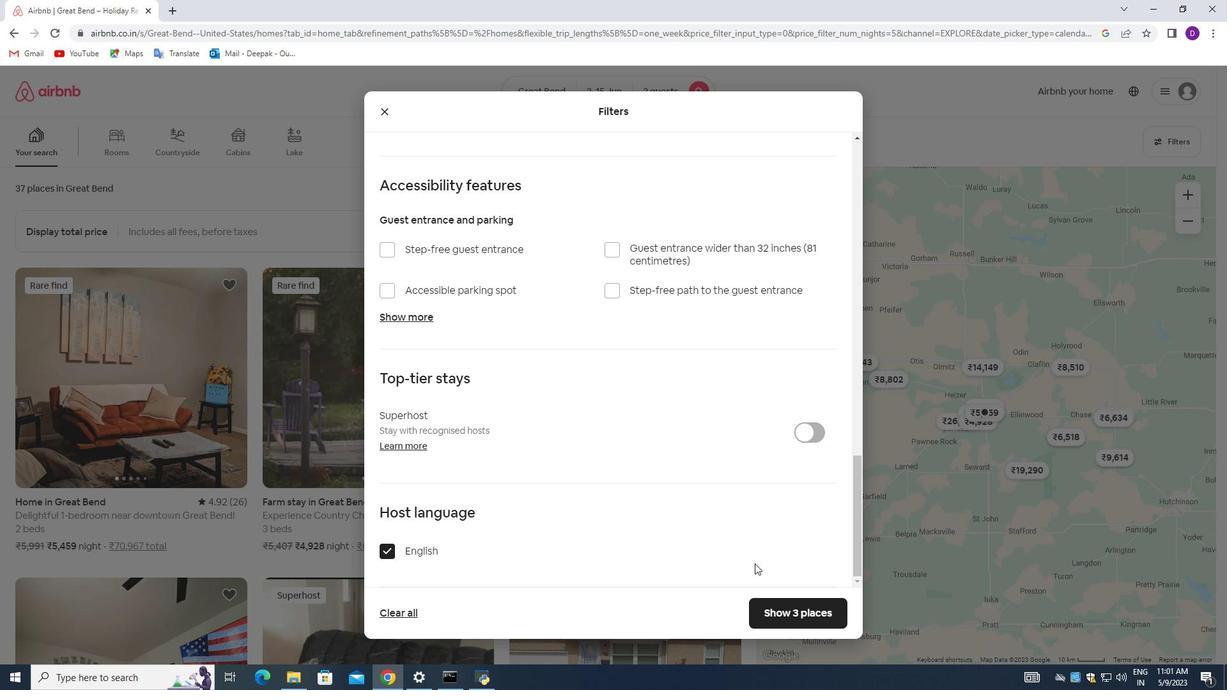 
Action: Mouse moved to (759, 613)
Screenshot: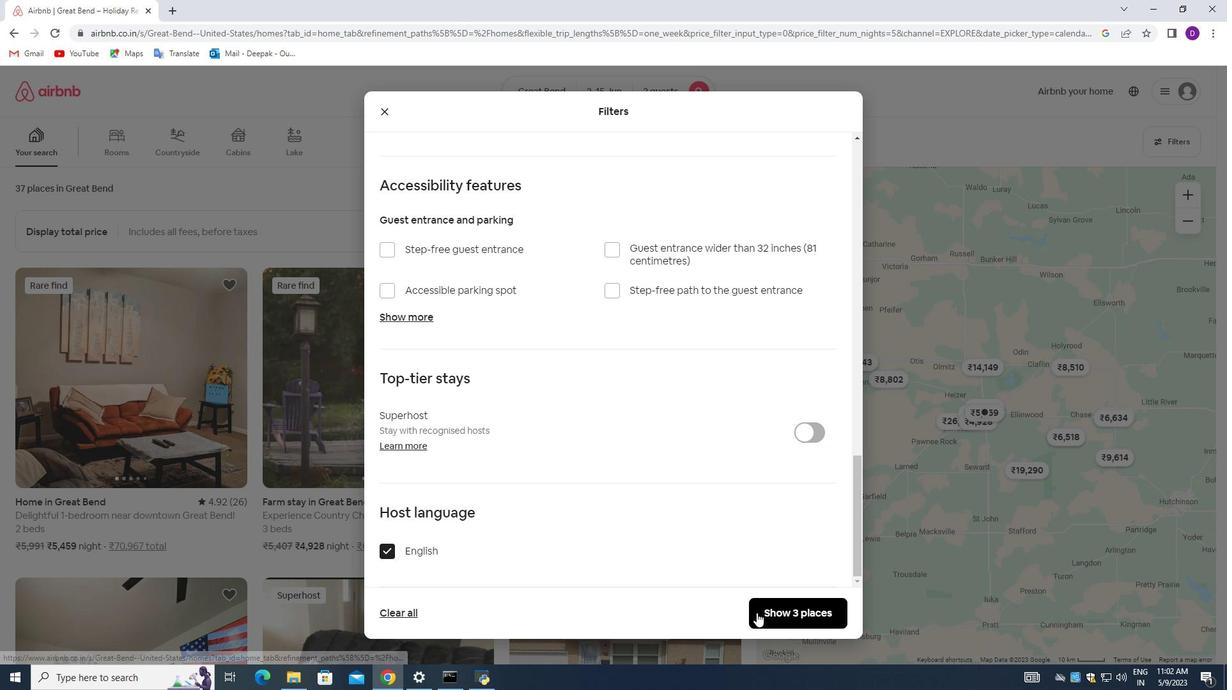 
Action: Mouse pressed left at (759, 613)
Screenshot: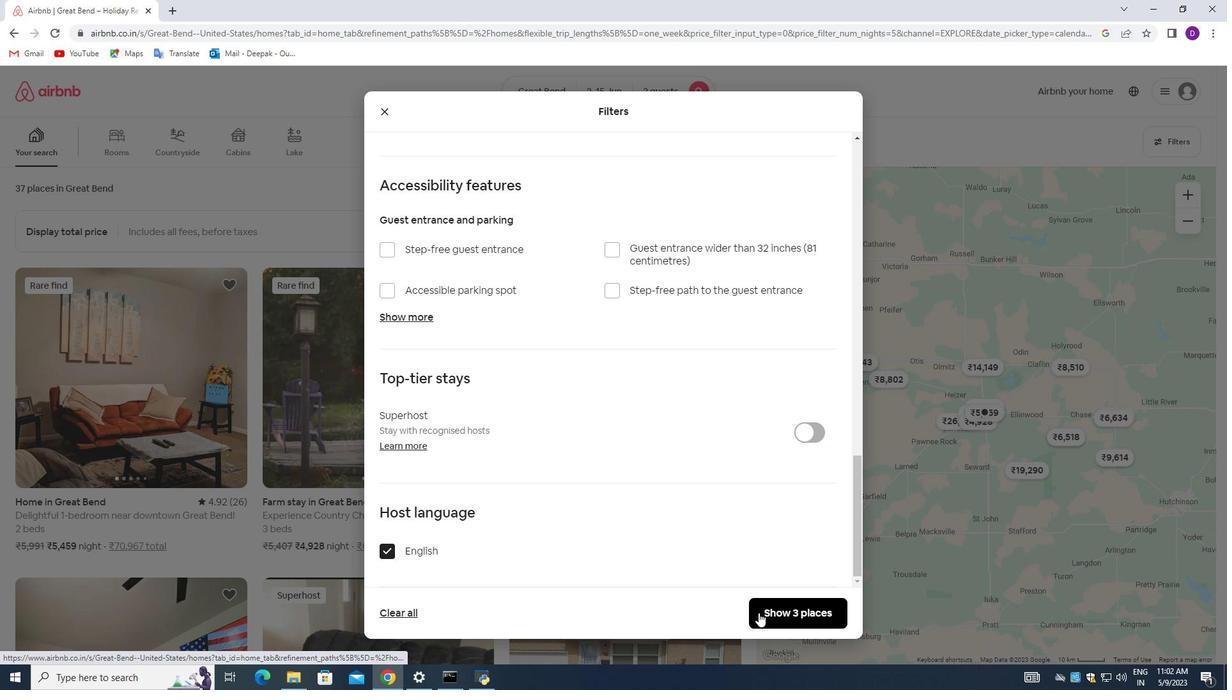
Action: Mouse moved to (703, 390)
Screenshot: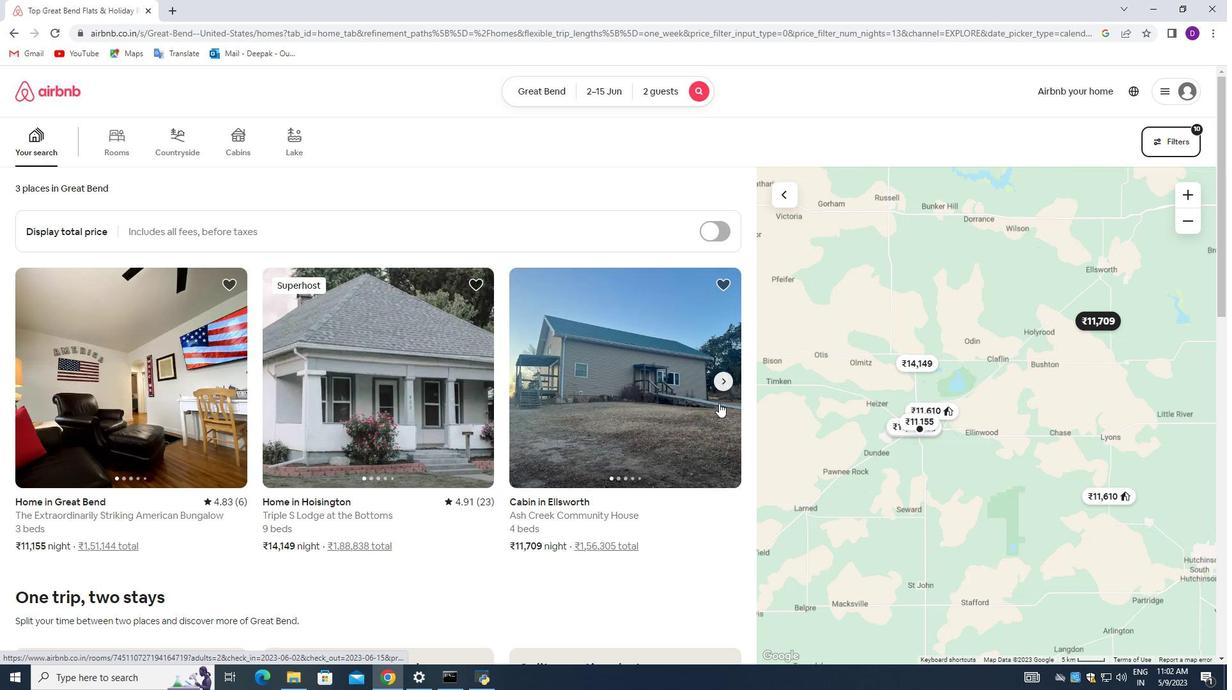 
